 Task: Add a signature Kirsten Carter containing Best wishes for a happy National Voter Registration Day, Kirsten Carter to email address softage.6@softage.net and add a label Inventory management
Action: Mouse moved to (1103, 61)
Screenshot: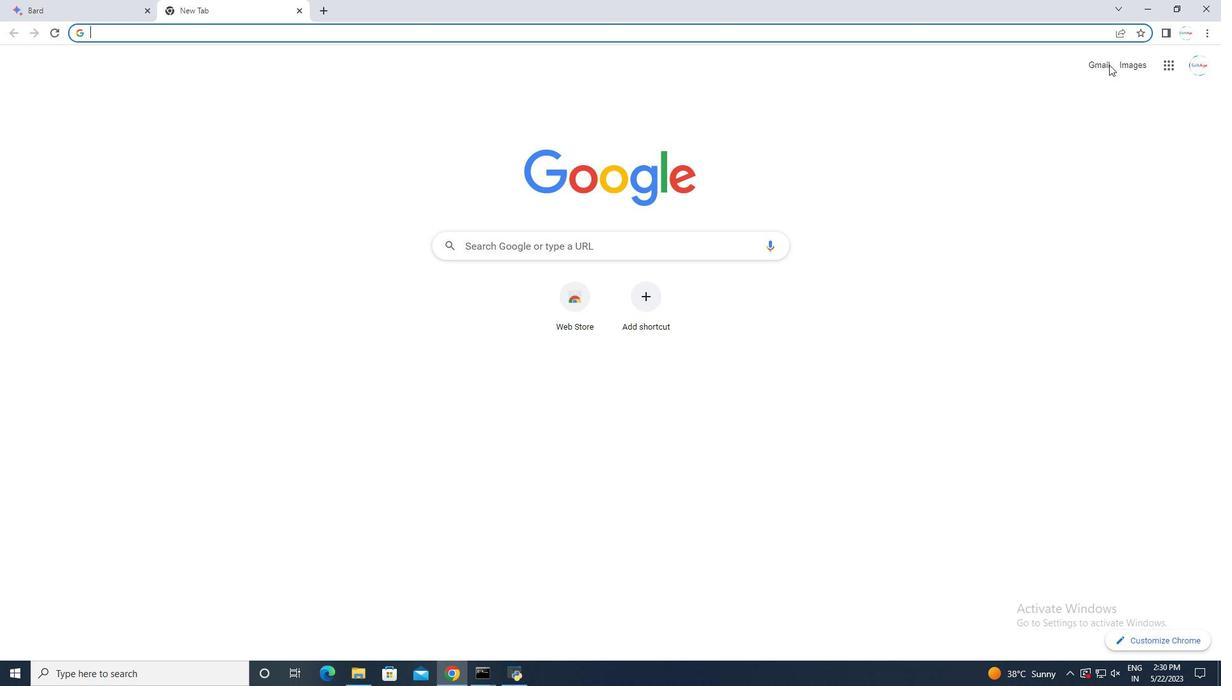 
Action: Mouse pressed left at (1103, 61)
Screenshot: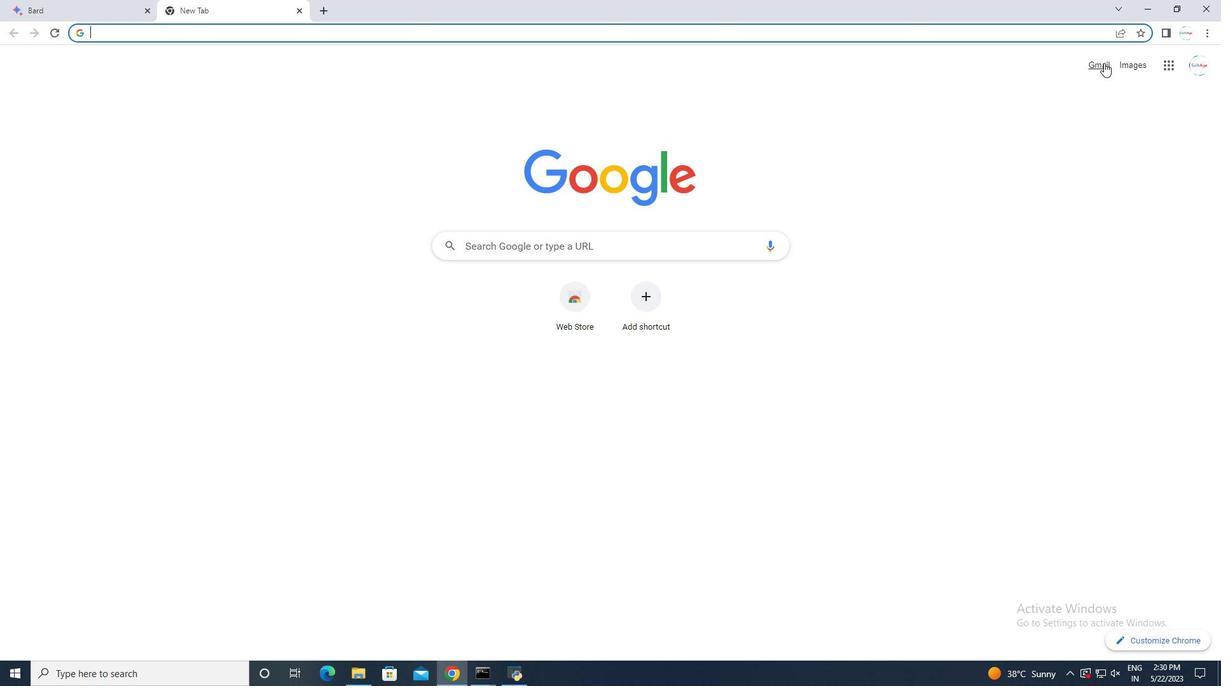 
Action: Mouse moved to (61, 103)
Screenshot: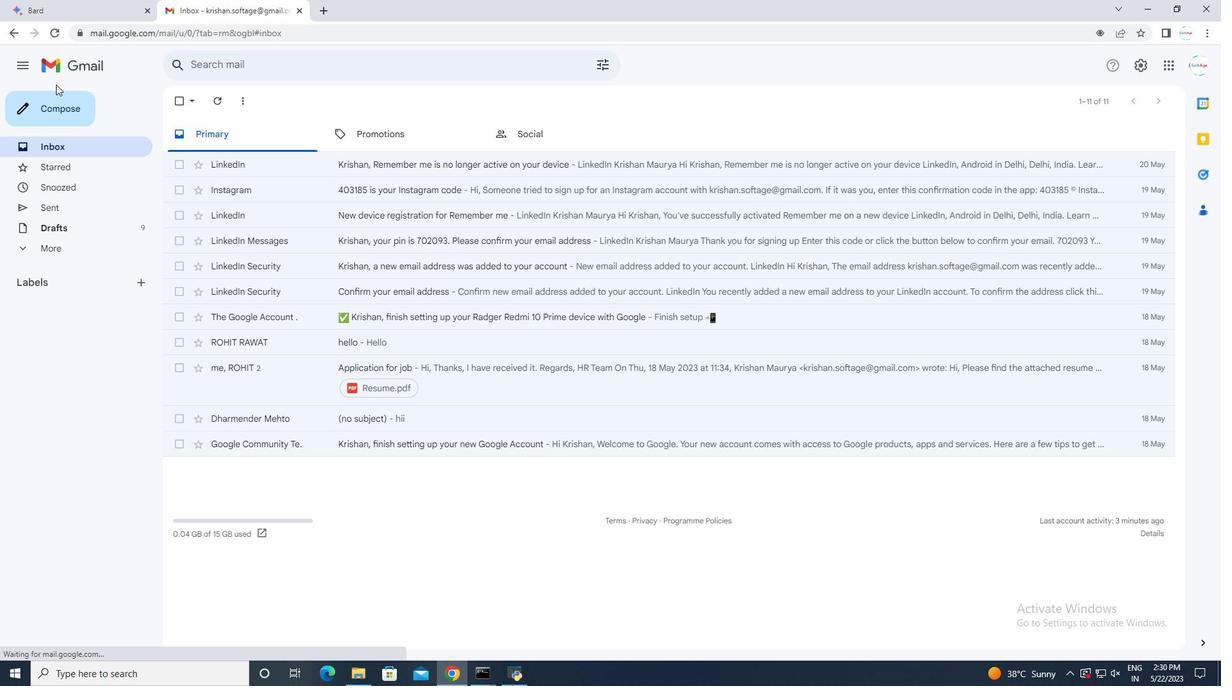 
Action: Mouse pressed left at (61, 103)
Screenshot: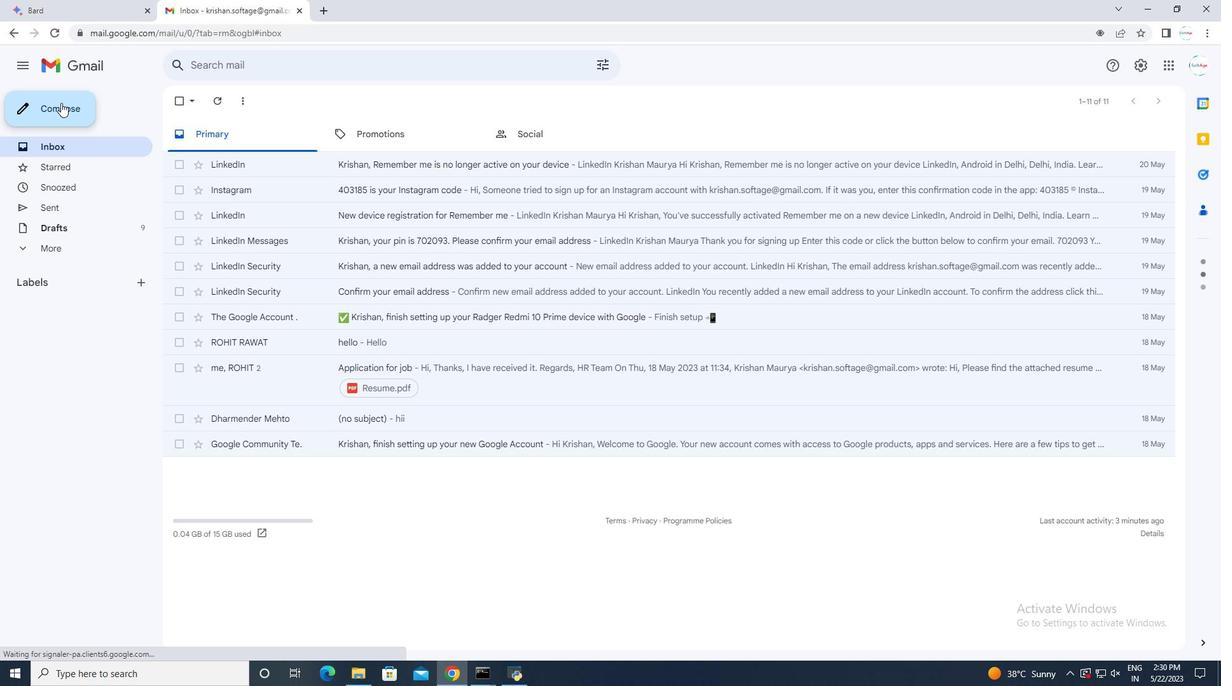 
Action: Mouse moved to (1027, 636)
Screenshot: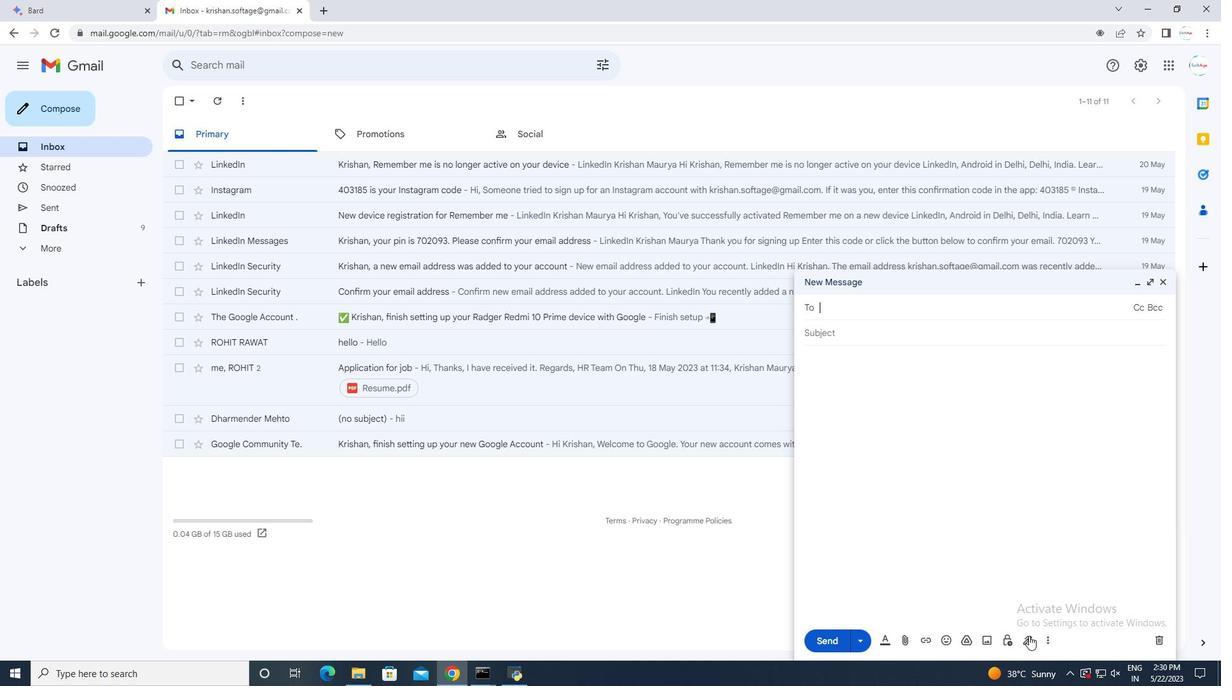 
Action: Mouse pressed left at (1027, 636)
Screenshot: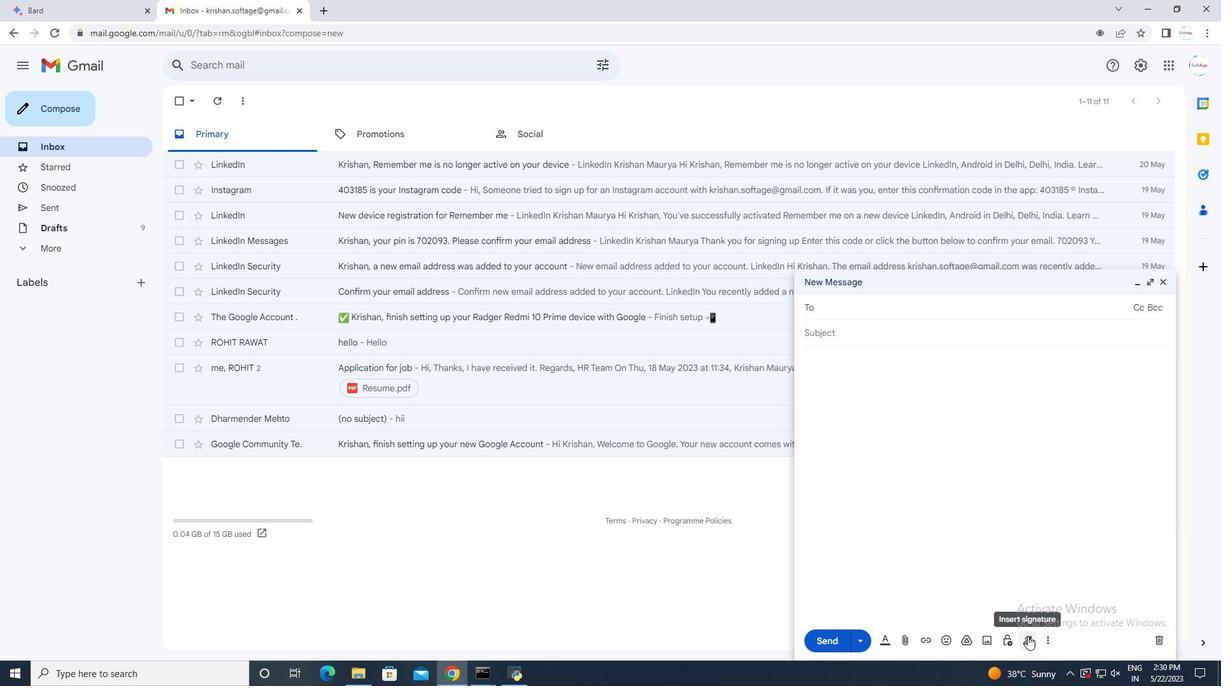 
Action: Mouse moved to (1058, 513)
Screenshot: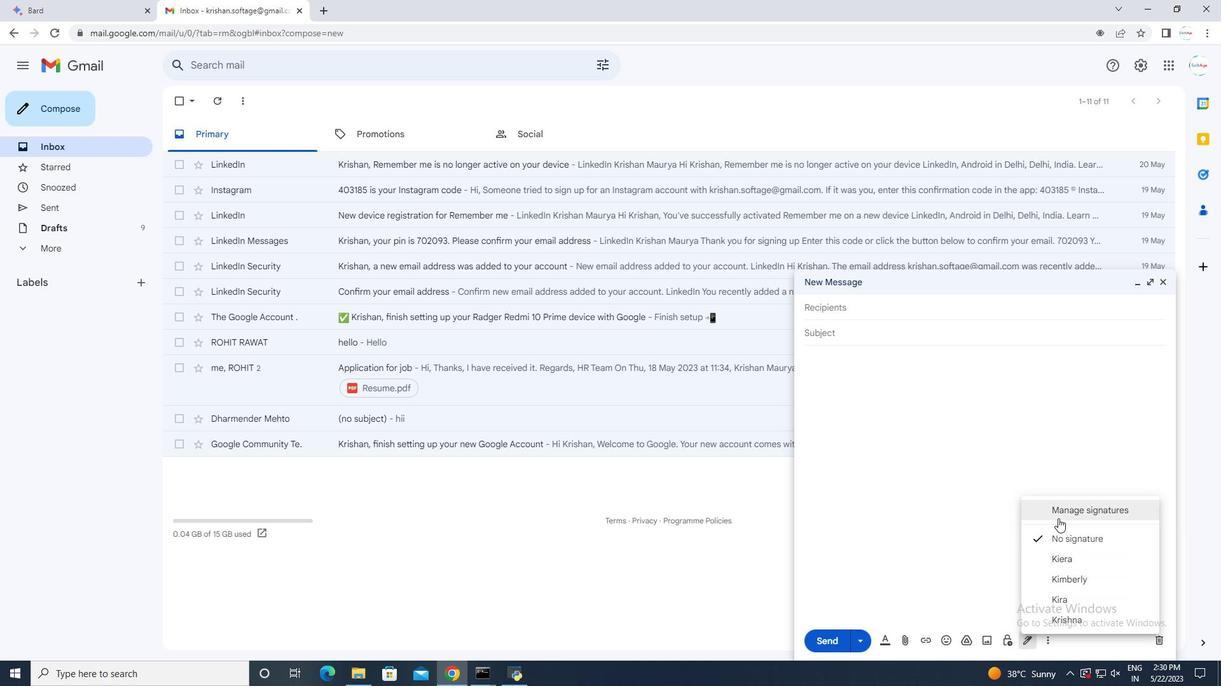 
Action: Mouse pressed left at (1058, 513)
Screenshot: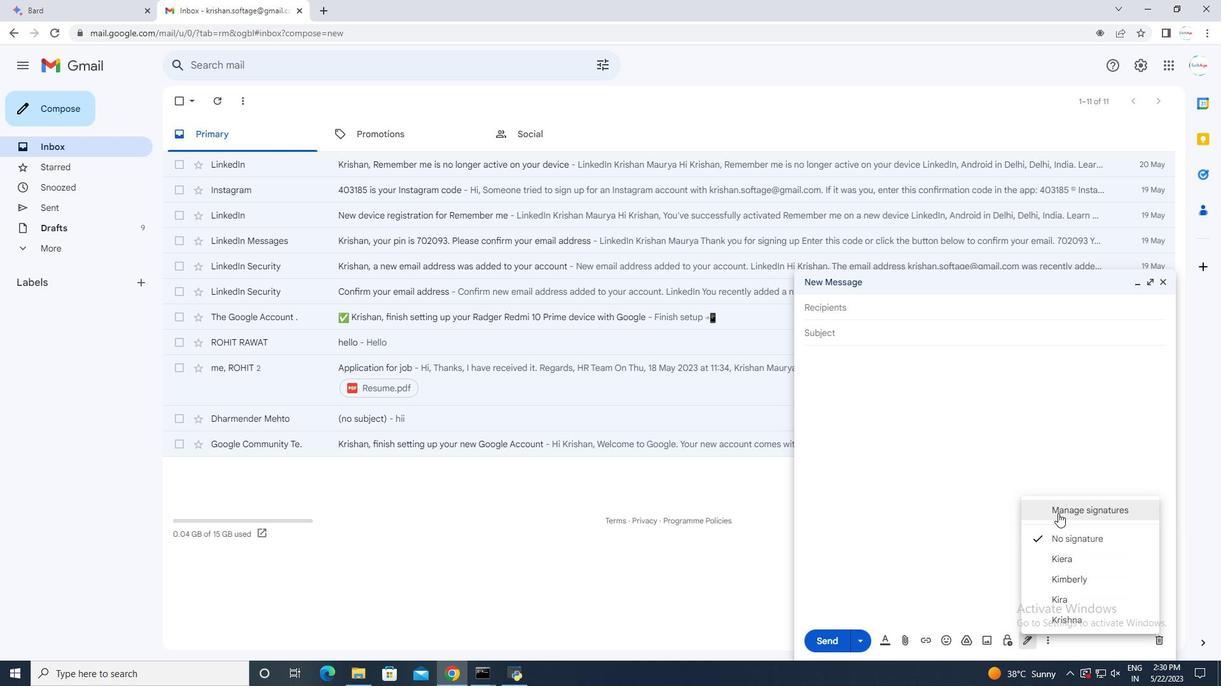 
Action: Mouse pressed left at (1058, 513)
Screenshot: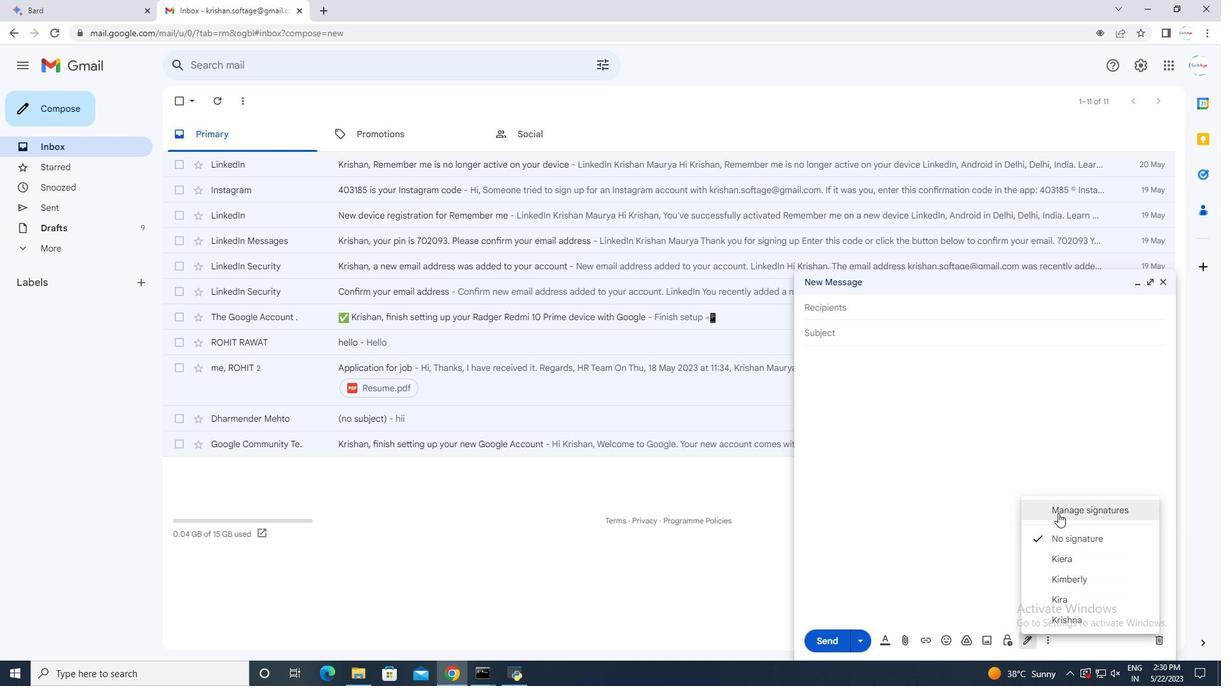 
Action: Mouse moved to (623, 405)
Screenshot: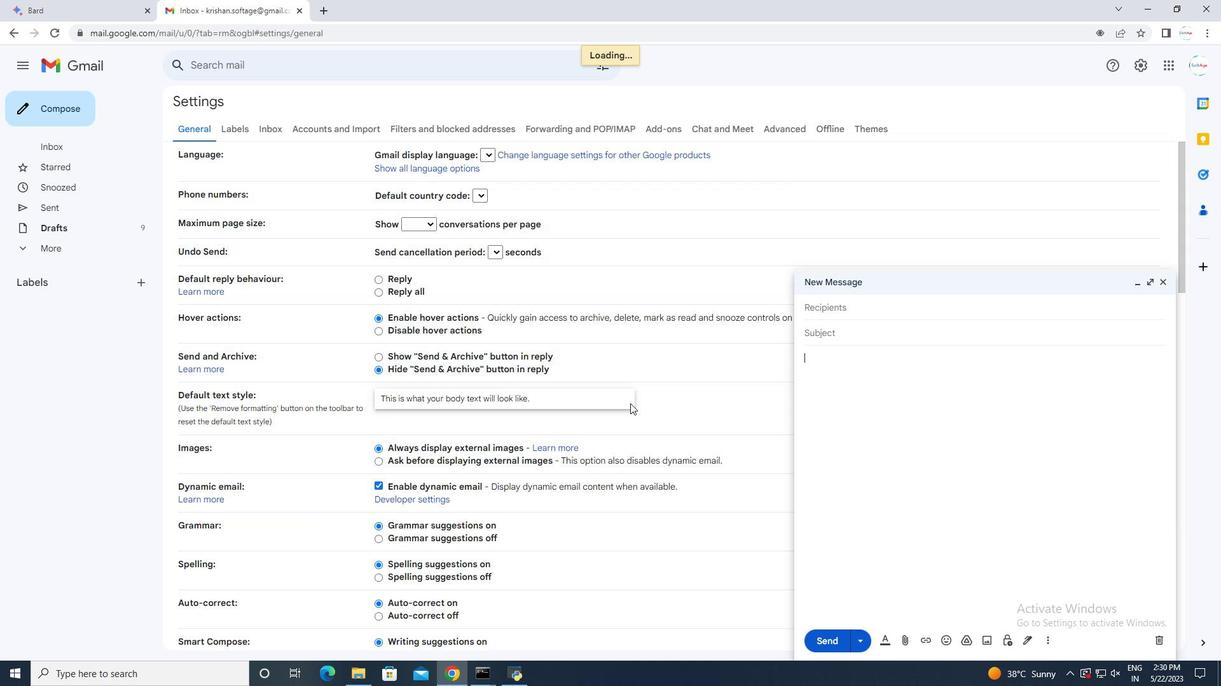 
Action: Mouse scrolled (623, 405) with delta (0, 0)
Screenshot: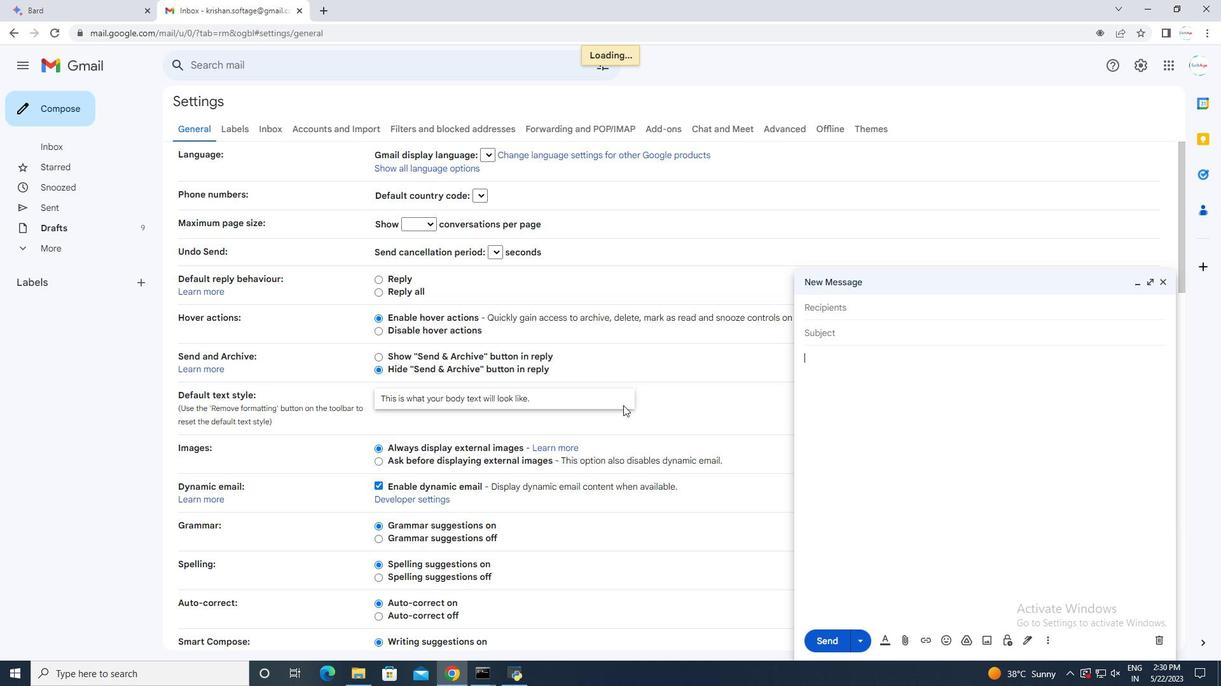 
Action: Mouse scrolled (623, 405) with delta (0, 0)
Screenshot: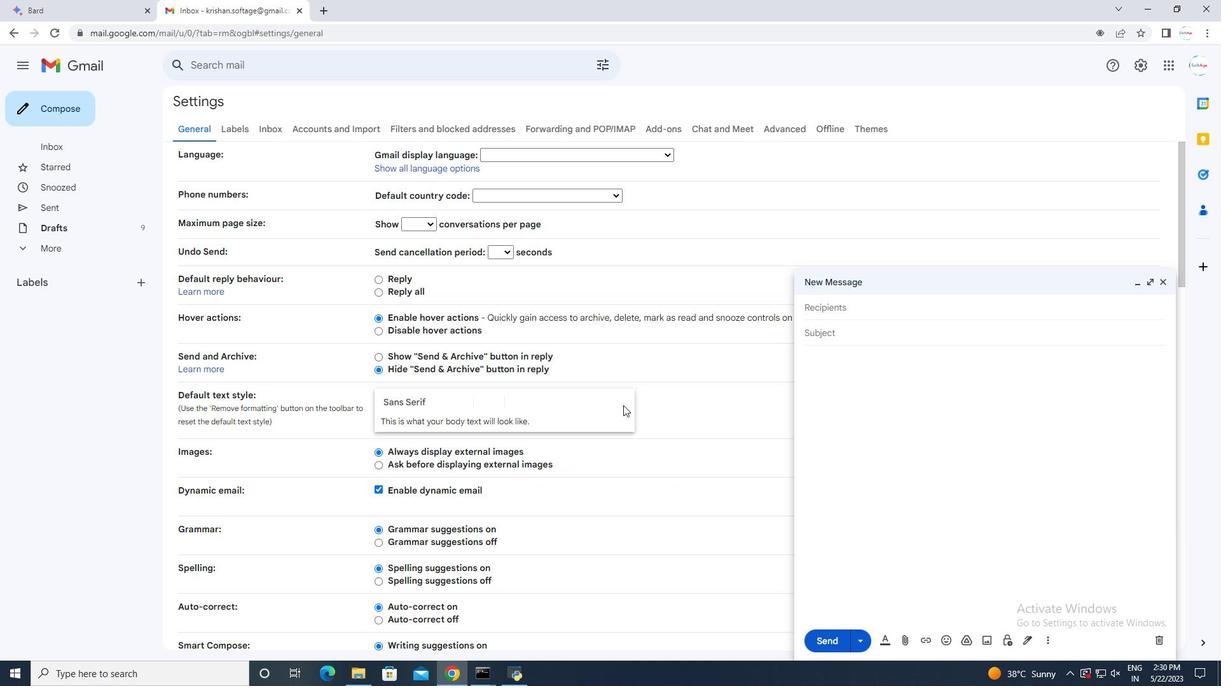 
Action: Mouse scrolled (623, 405) with delta (0, 0)
Screenshot: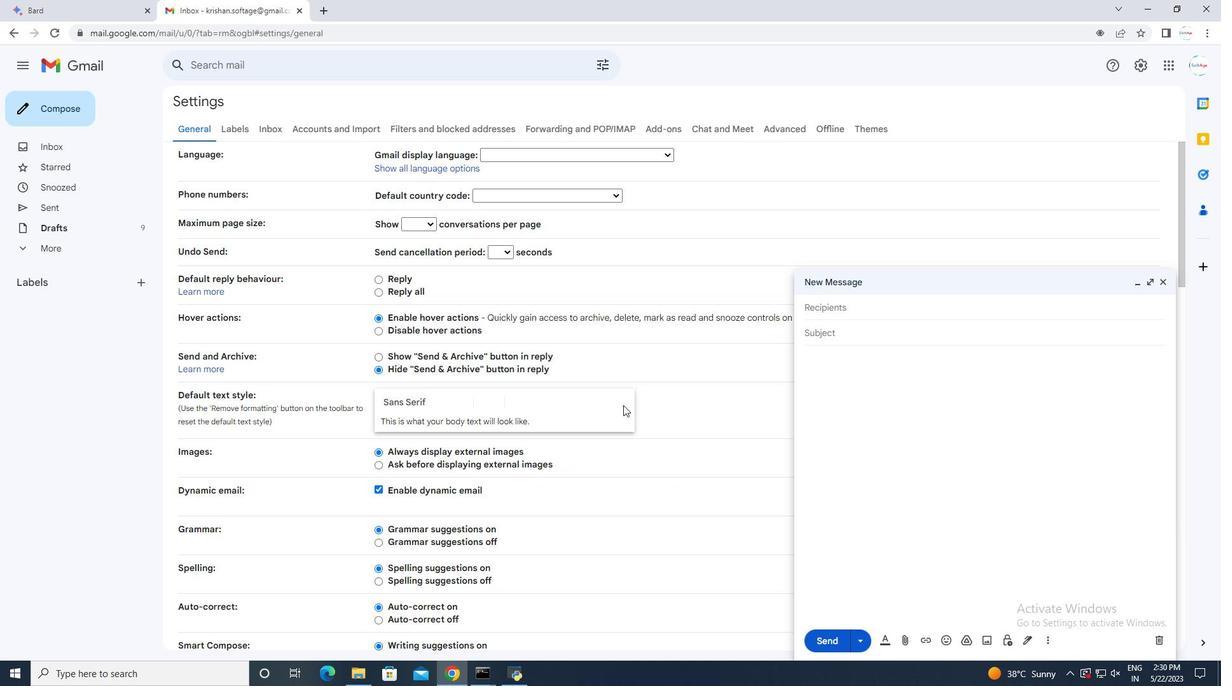 
Action: Mouse scrolled (623, 405) with delta (0, 0)
Screenshot: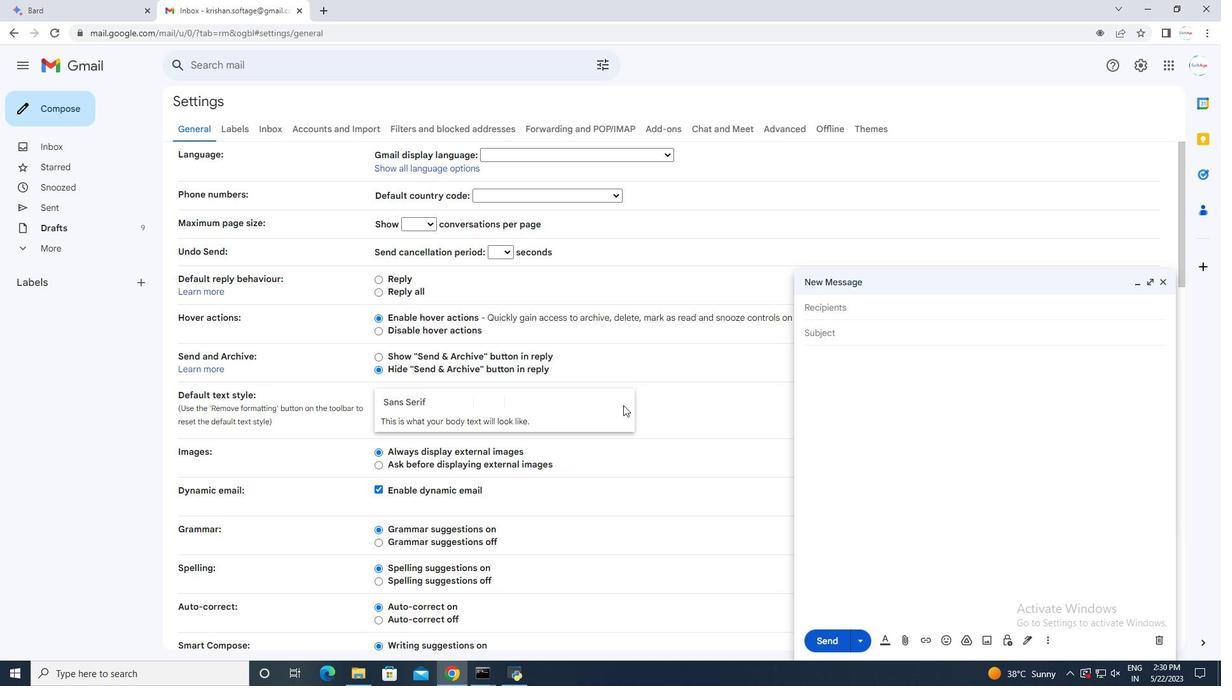 
Action: Mouse moved to (621, 406)
Screenshot: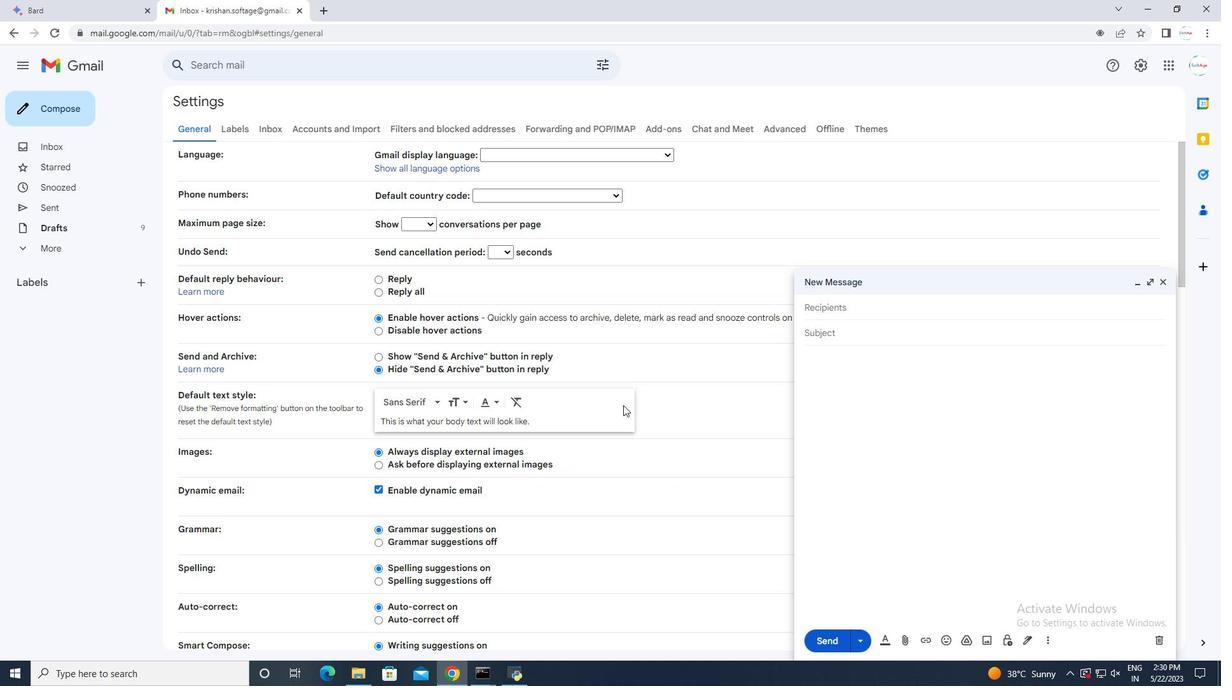 
Action: Mouse scrolled (621, 405) with delta (0, 0)
Screenshot: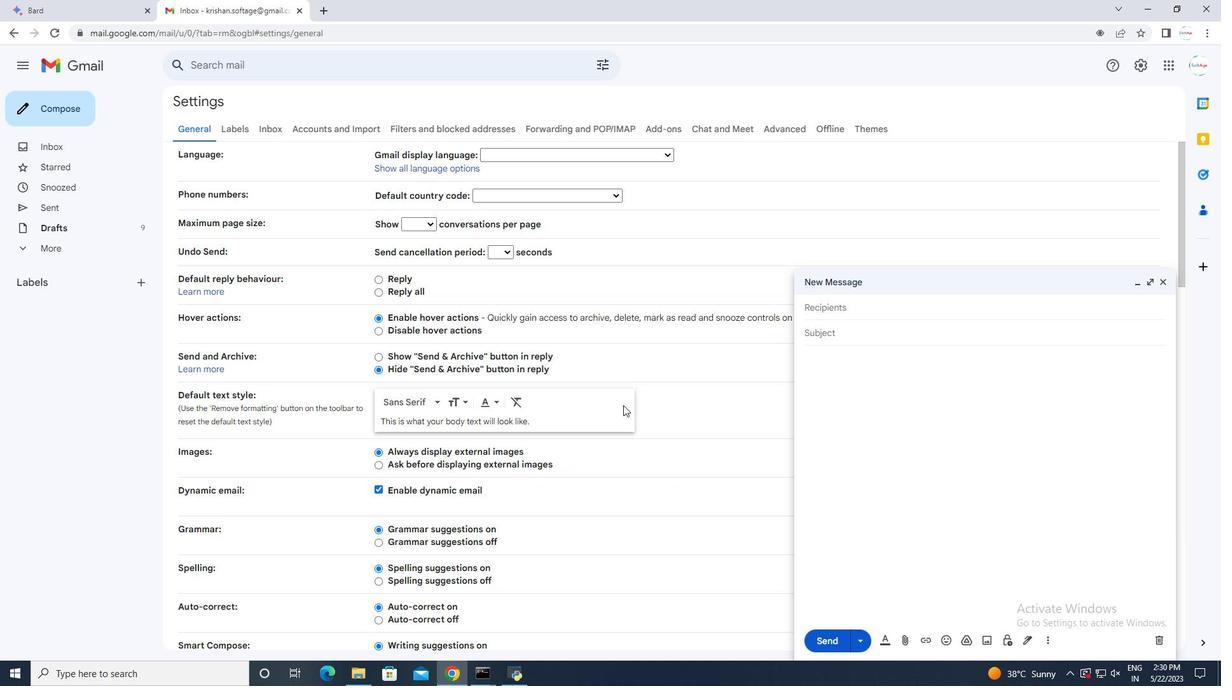 
Action: Mouse moved to (612, 415)
Screenshot: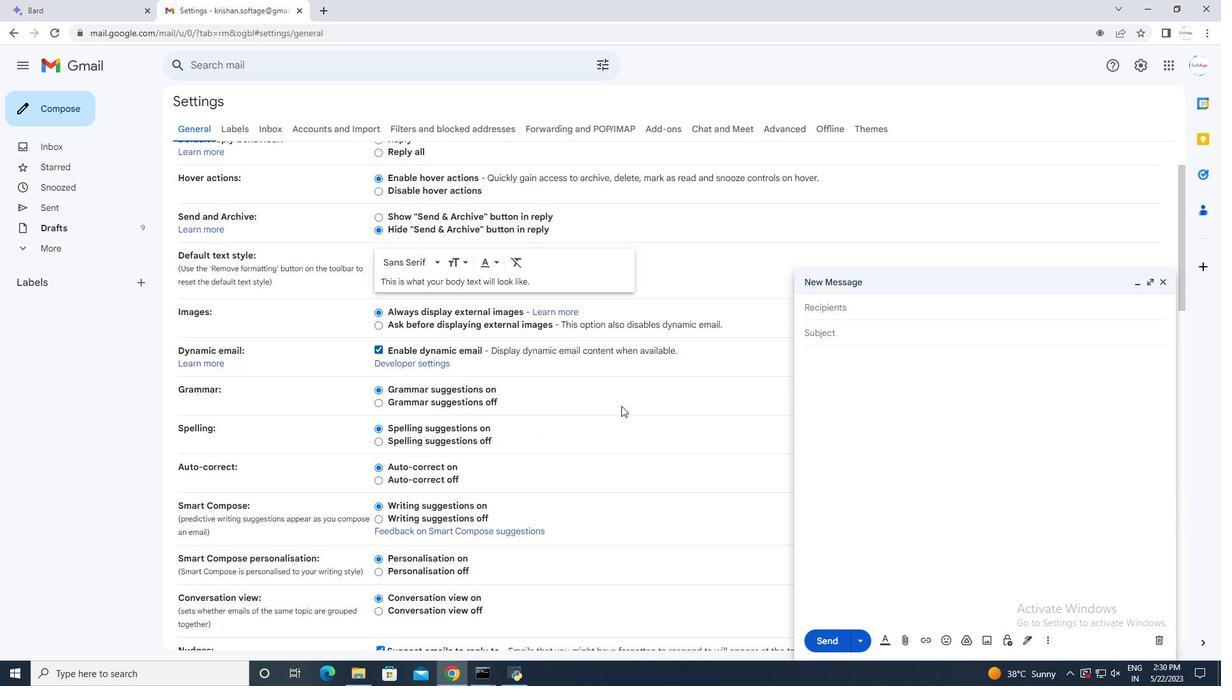 
Action: Mouse scrolled (612, 414) with delta (0, 0)
Screenshot: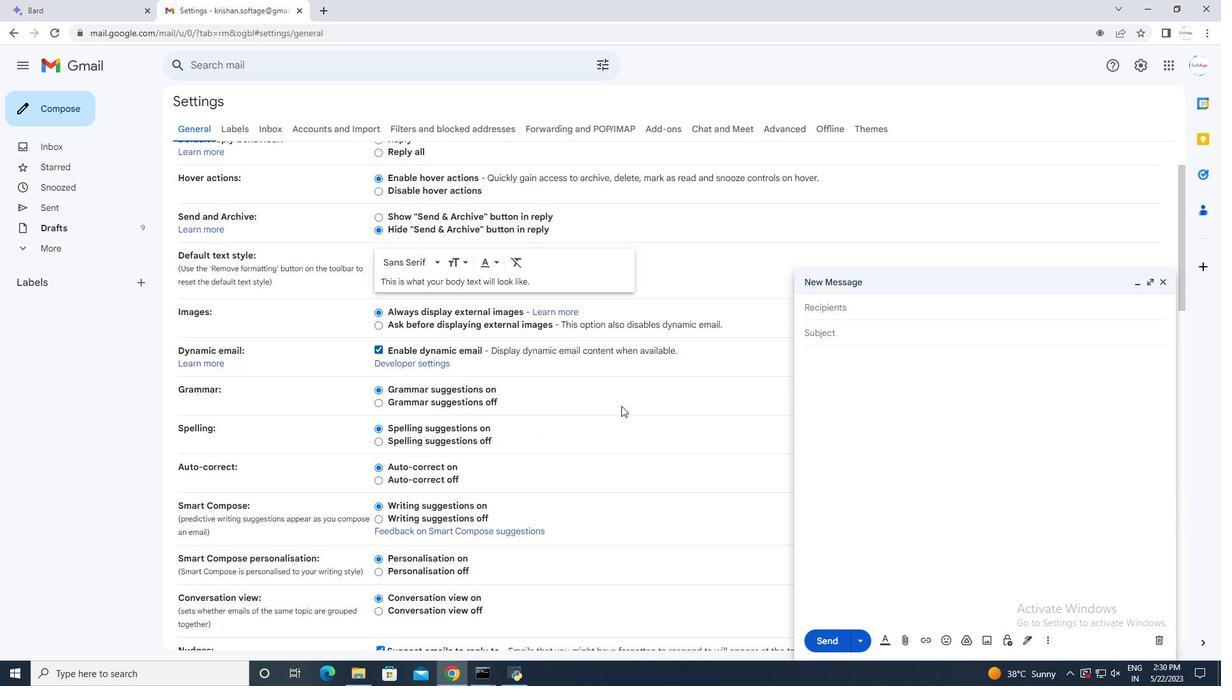 
Action: Mouse moved to (611, 417)
Screenshot: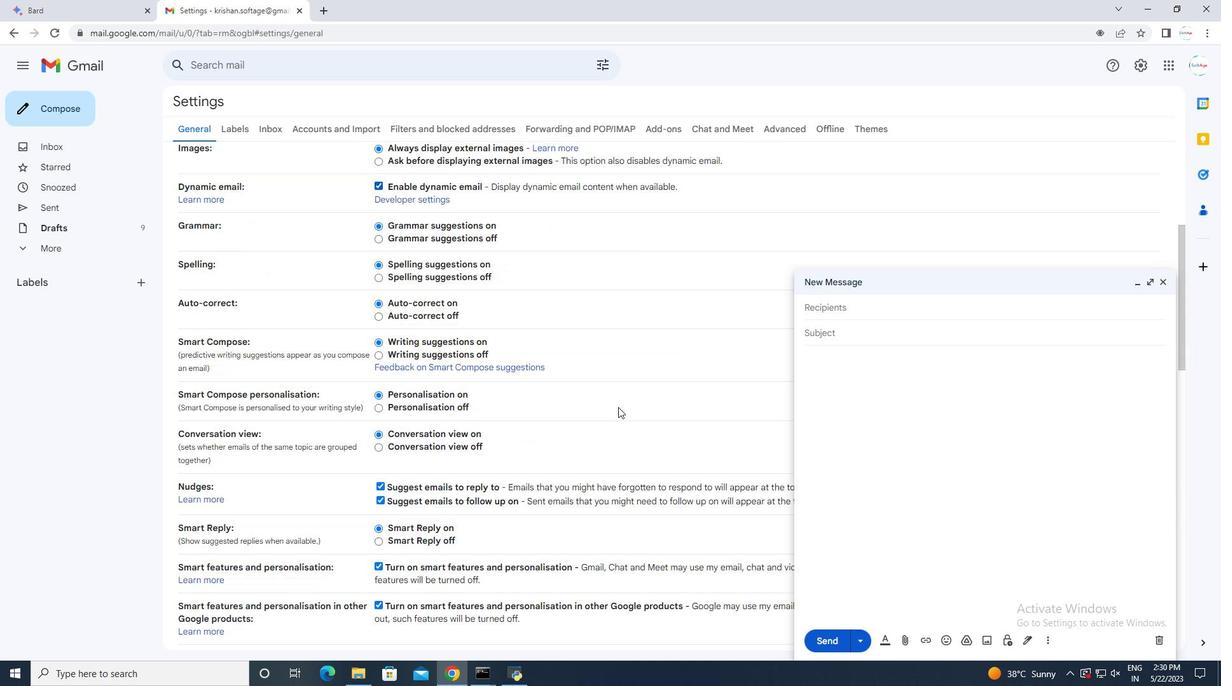 
Action: Mouse scrolled (611, 416) with delta (0, 0)
Screenshot: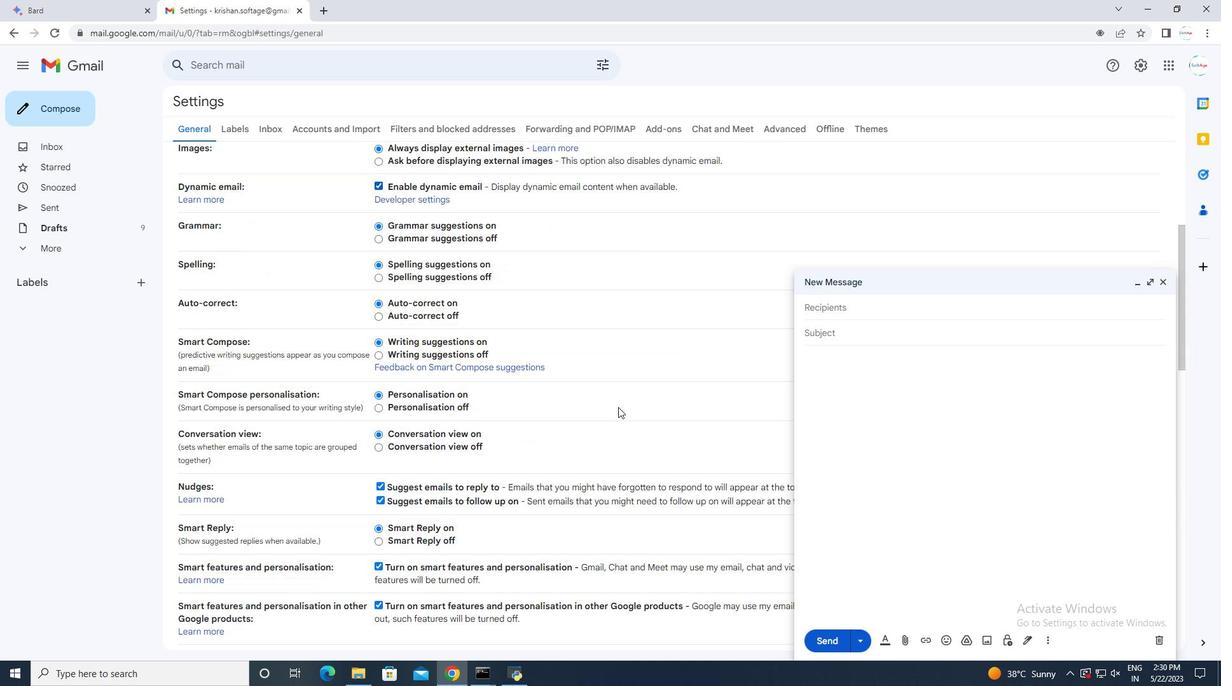 
Action: Mouse scrolled (611, 416) with delta (0, 0)
Screenshot: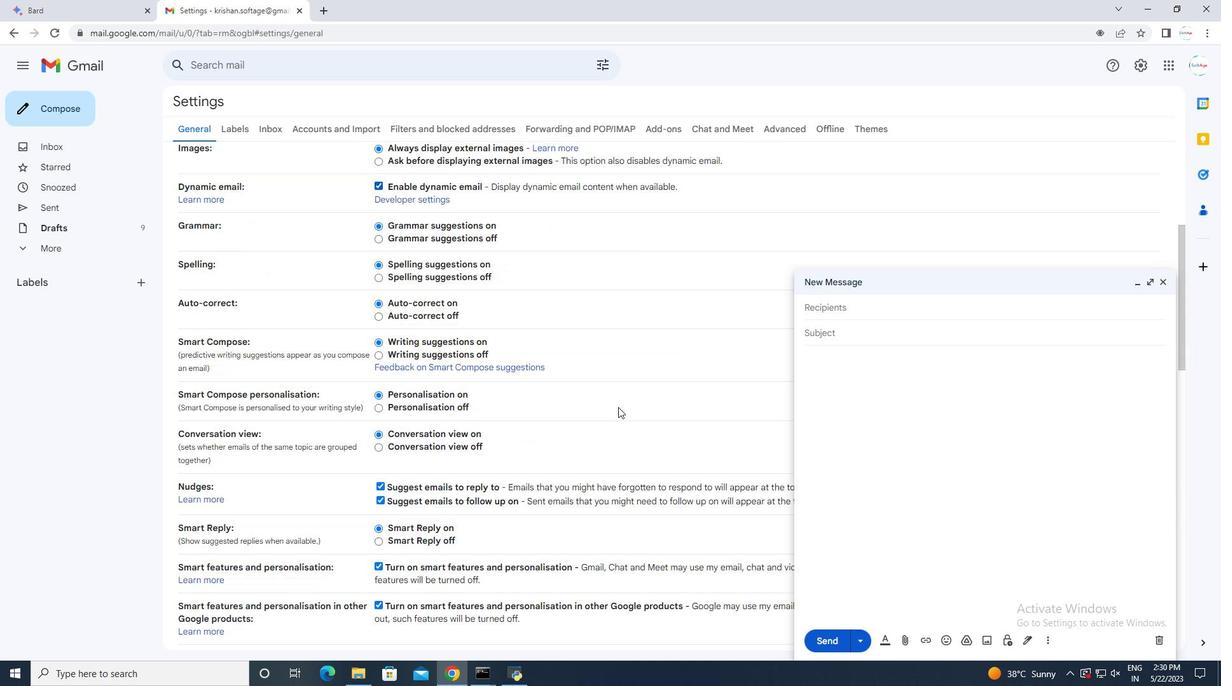 
Action: Mouse scrolled (611, 416) with delta (0, 0)
Screenshot: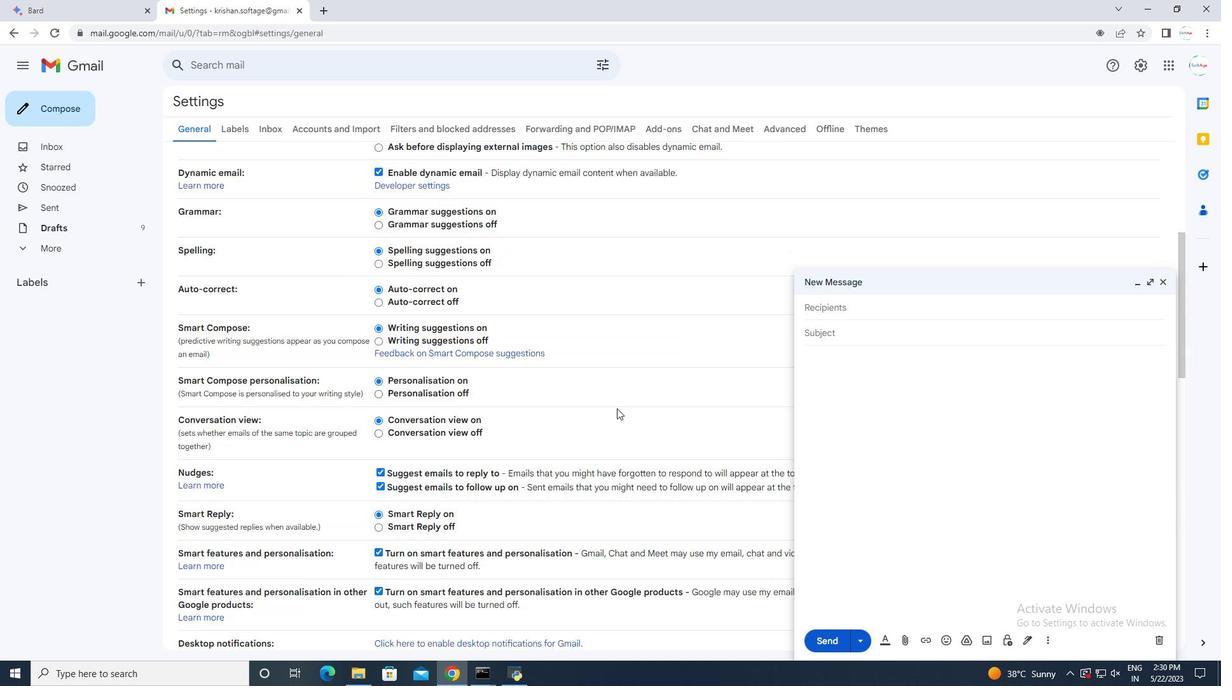 
Action: Mouse scrolled (611, 416) with delta (0, 0)
Screenshot: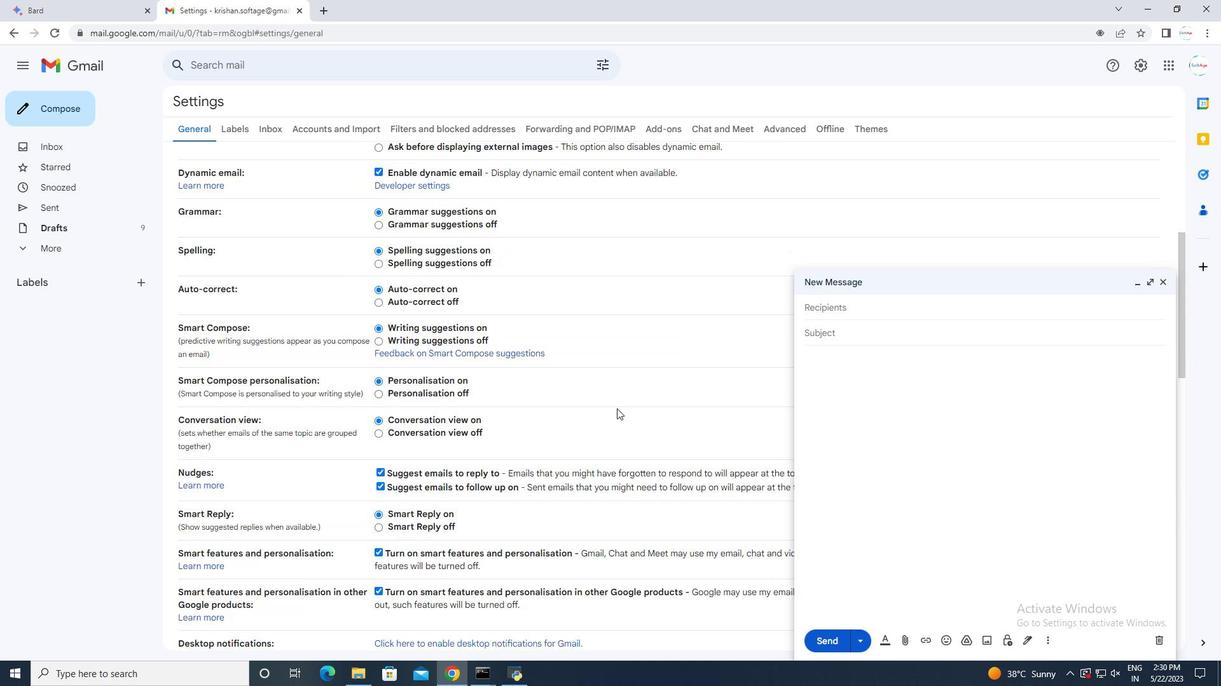 
Action: Mouse moved to (609, 417)
Screenshot: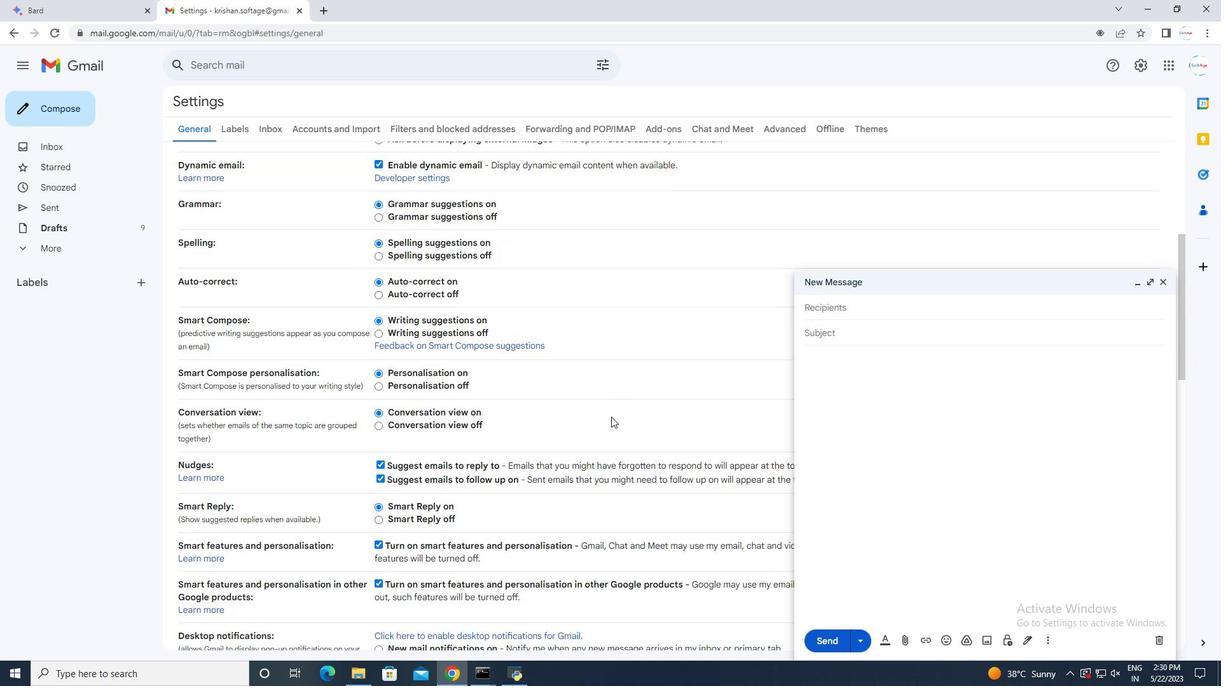 
Action: Mouse scrolled (609, 416) with delta (0, 0)
Screenshot: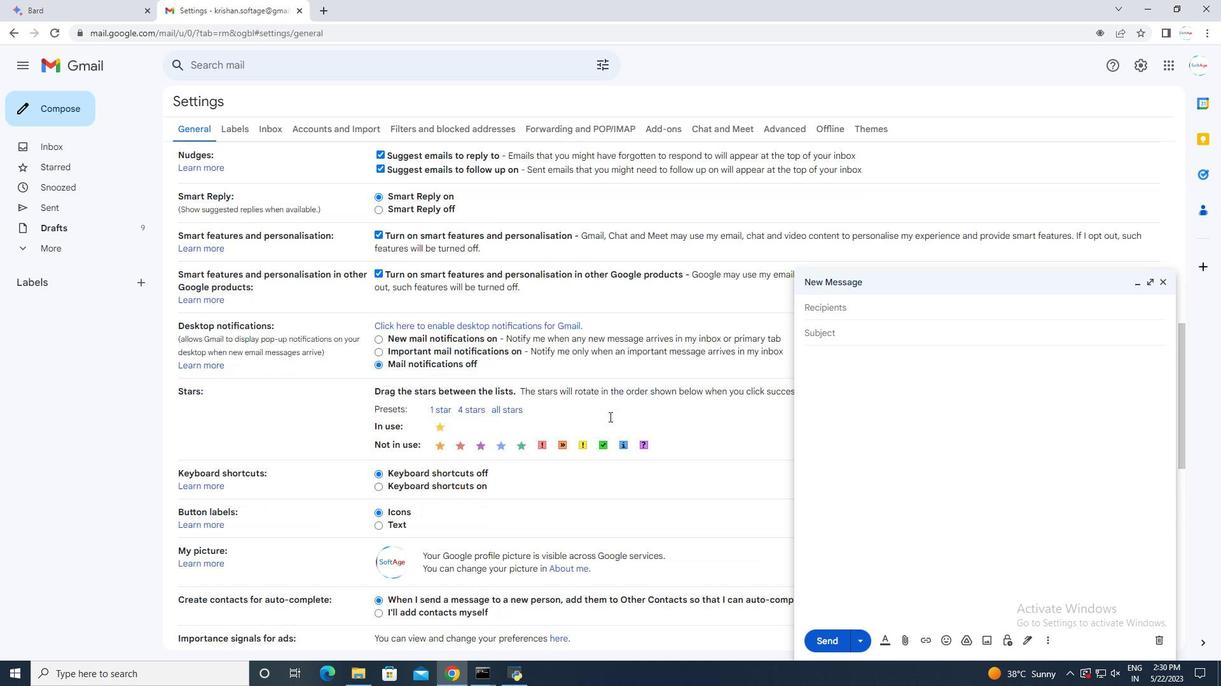 
Action: Mouse scrolled (609, 416) with delta (0, 0)
Screenshot: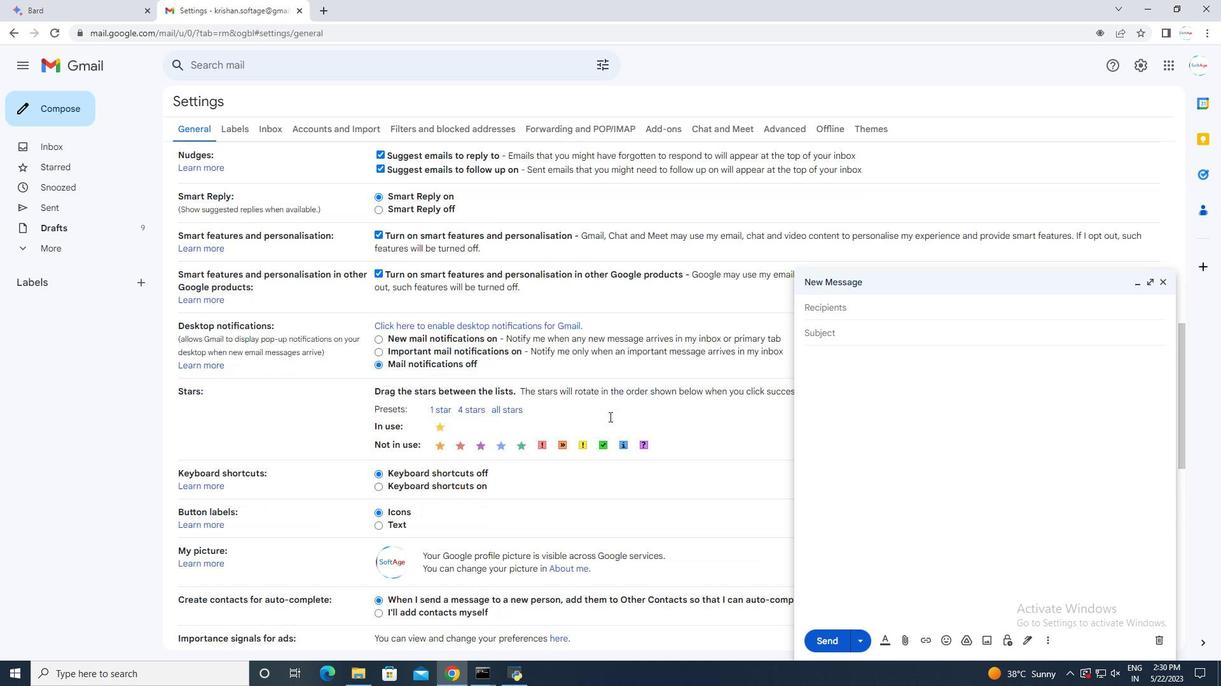 
Action: Mouse scrolled (609, 416) with delta (0, 0)
Screenshot: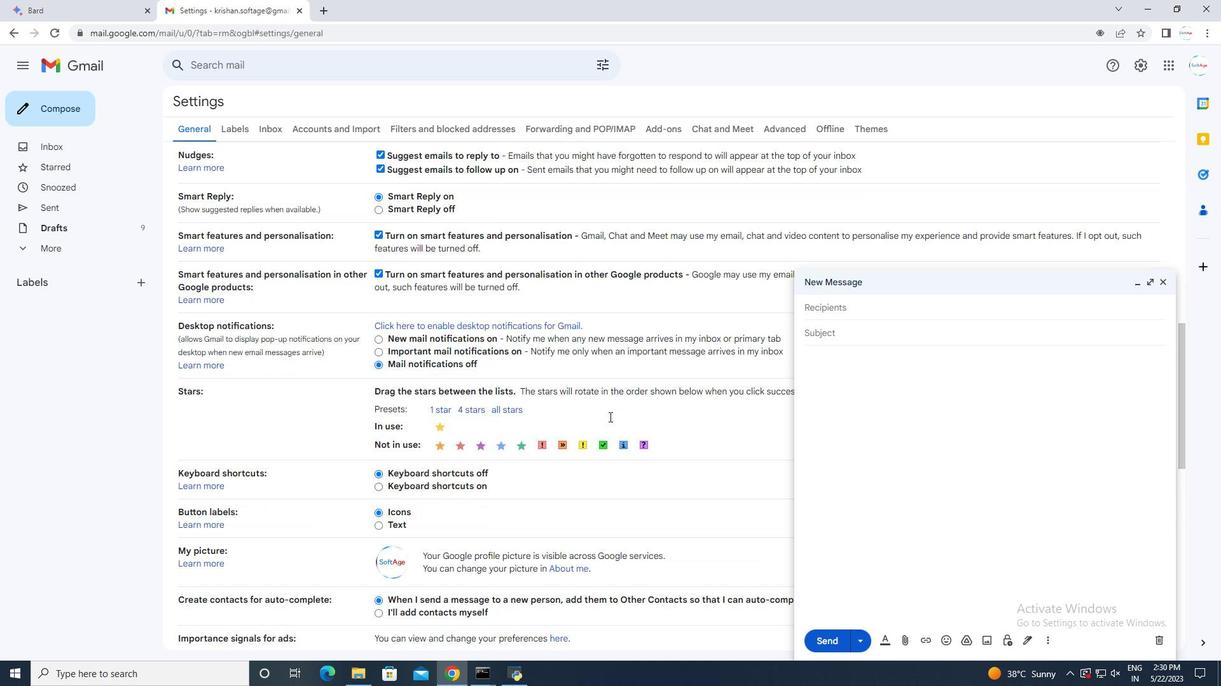 
Action: Mouse scrolled (609, 416) with delta (0, 0)
Screenshot: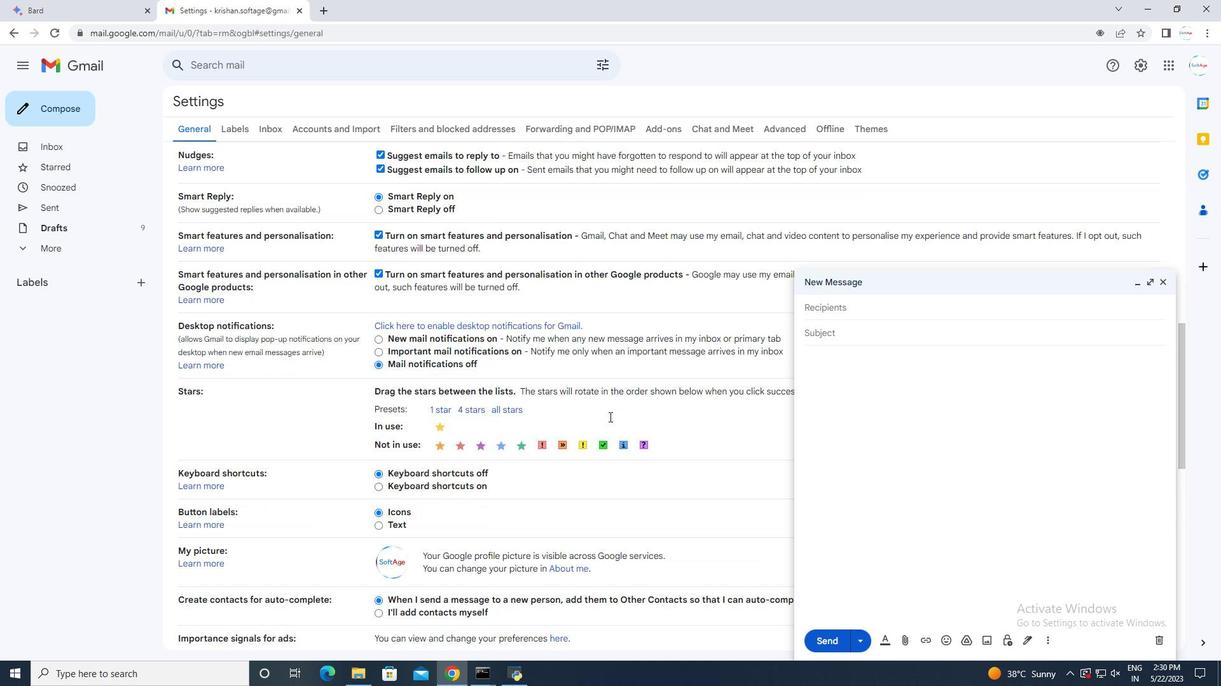 
Action: Mouse scrolled (609, 416) with delta (0, 0)
Screenshot: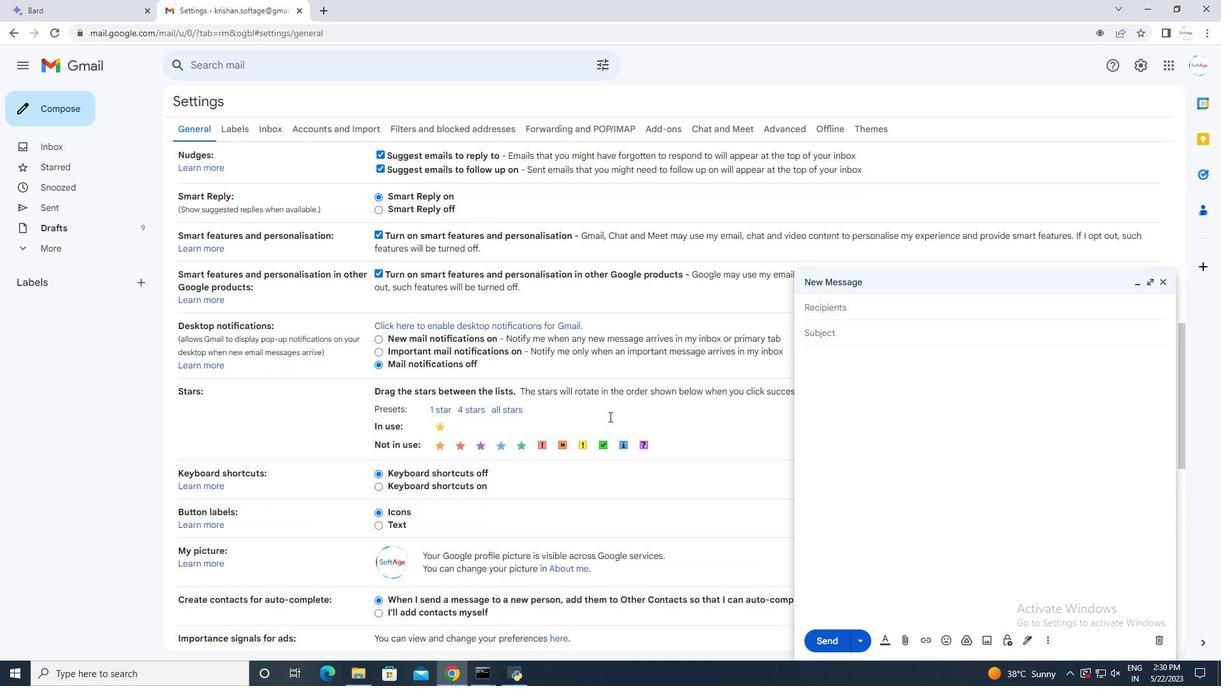 
Action: Mouse scrolled (609, 416) with delta (0, 0)
Screenshot: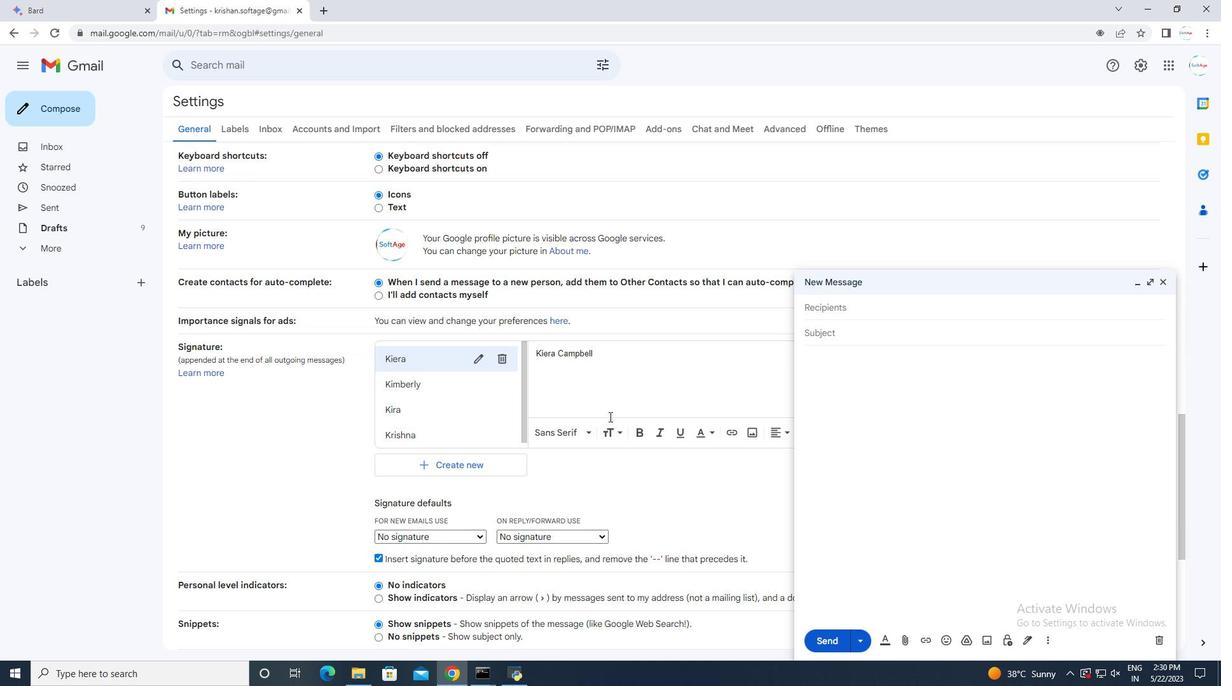 
Action: Mouse moved to (490, 395)
Screenshot: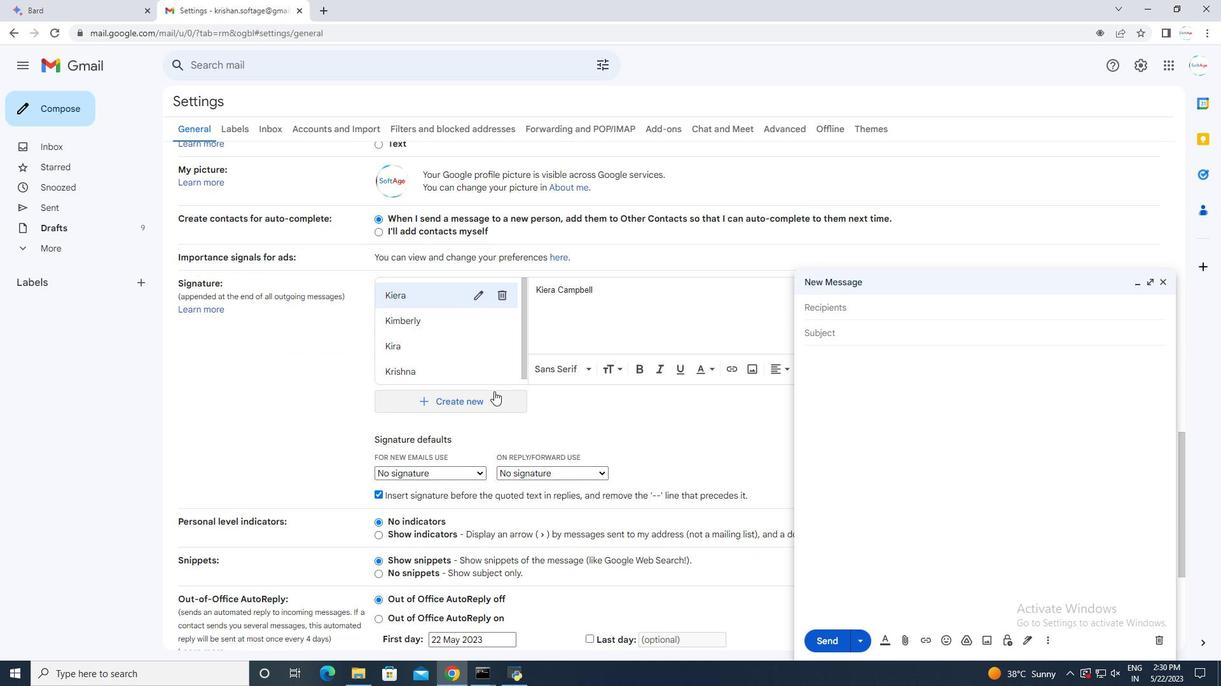 
Action: Mouse pressed left at (490, 395)
Screenshot: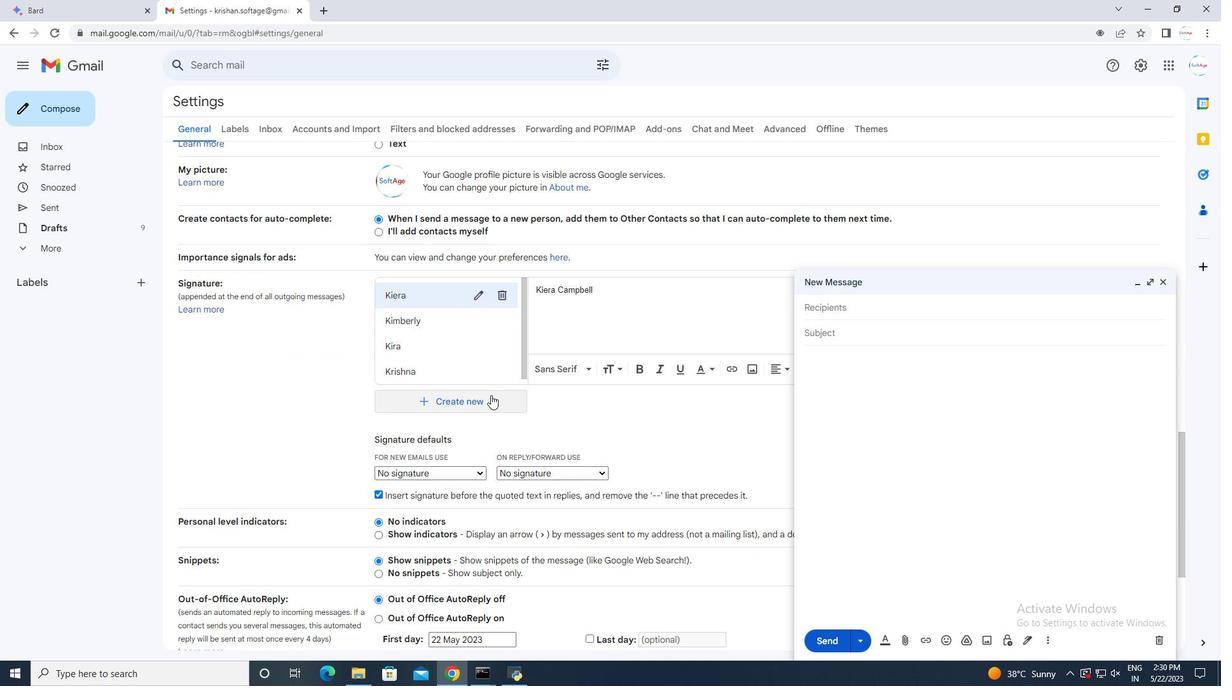 
Action: Mouse moved to (496, 351)
Screenshot: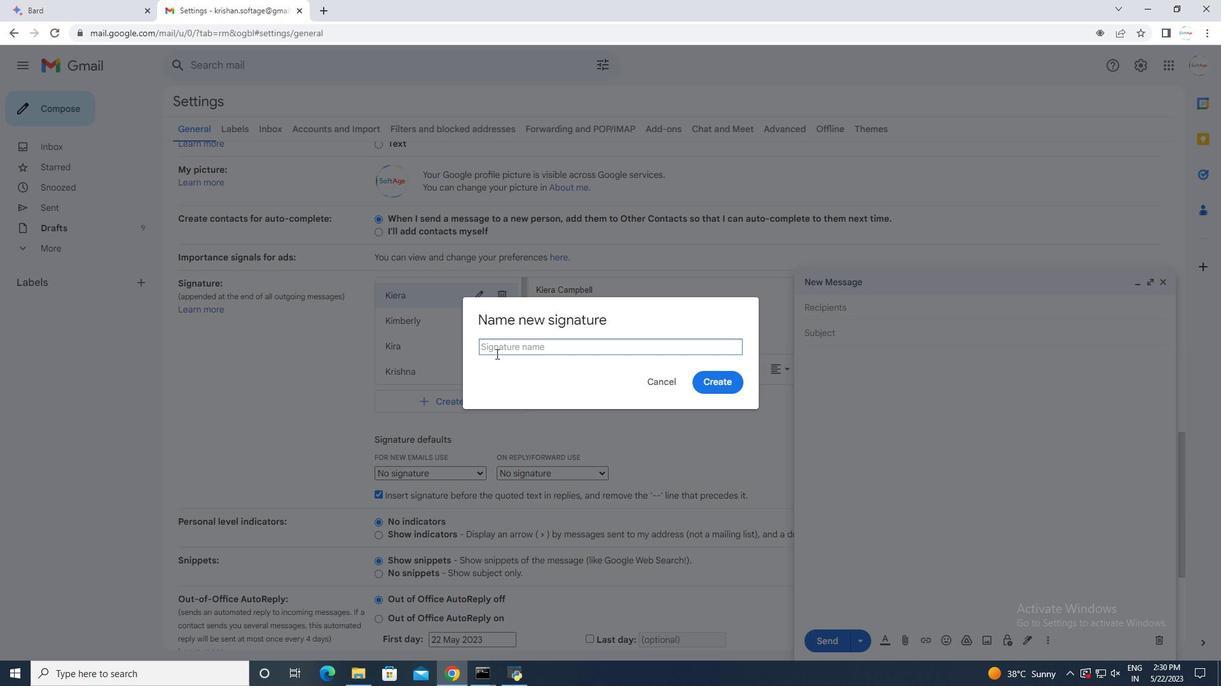 
Action: Mouse pressed left at (496, 351)
Screenshot: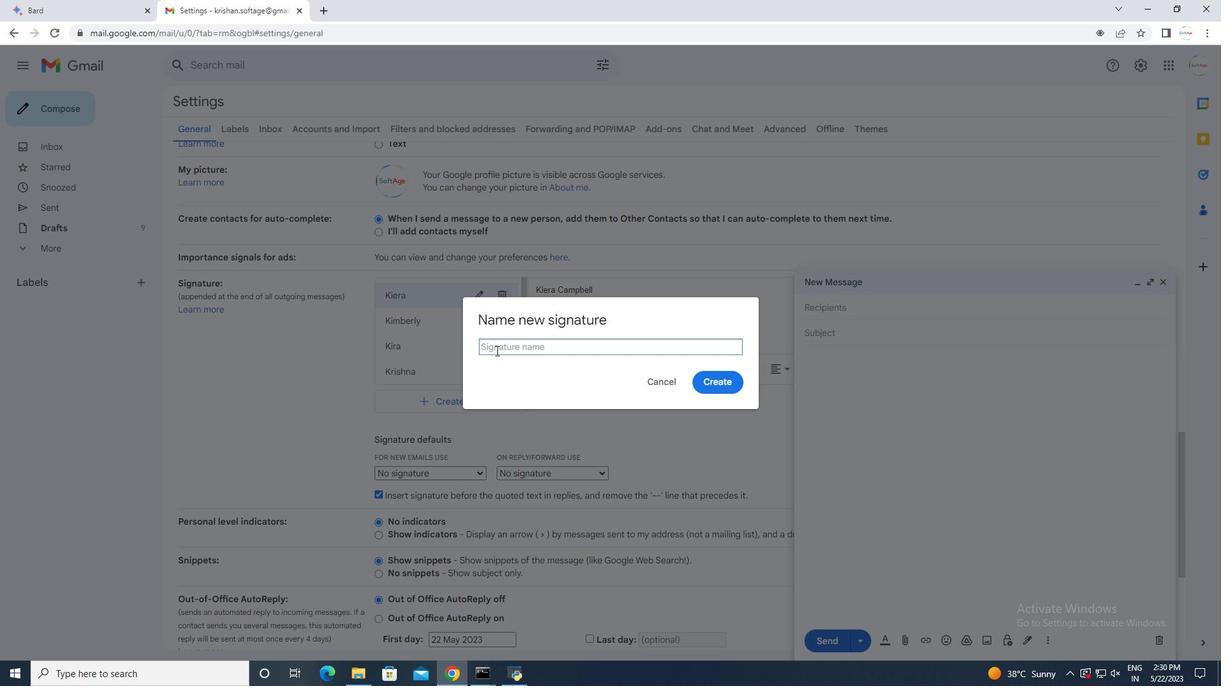 
Action: Key pressed <Key.shift>Kirsten
Screenshot: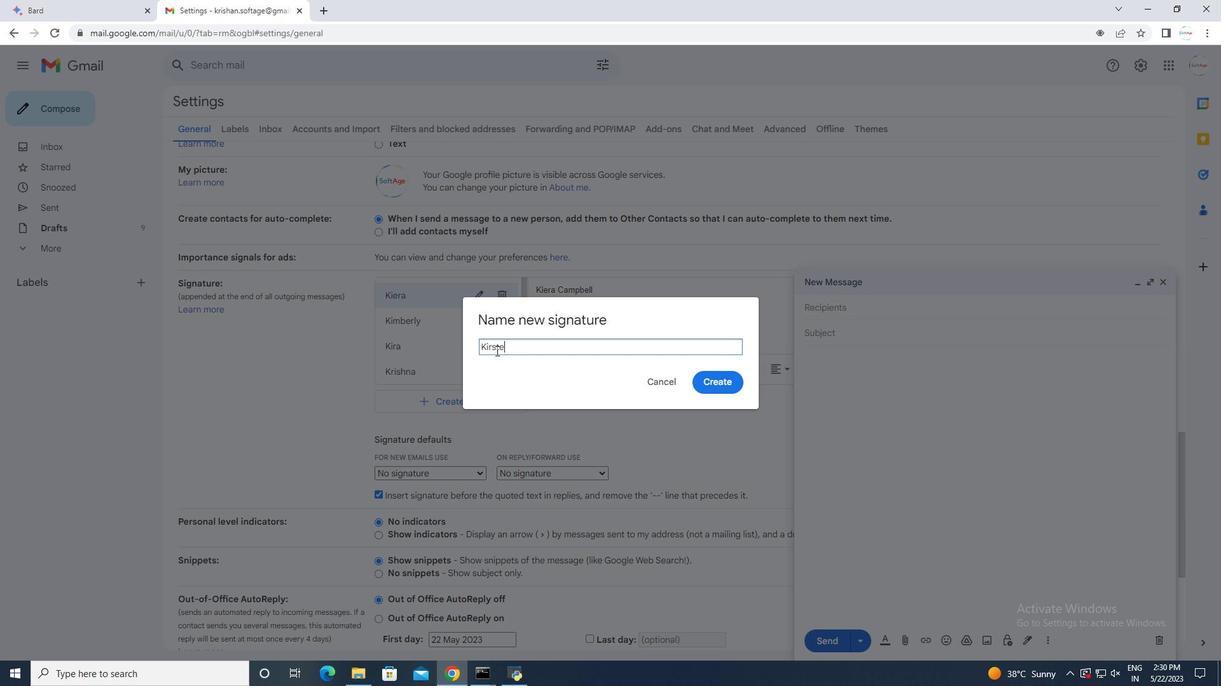 
Action: Mouse moved to (719, 382)
Screenshot: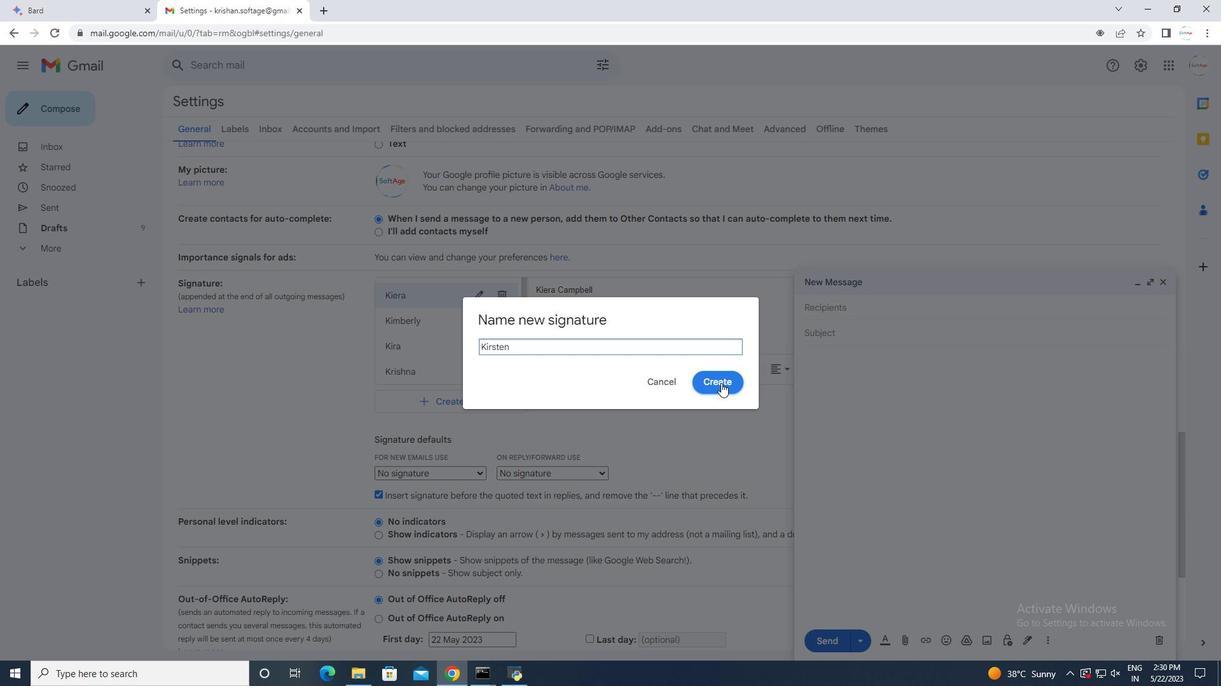 
Action: Mouse pressed left at (719, 382)
Screenshot: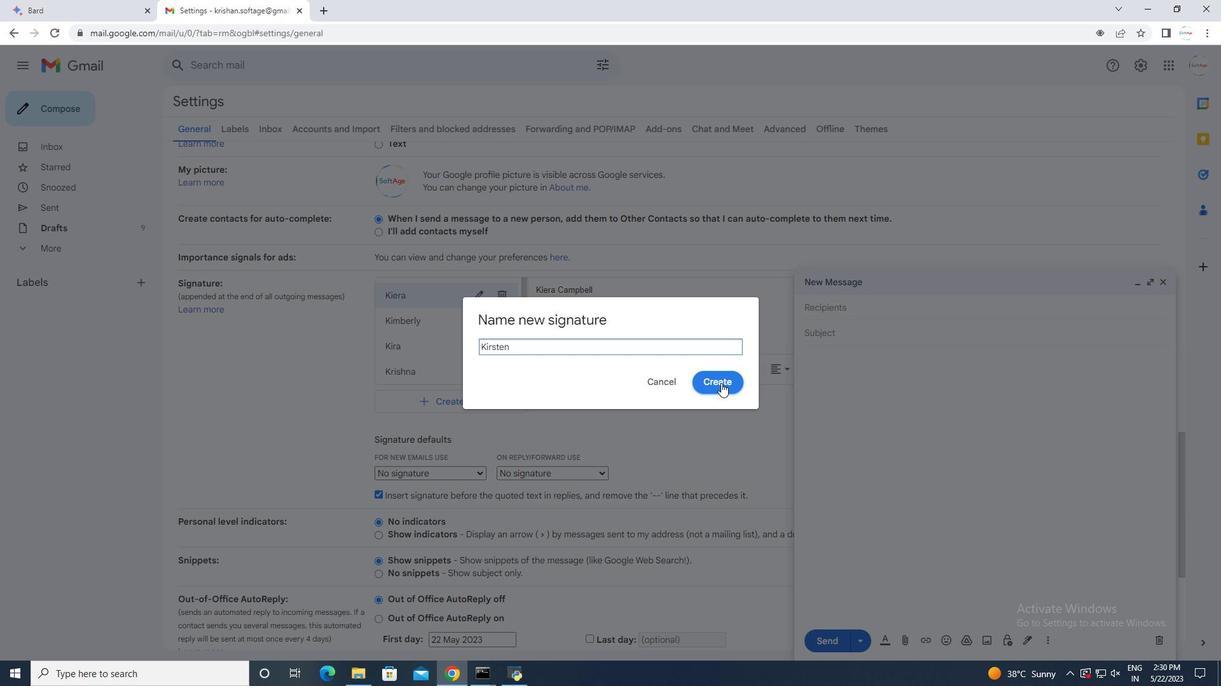 
Action: Mouse moved to (560, 290)
Screenshot: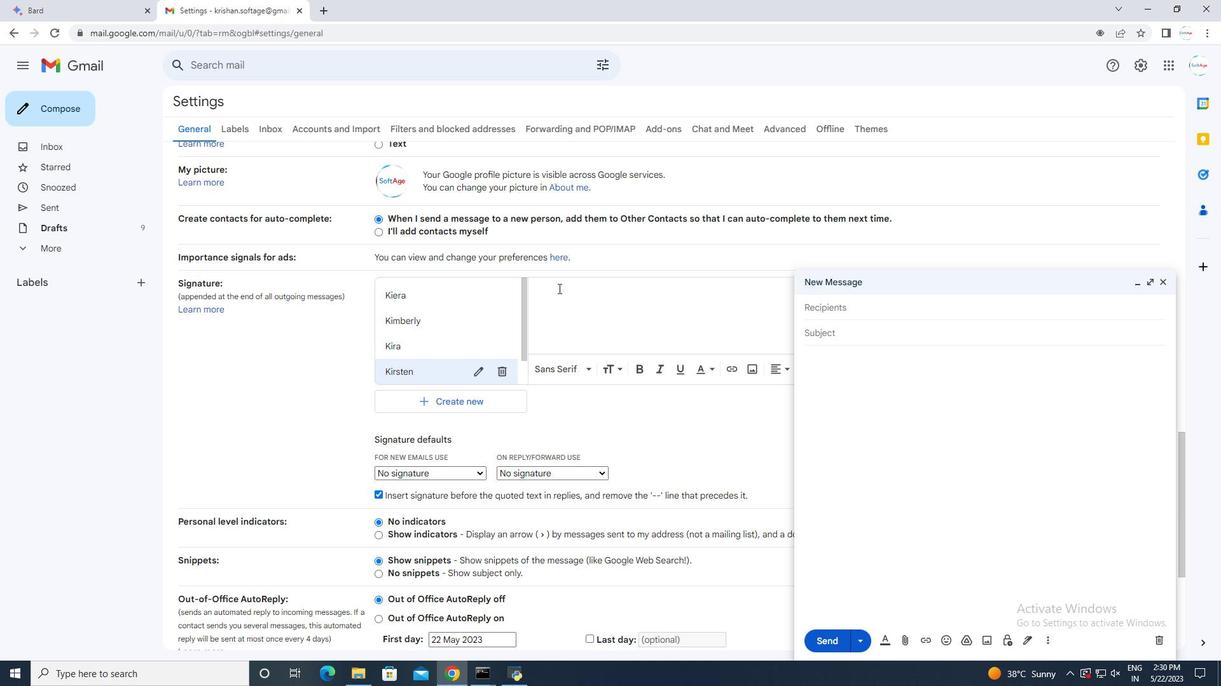 
Action: Mouse pressed left at (560, 290)
Screenshot: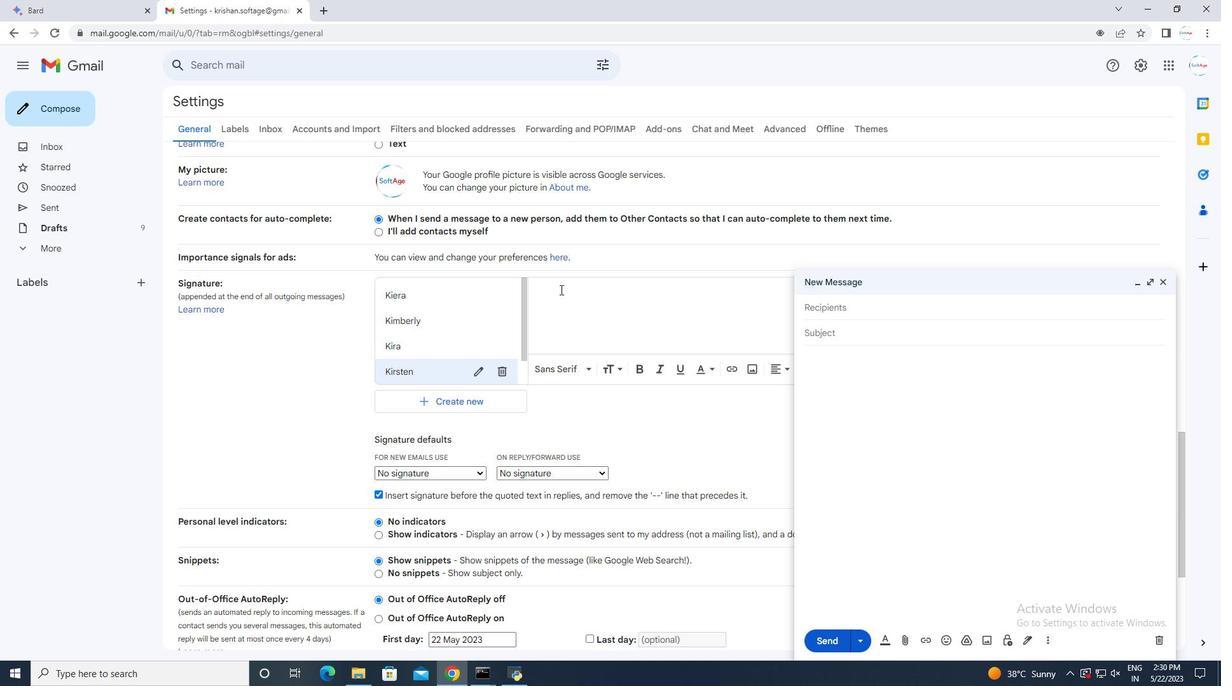 
Action: Key pressed <Key.shift>Kirsten<Key.space><Key.shift>Carter
Screenshot: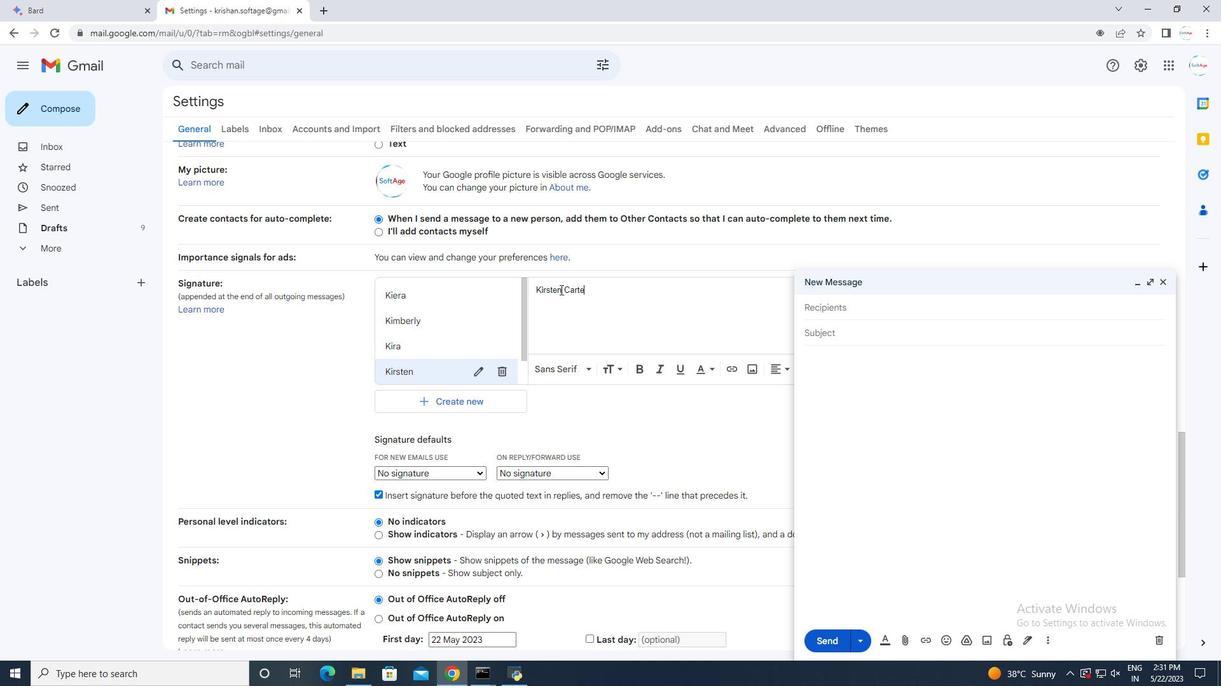 
Action: Mouse moved to (560, 414)
Screenshot: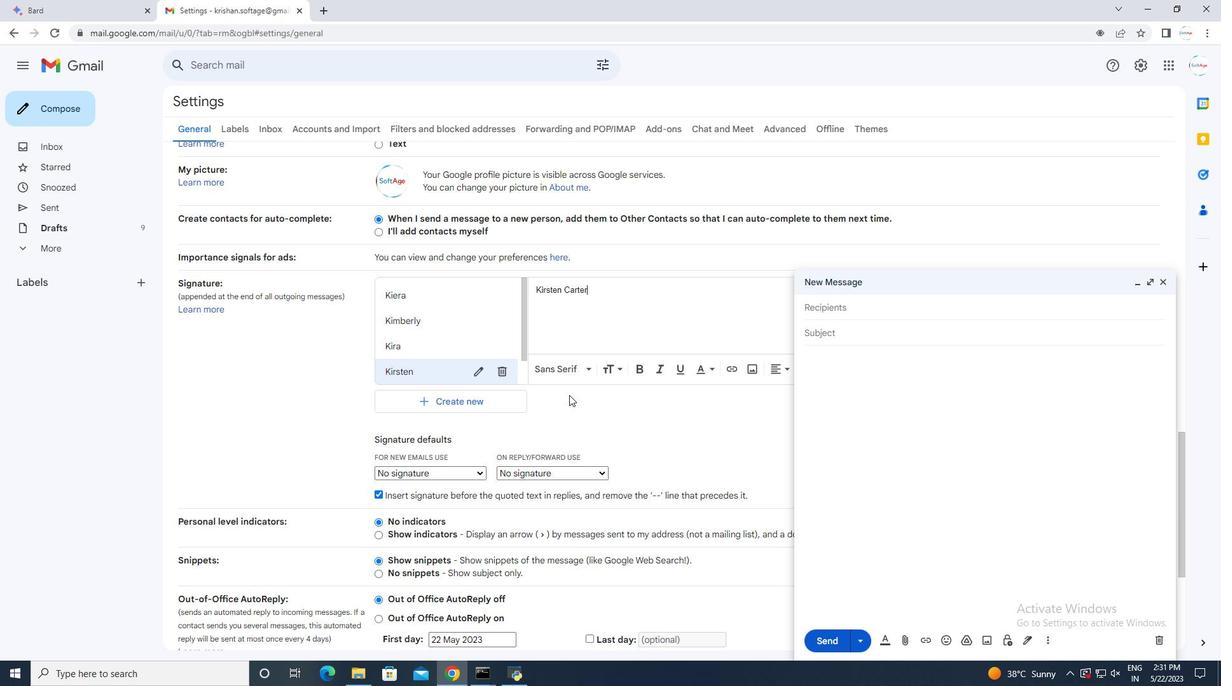 
Action: Mouse scrolled (560, 413) with delta (0, 0)
Screenshot: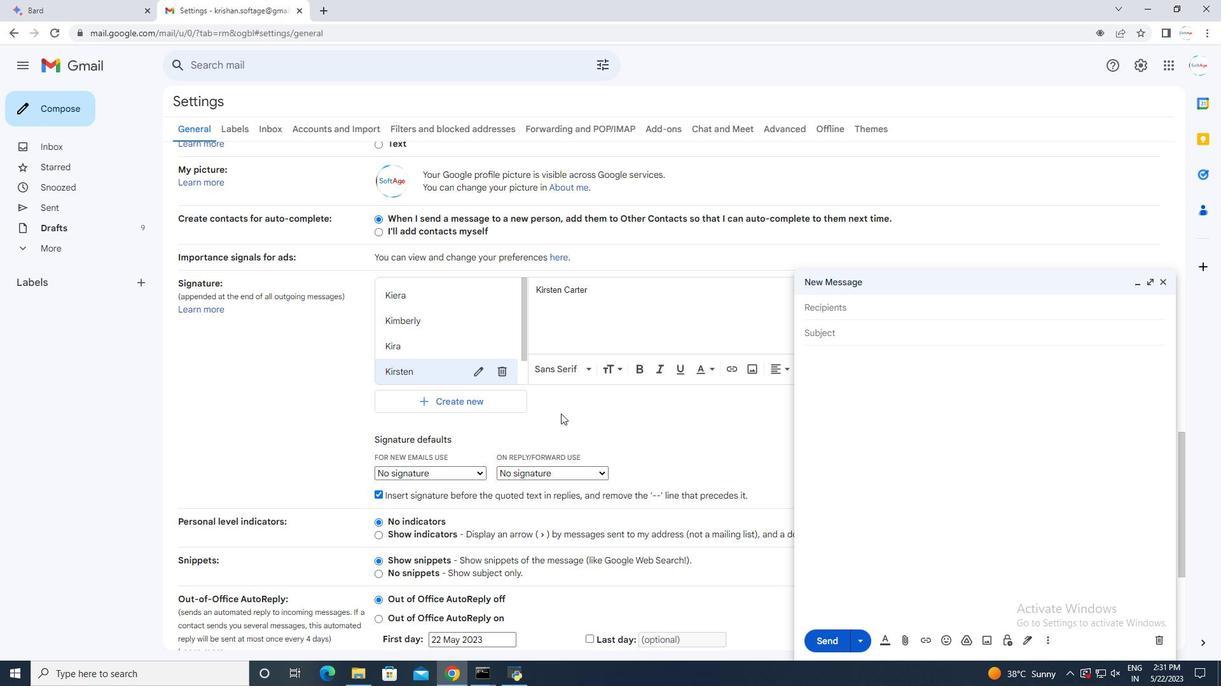 
Action: Mouse scrolled (560, 413) with delta (0, 0)
Screenshot: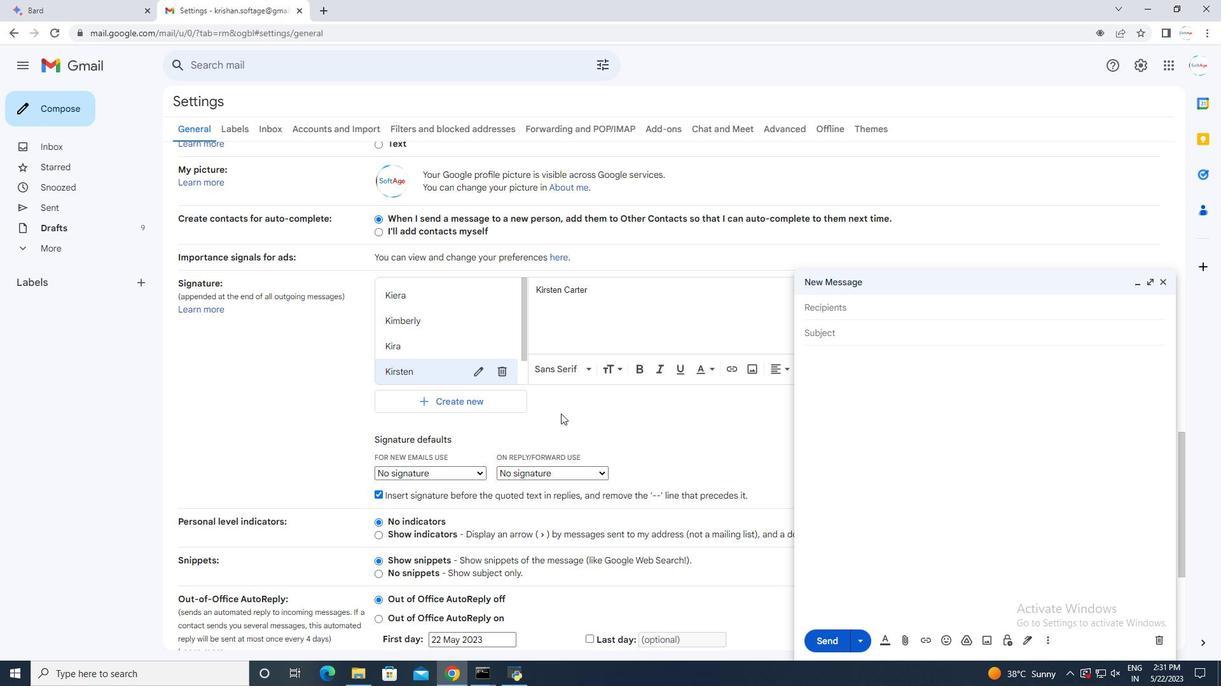 
Action: Mouse scrolled (560, 413) with delta (0, 0)
Screenshot: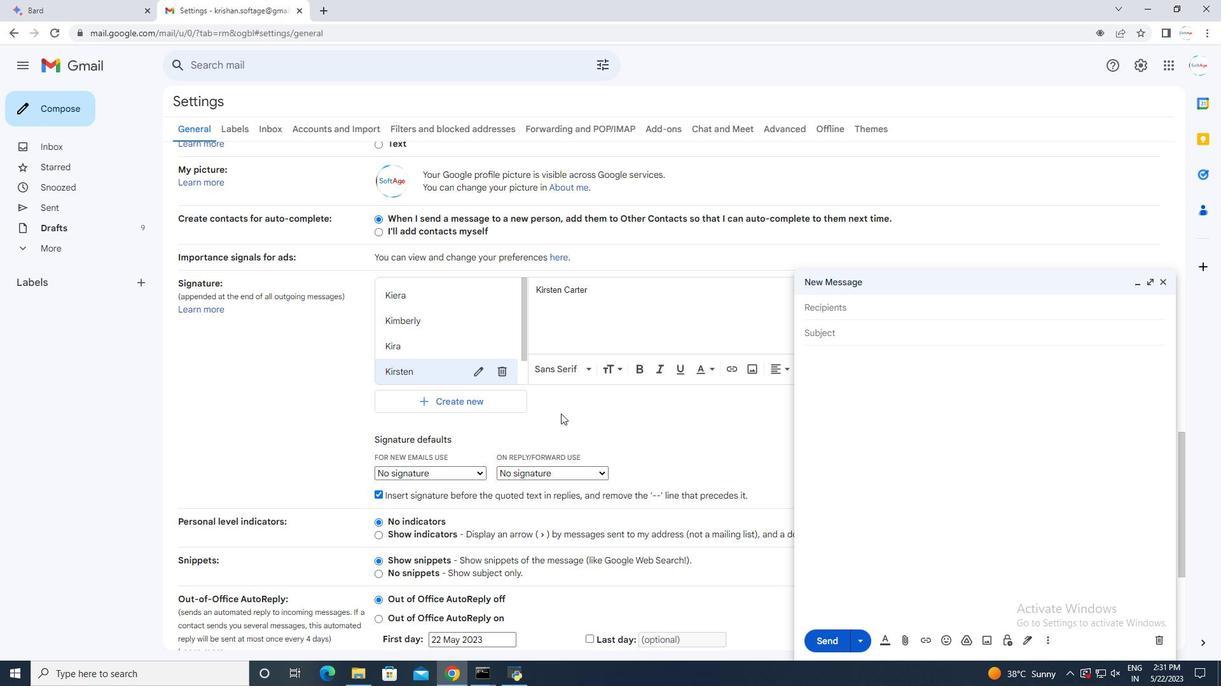 
Action: Mouse scrolled (560, 413) with delta (0, 0)
Screenshot: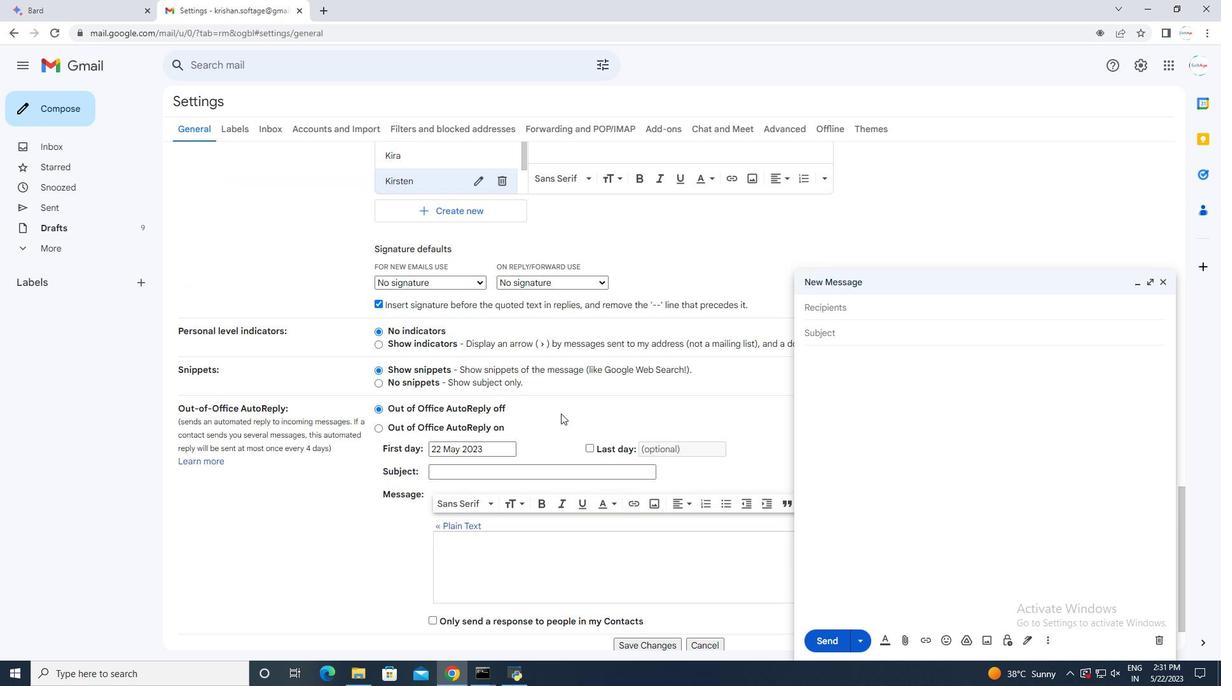 
Action: Mouse scrolled (560, 413) with delta (0, 0)
Screenshot: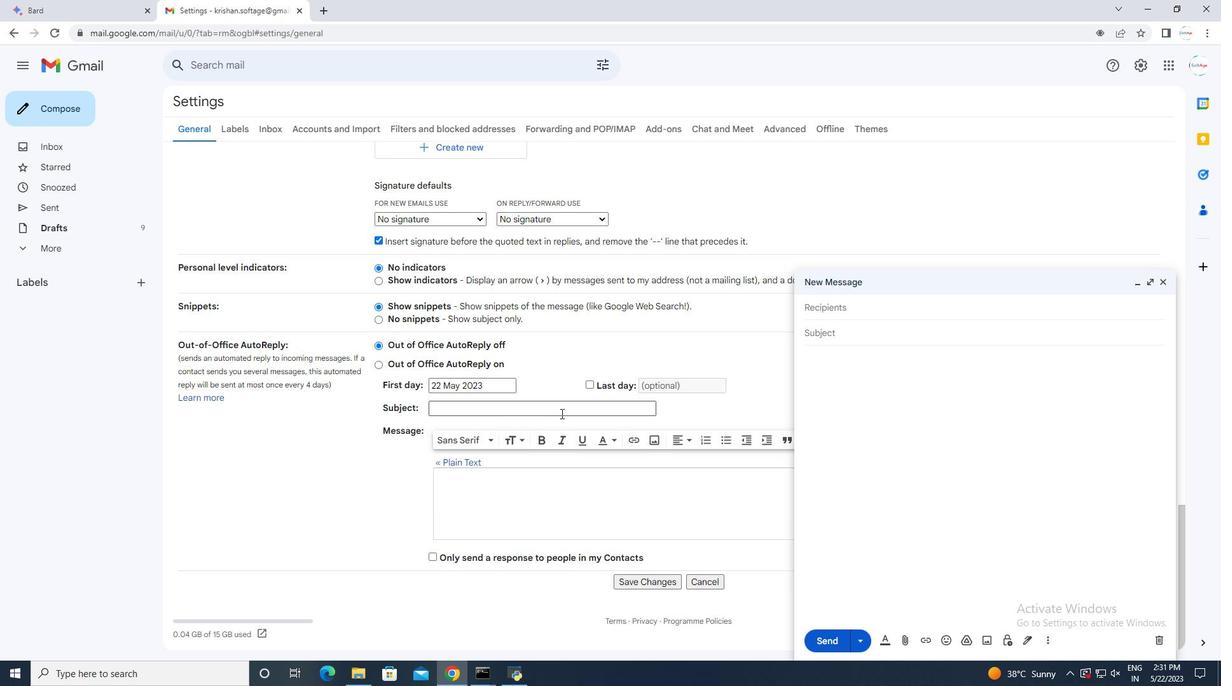 
Action: Mouse scrolled (560, 413) with delta (0, 0)
Screenshot: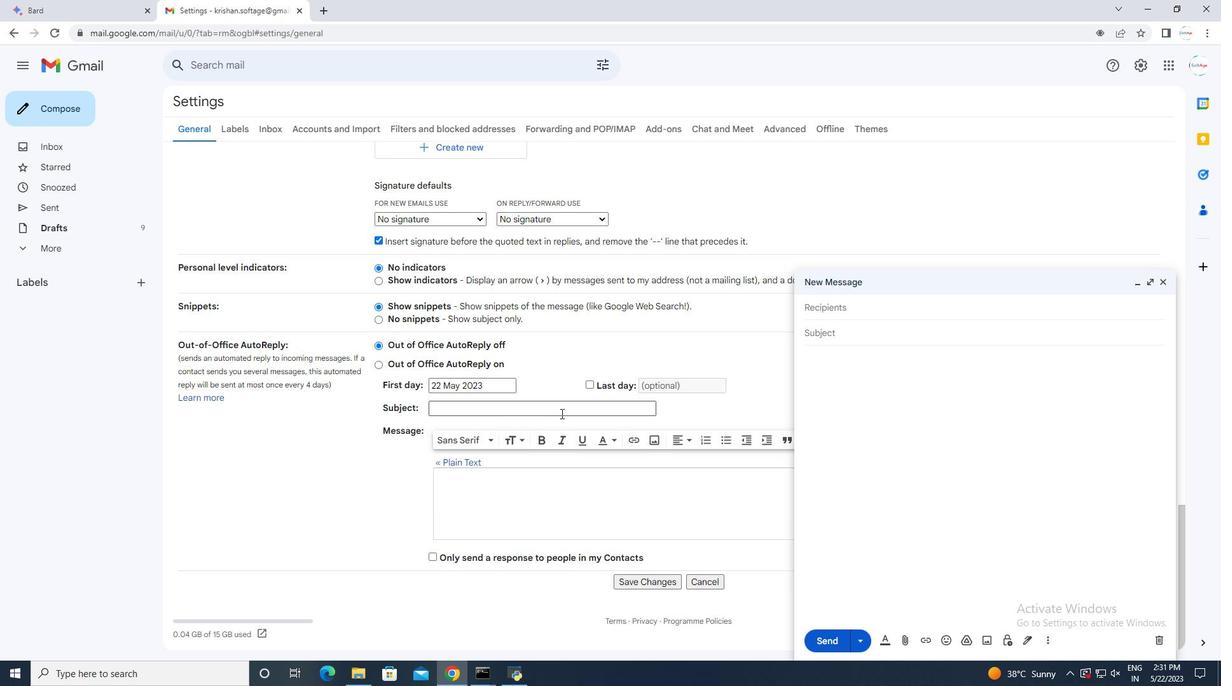 
Action: Mouse moved to (637, 410)
Screenshot: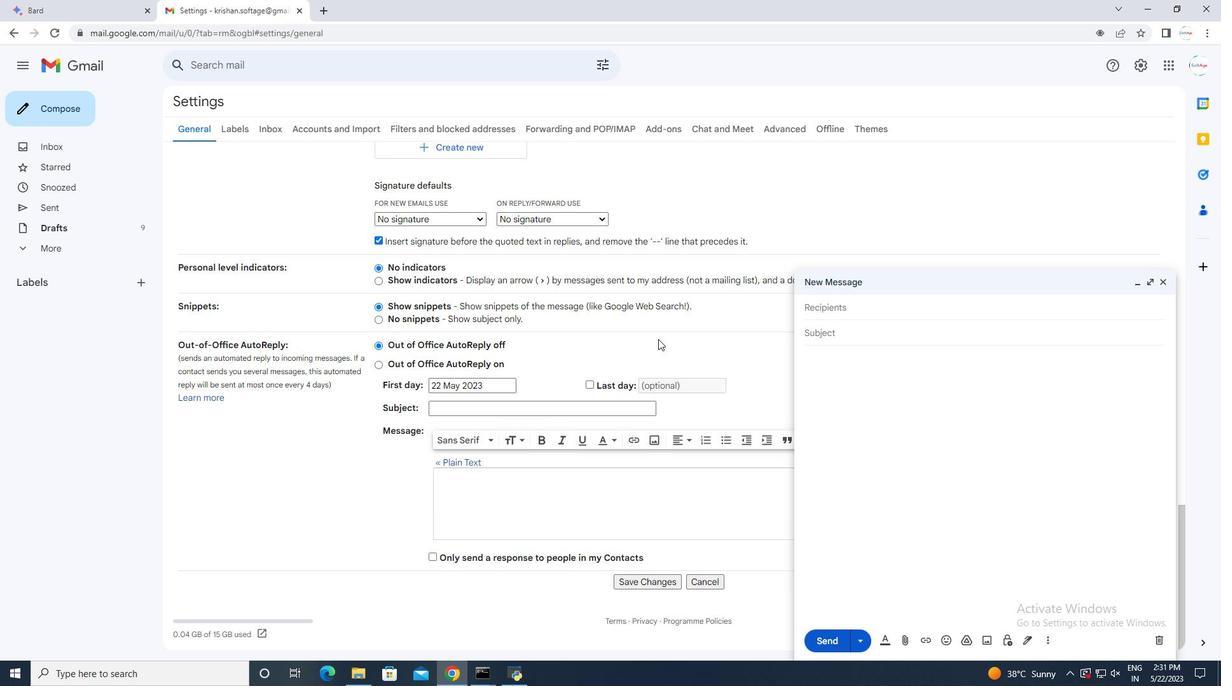 
Action: Mouse scrolled (637, 409) with delta (0, 0)
Screenshot: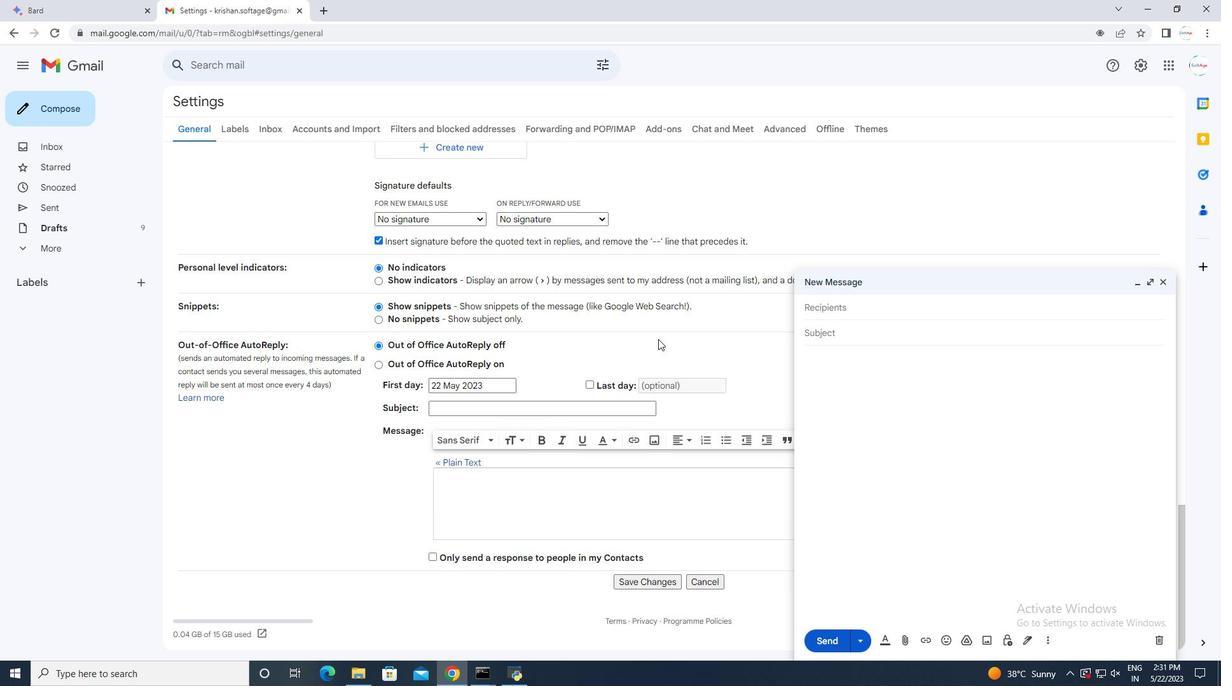 
Action: Mouse scrolled (637, 409) with delta (0, 0)
Screenshot: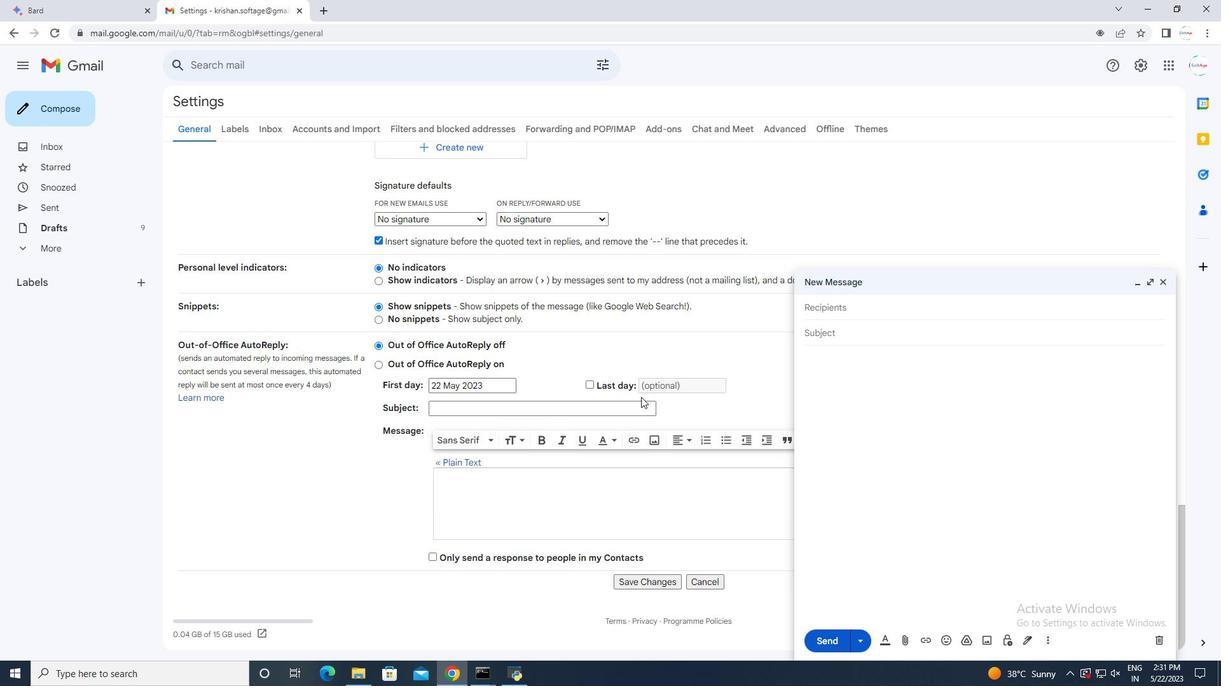 
Action: Mouse scrolled (637, 409) with delta (0, 0)
Screenshot: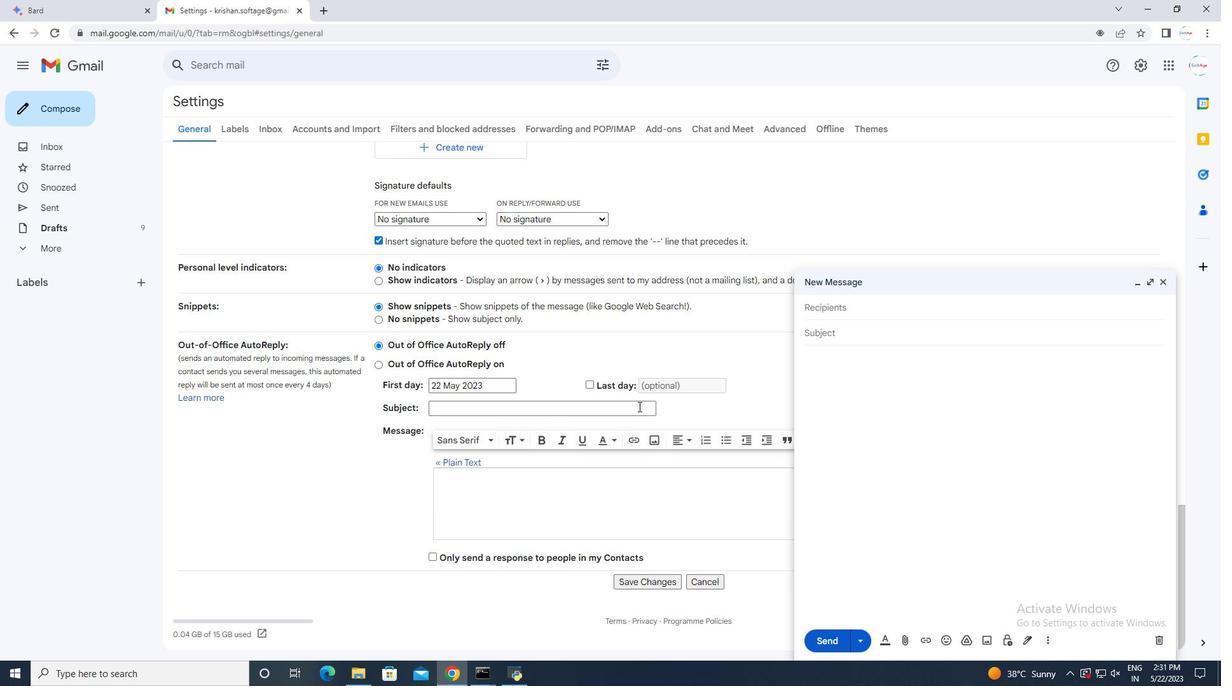 
Action: Mouse scrolled (637, 409) with delta (0, 0)
Screenshot: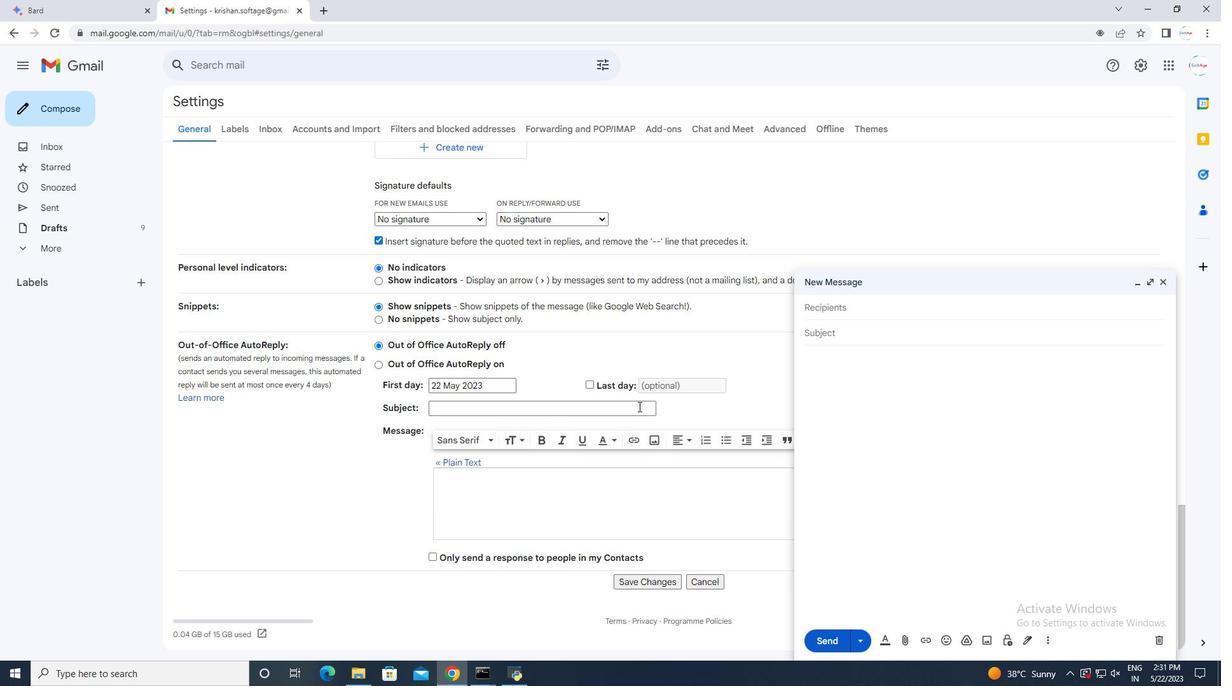 
Action: Mouse moved to (637, 411)
Screenshot: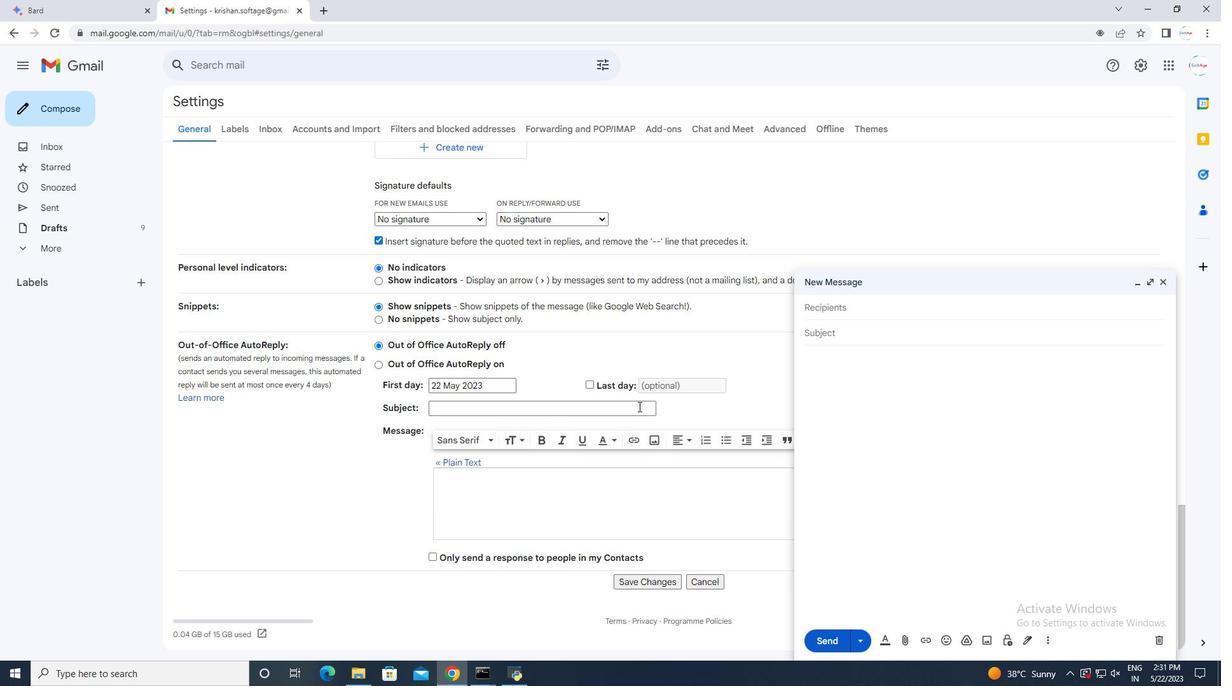 
Action: Mouse scrolled (637, 410) with delta (0, 0)
Screenshot: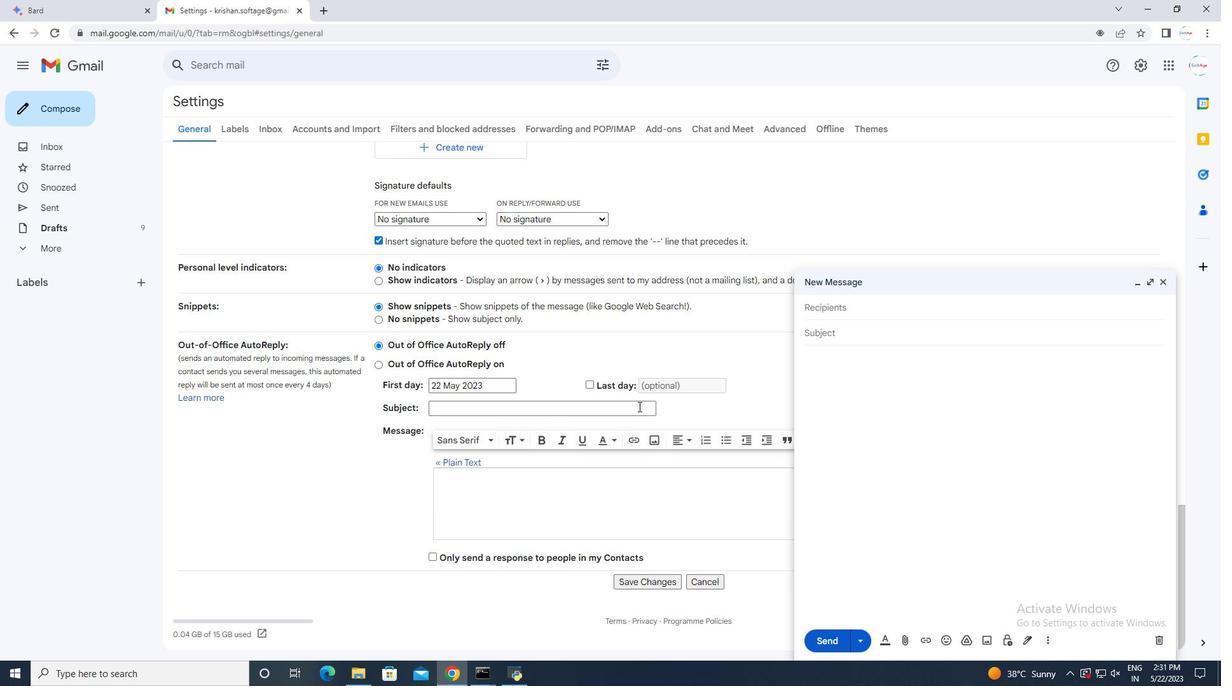 
Action: Mouse moved to (644, 584)
Screenshot: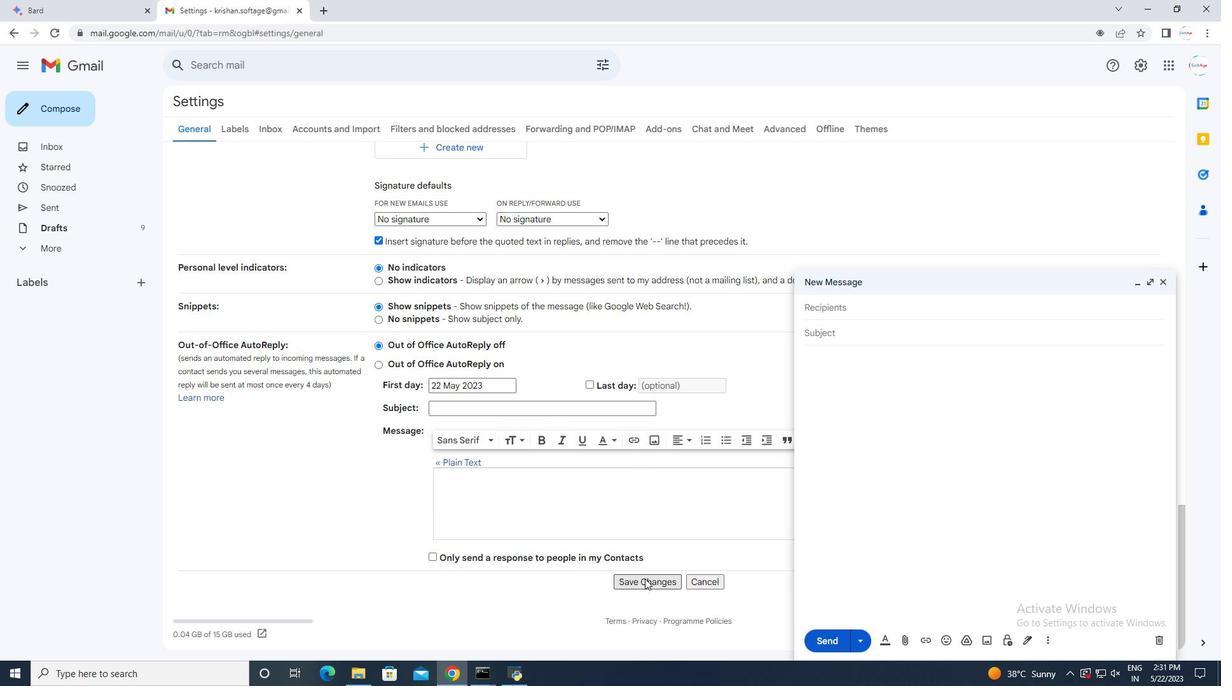 
Action: Mouse pressed left at (644, 584)
Screenshot: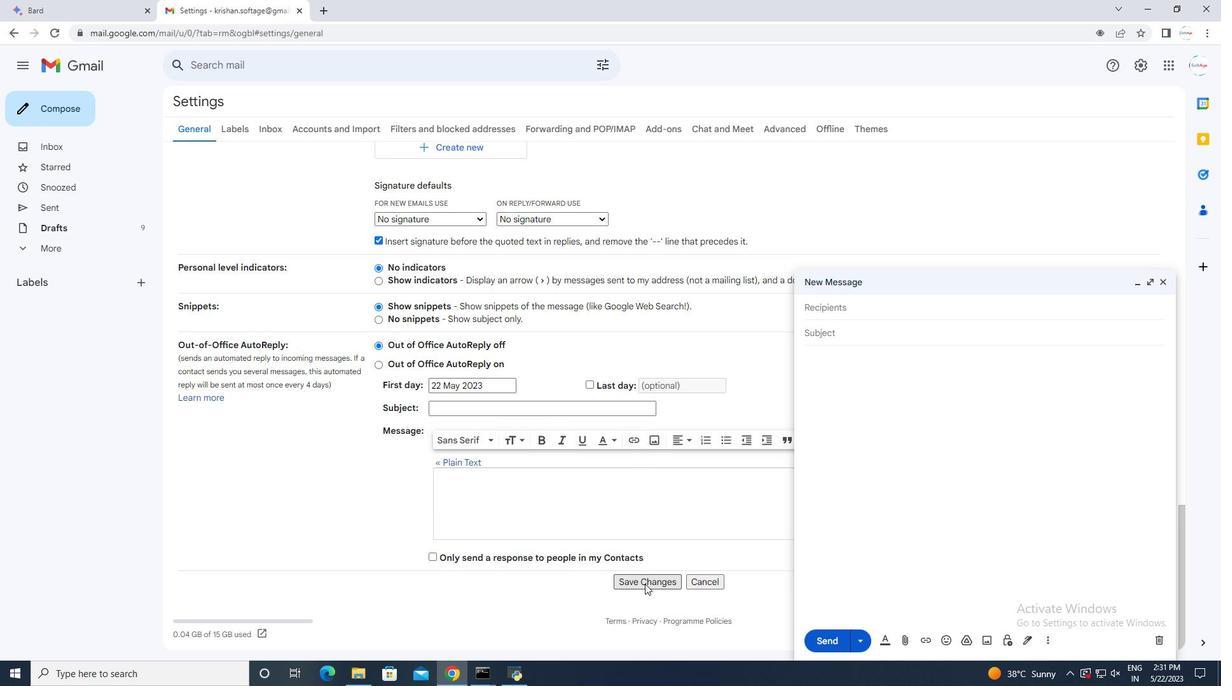 
Action: Mouse moved to (1164, 284)
Screenshot: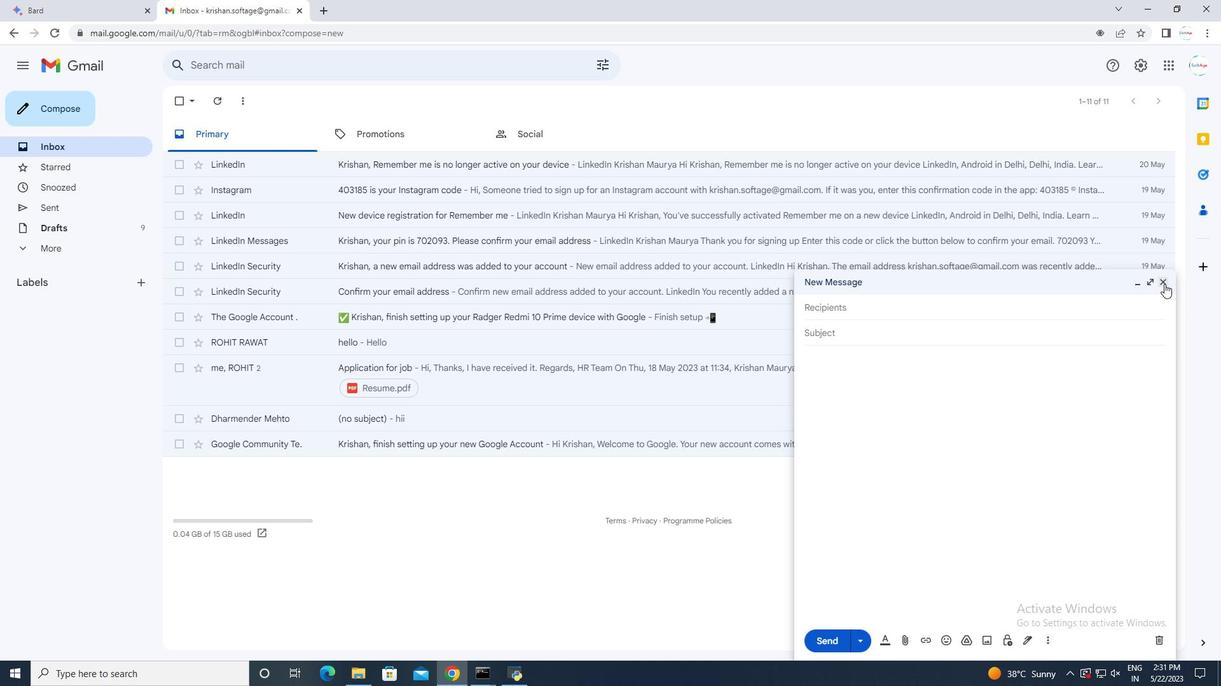 
Action: Mouse pressed left at (1164, 284)
Screenshot: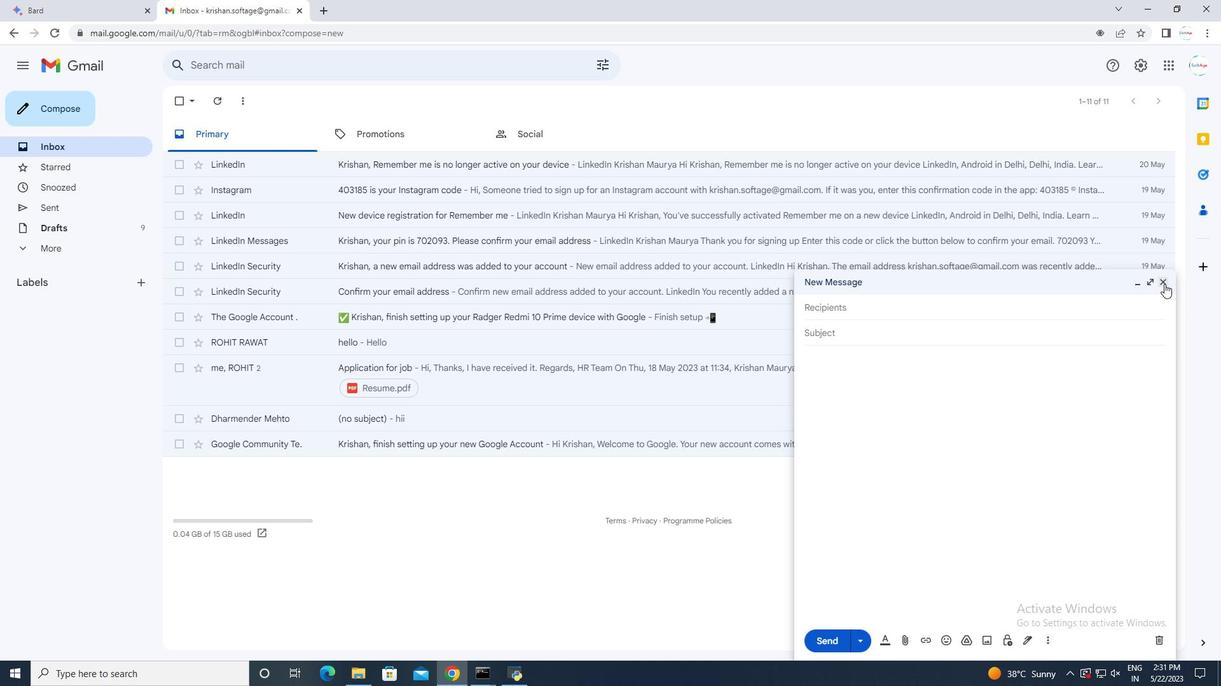 
Action: Mouse moved to (70, 117)
Screenshot: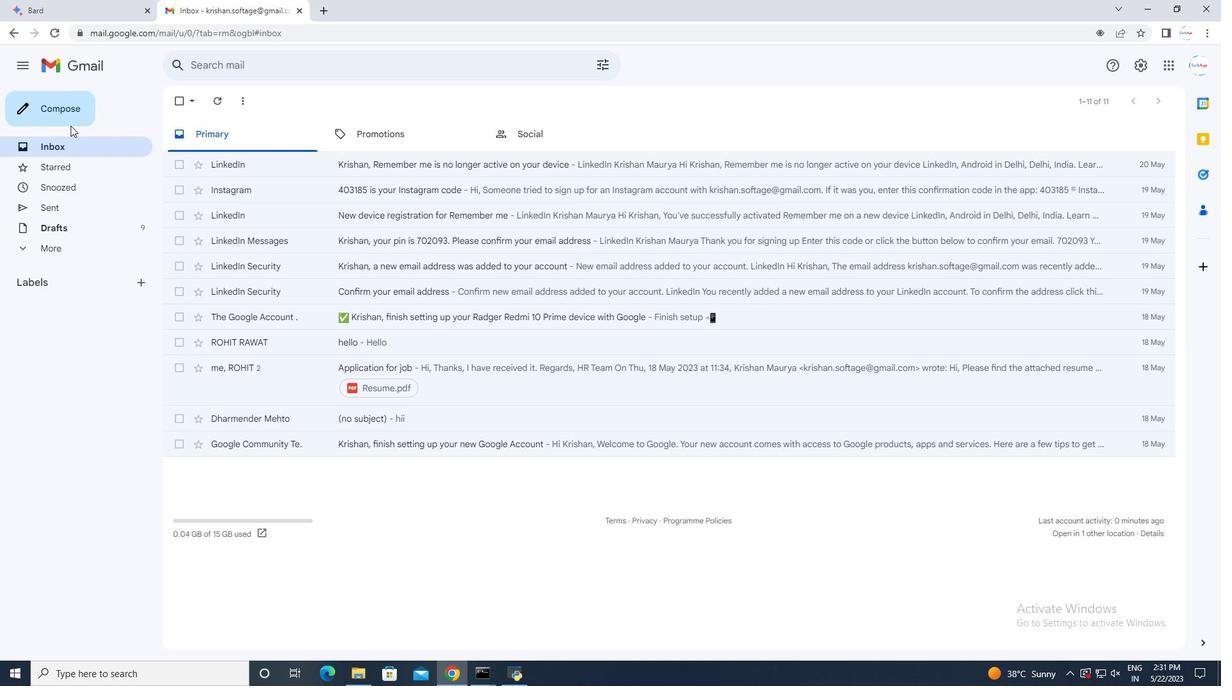 
Action: Mouse pressed left at (70, 117)
Screenshot: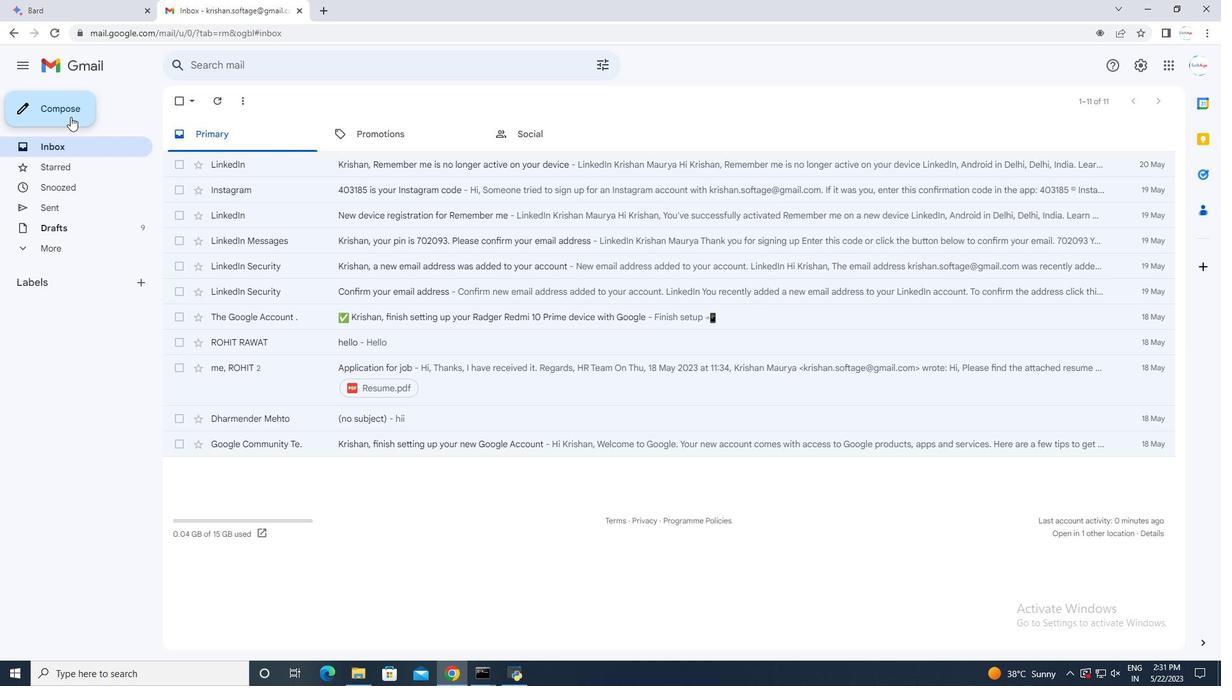 
Action: Mouse moved to (812, 358)
Screenshot: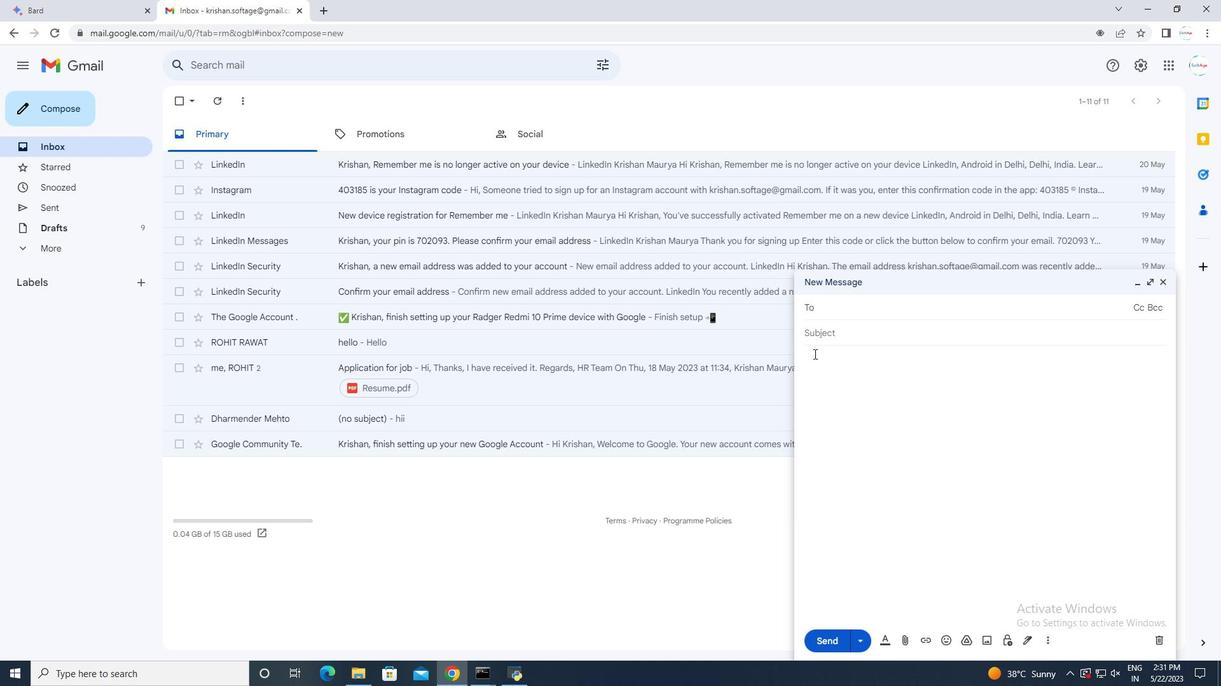 
Action: Mouse pressed left at (812, 358)
Screenshot: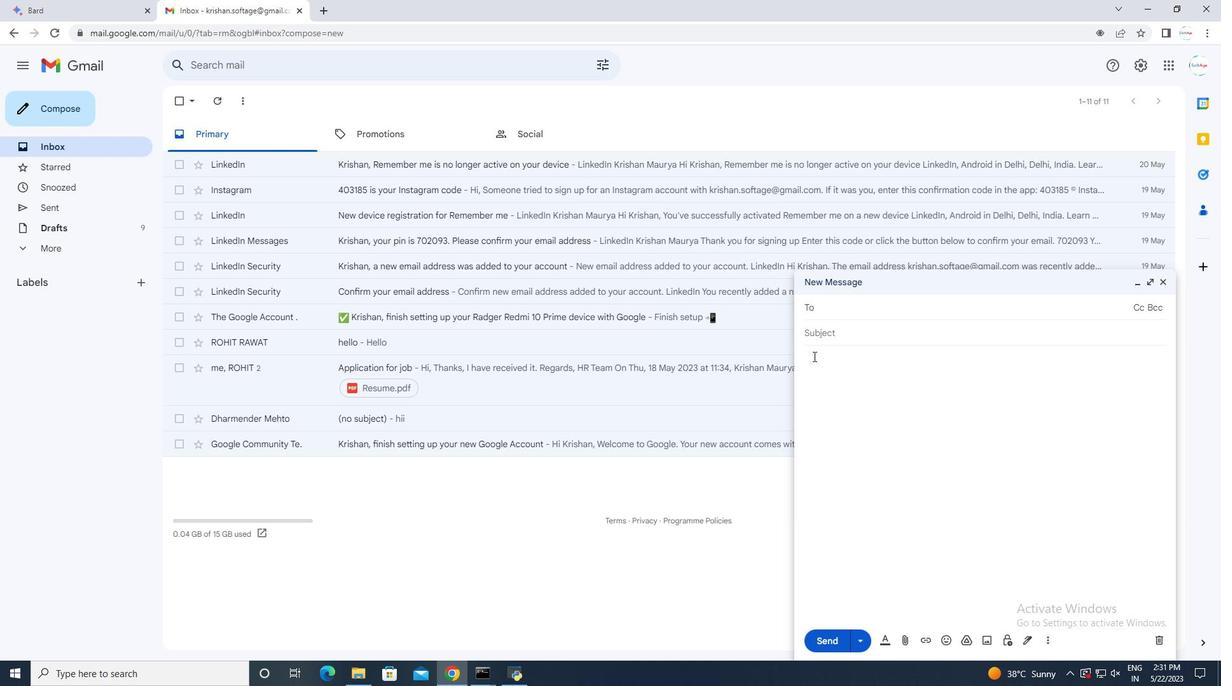 
Action: Mouse moved to (1029, 649)
Screenshot: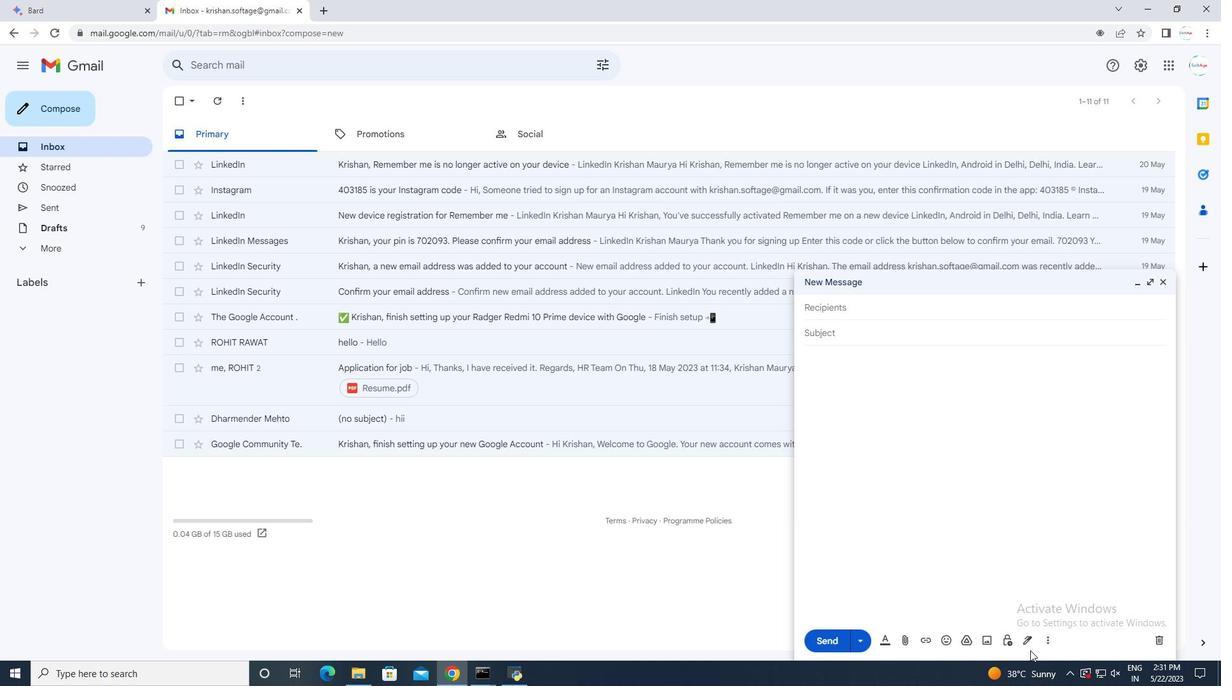 
Action: Mouse pressed left at (1029, 649)
Screenshot: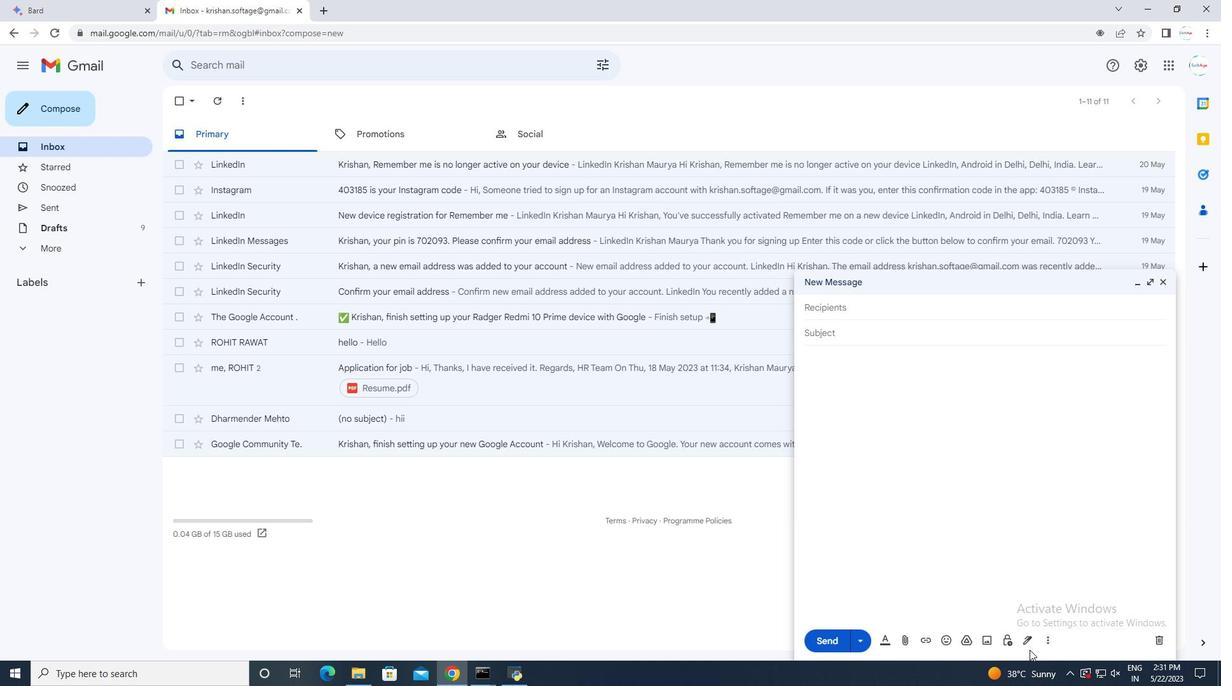 
Action: Mouse moved to (1024, 635)
Screenshot: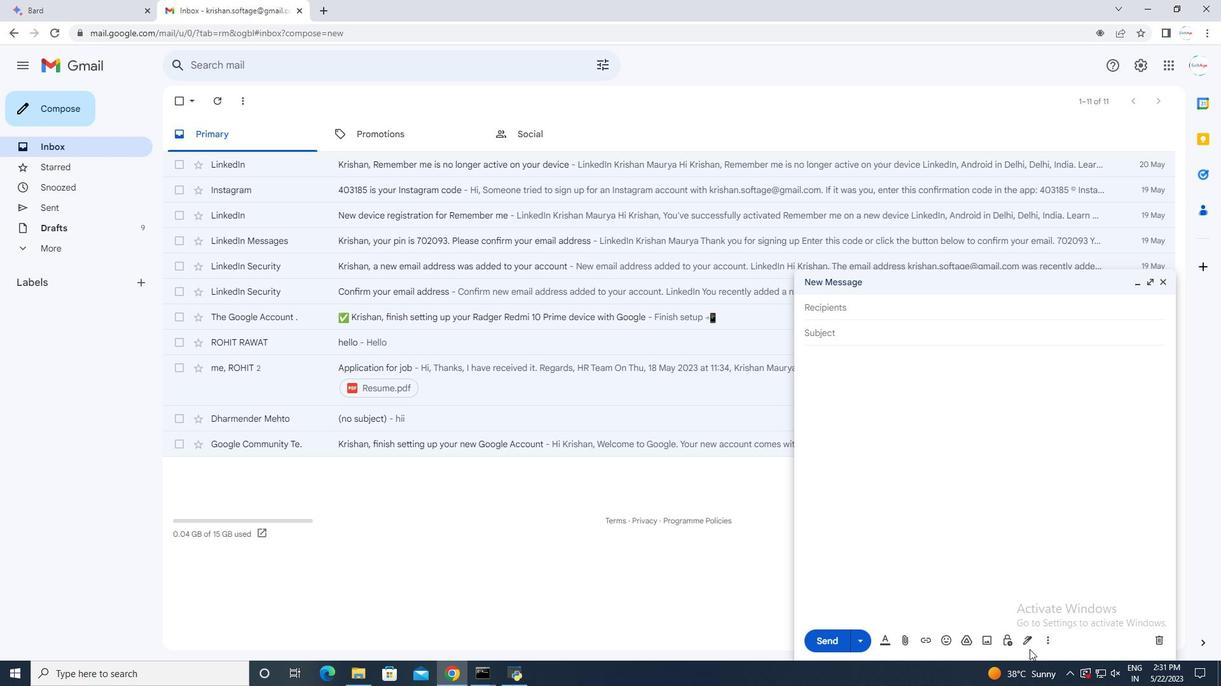
Action: Mouse pressed left at (1024, 635)
Screenshot: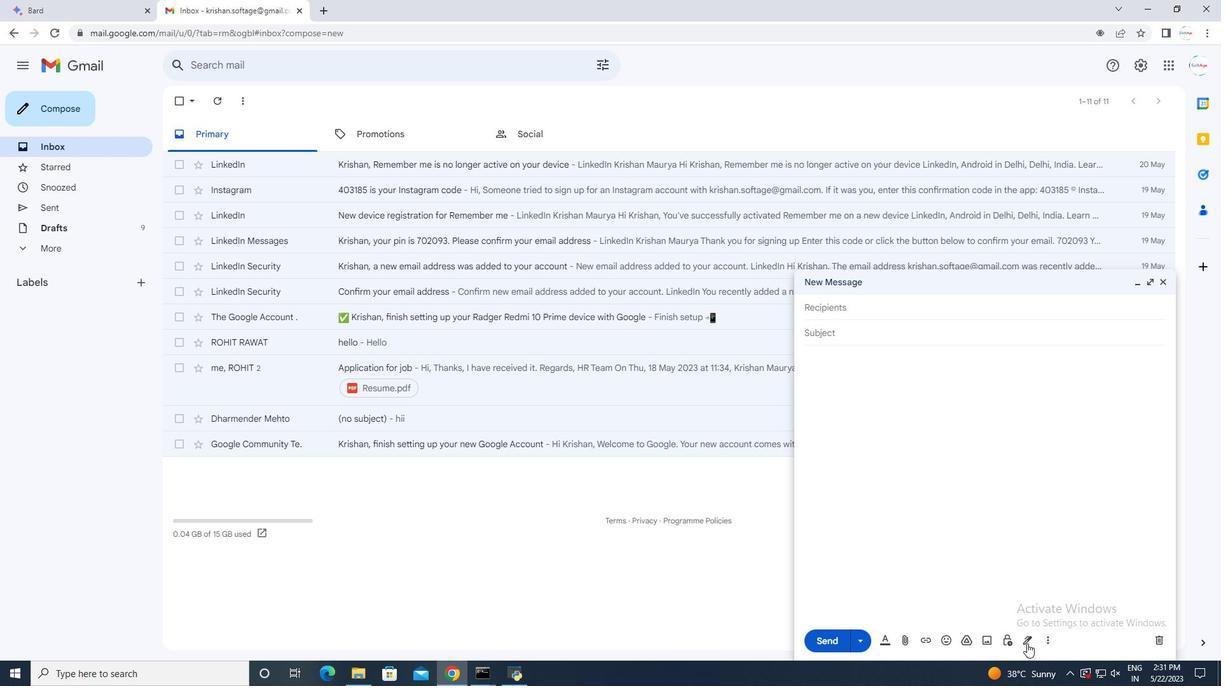 
Action: Mouse moved to (1071, 603)
Screenshot: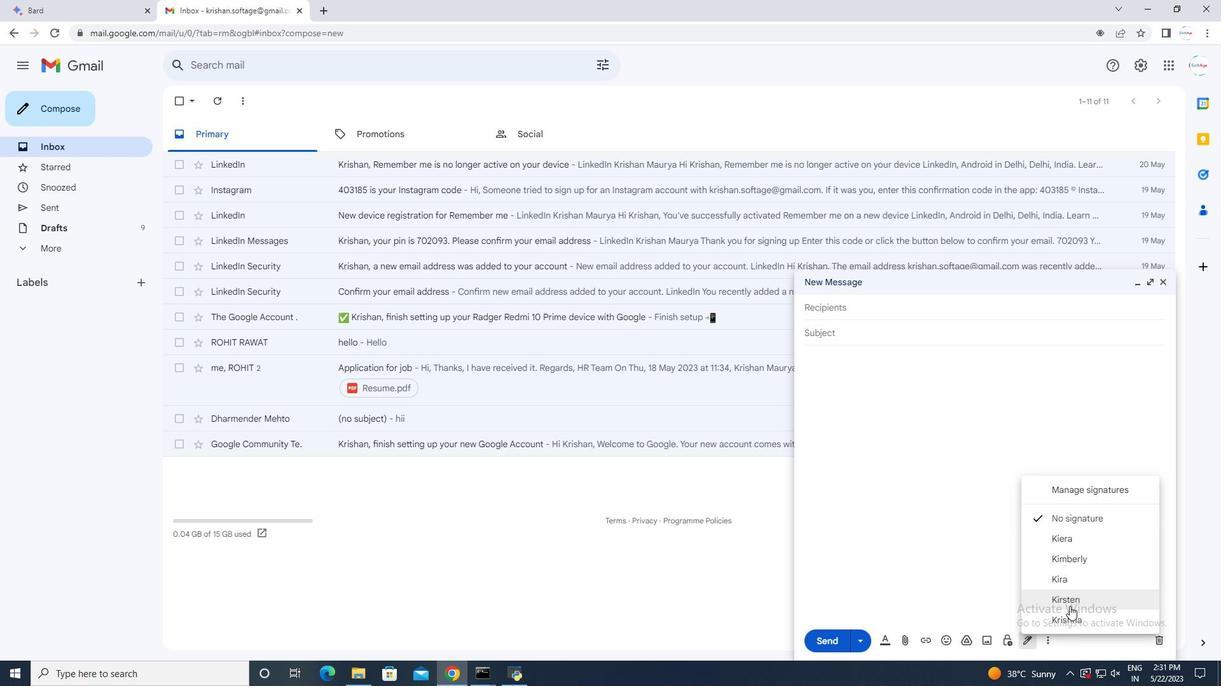 
Action: Mouse pressed left at (1071, 603)
Screenshot: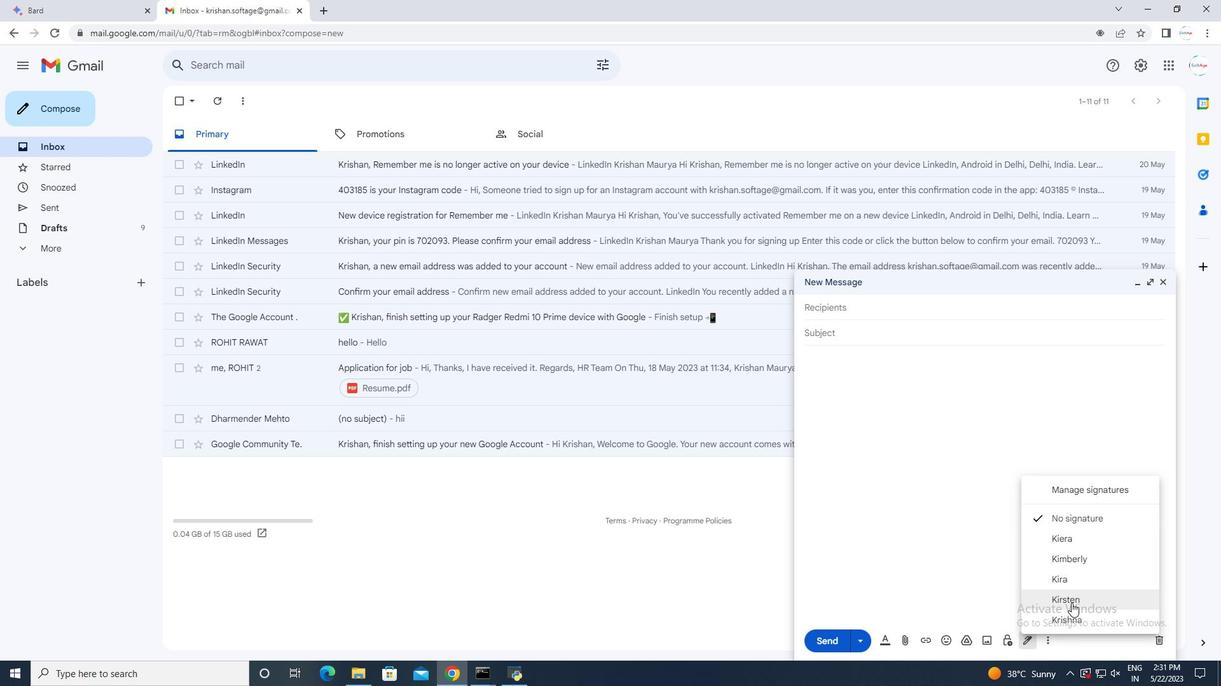 
Action: Mouse moved to (816, 312)
Screenshot: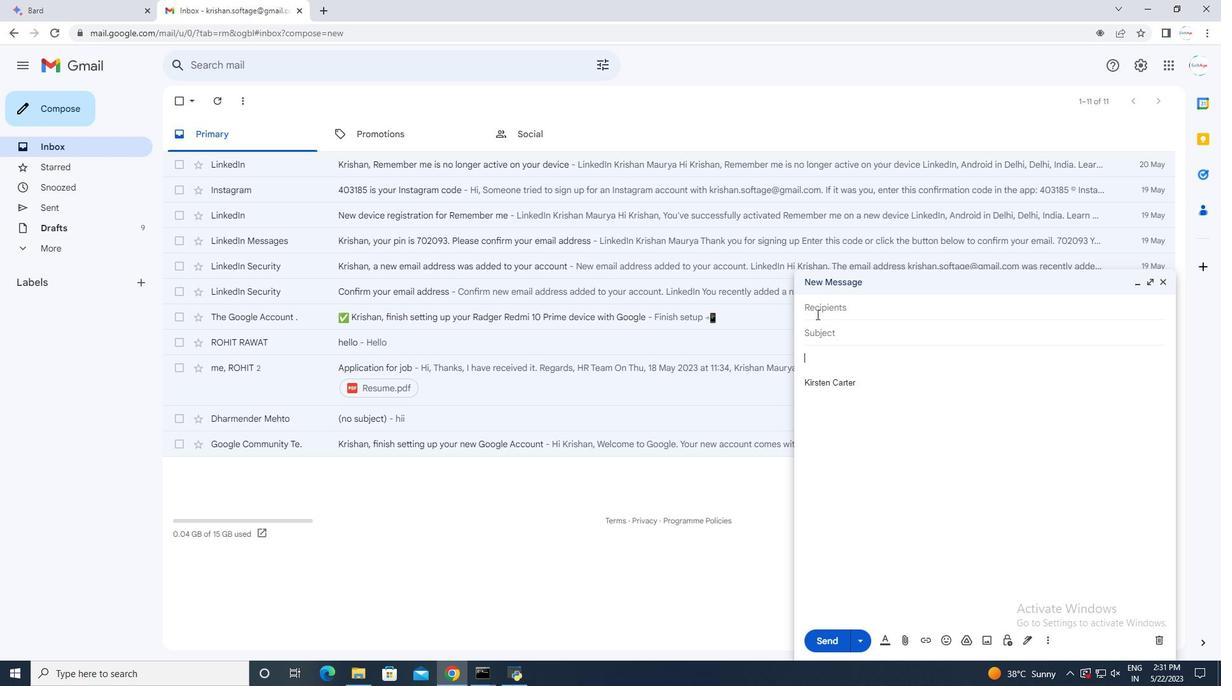 
Action: Mouse pressed left at (816, 312)
Screenshot: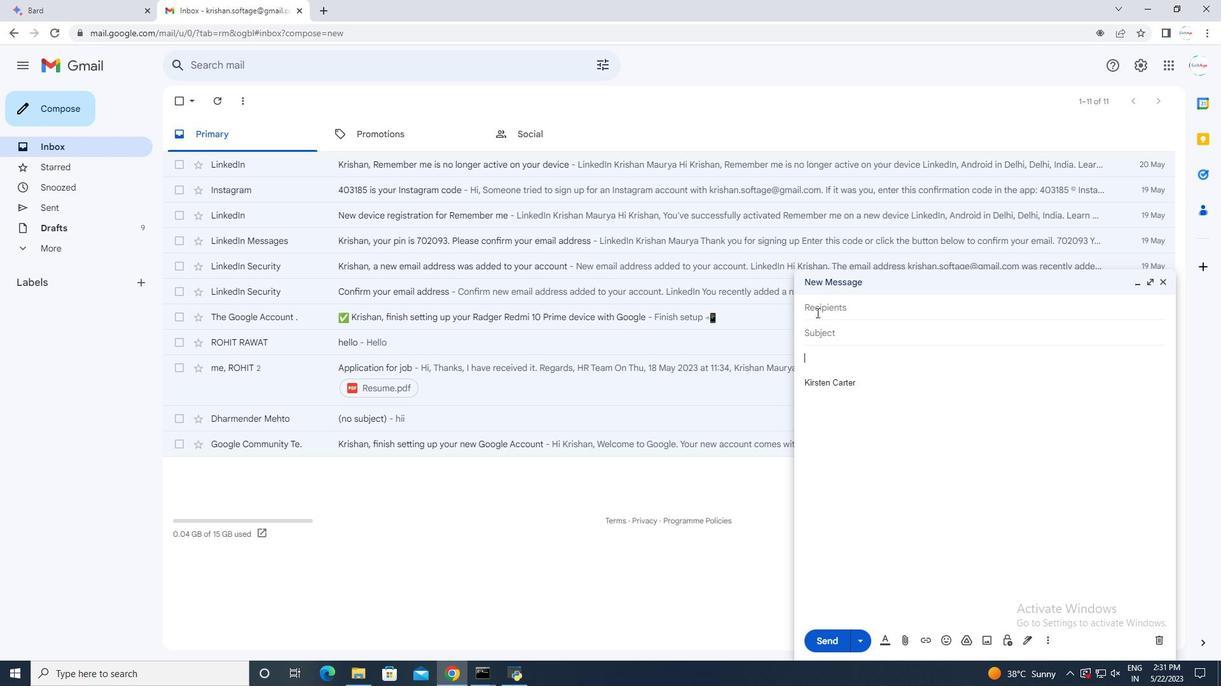 
Action: Key pressed softage<Key.shift><Key.shift><Key.shift><Key.shift><Key.shift><Key.shift><Key.shift><Key.shift><Key.shift><Key.shift><Key.shift><Key.shift><Key.shift><Key.shift><Key.shift><Key.shift><Key.shift><Key.shift><Key.shift><Key.shift><Key.shift><Key.shift><Key.shift><Key.shift><Key.shift>.6<Key.shift>@softage.net
Screenshot: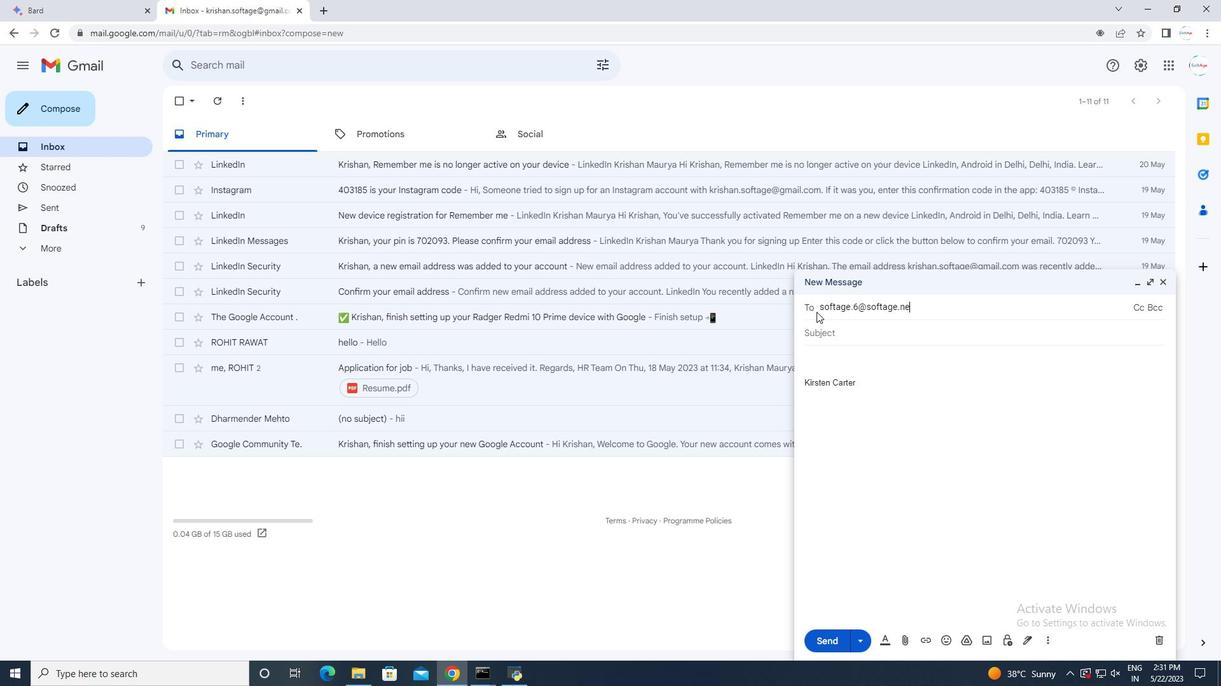 
Action: Mouse moved to (860, 337)
Screenshot: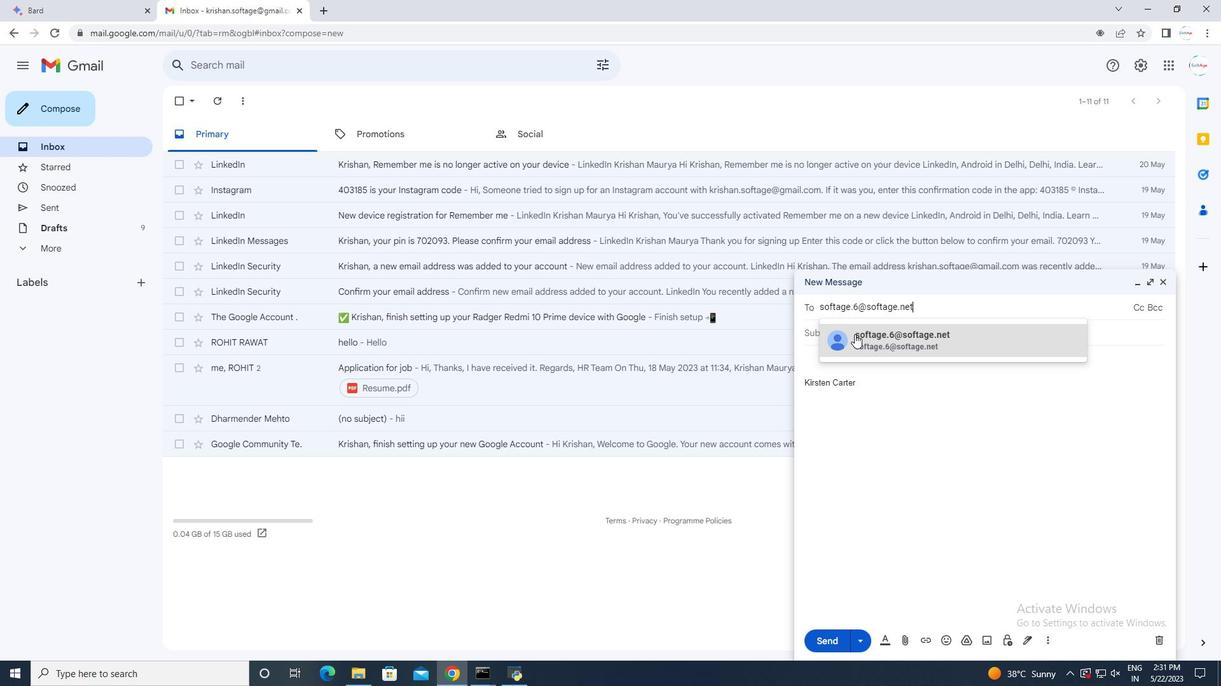 
Action: Mouse pressed left at (860, 337)
Screenshot: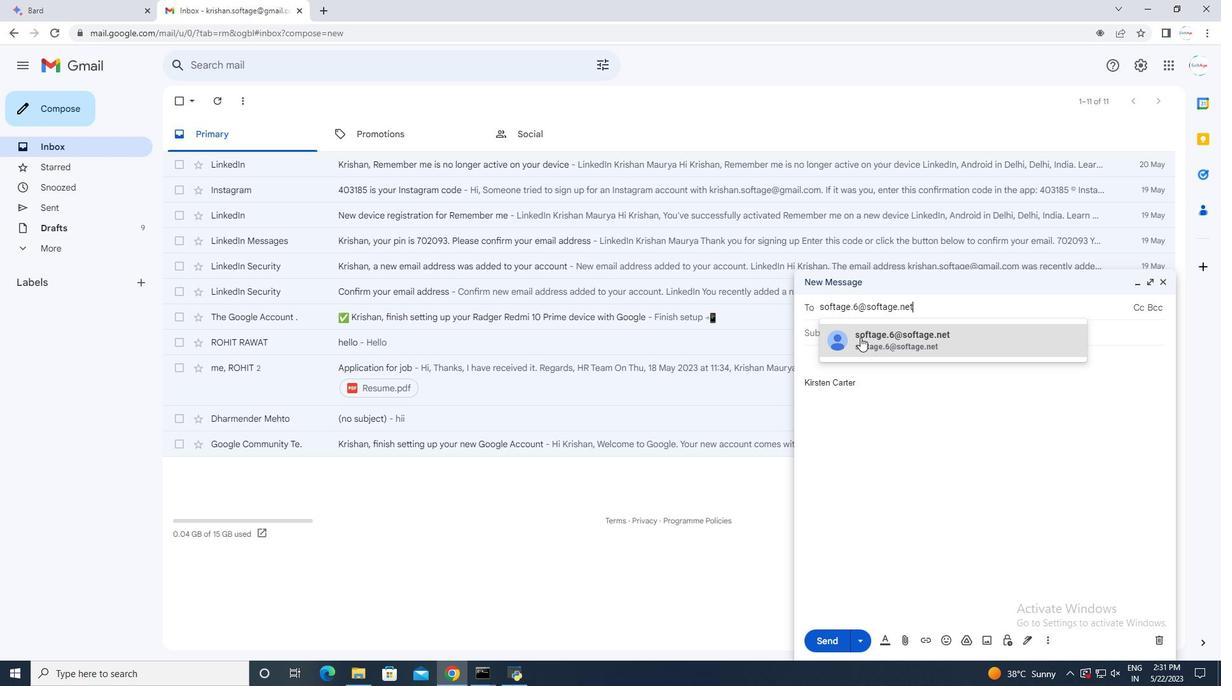 
Action: Mouse moved to (828, 344)
Screenshot: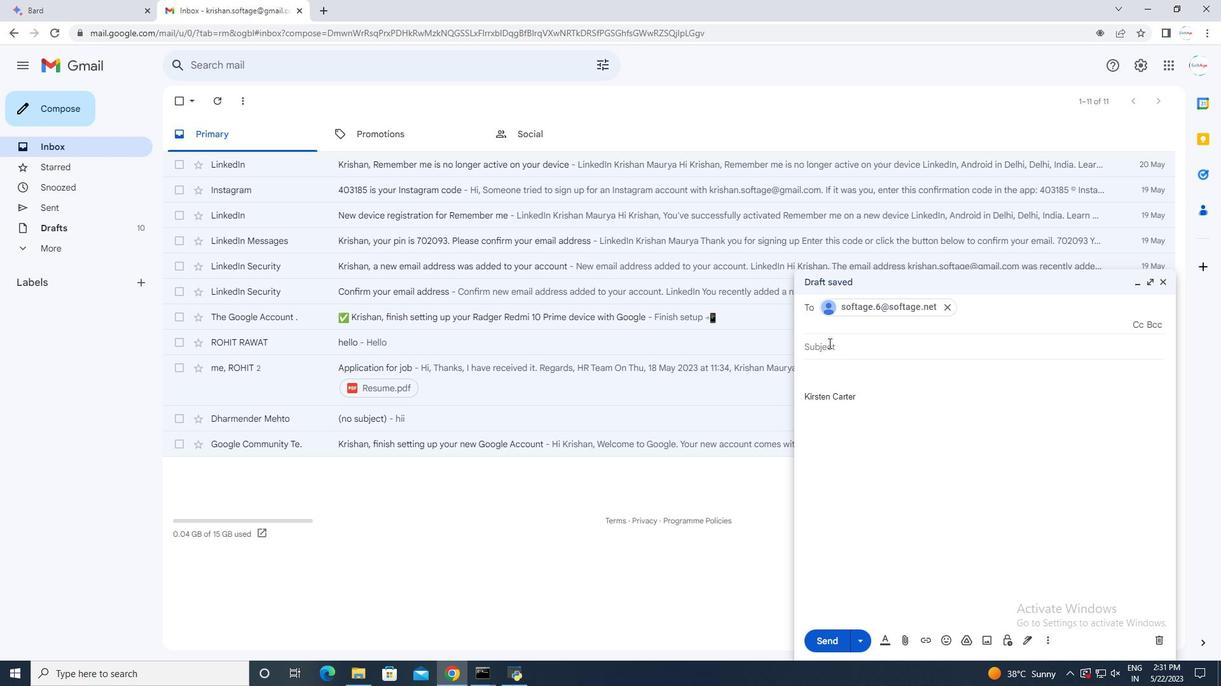 
Action: Mouse pressed left at (828, 344)
Screenshot: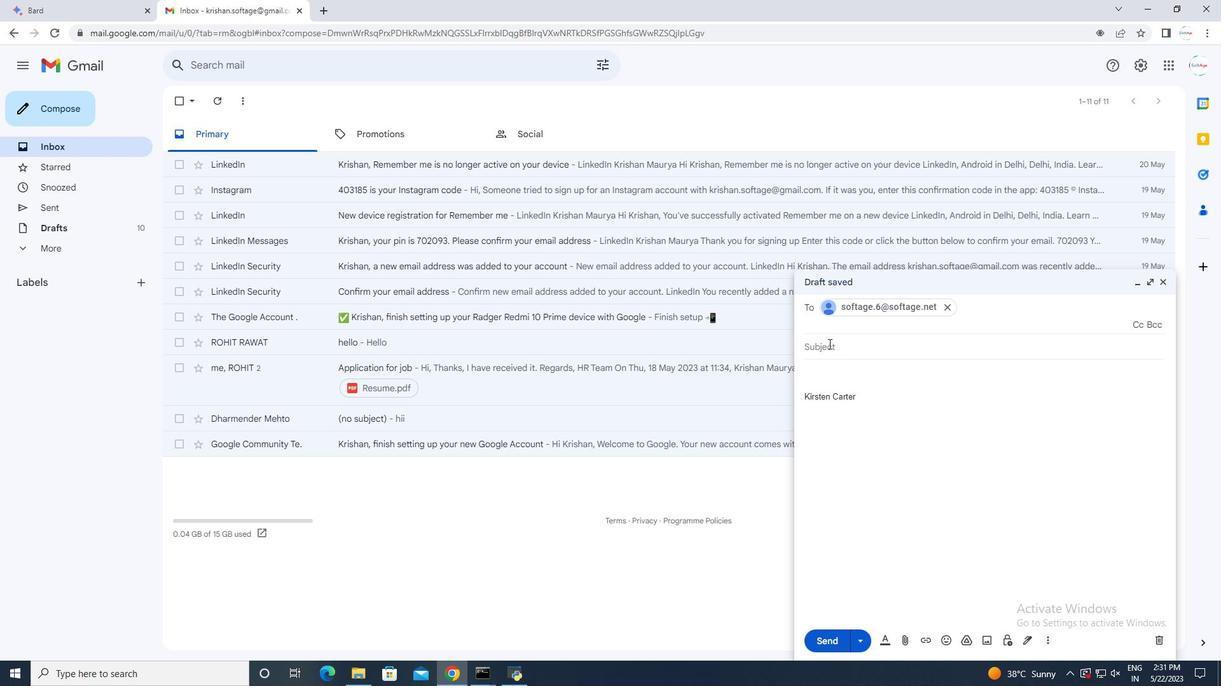 
Action: Mouse moved to (826, 363)
Screenshot: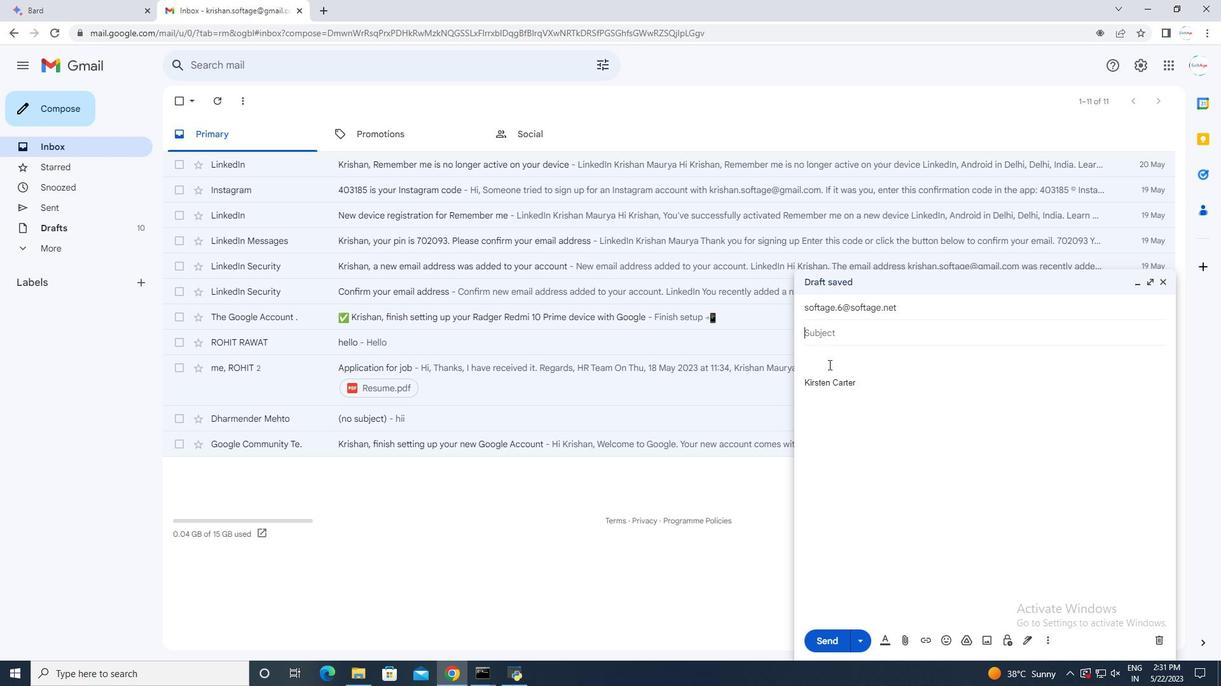 
Action: Mouse pressed left at (826, 363)
Screenshot: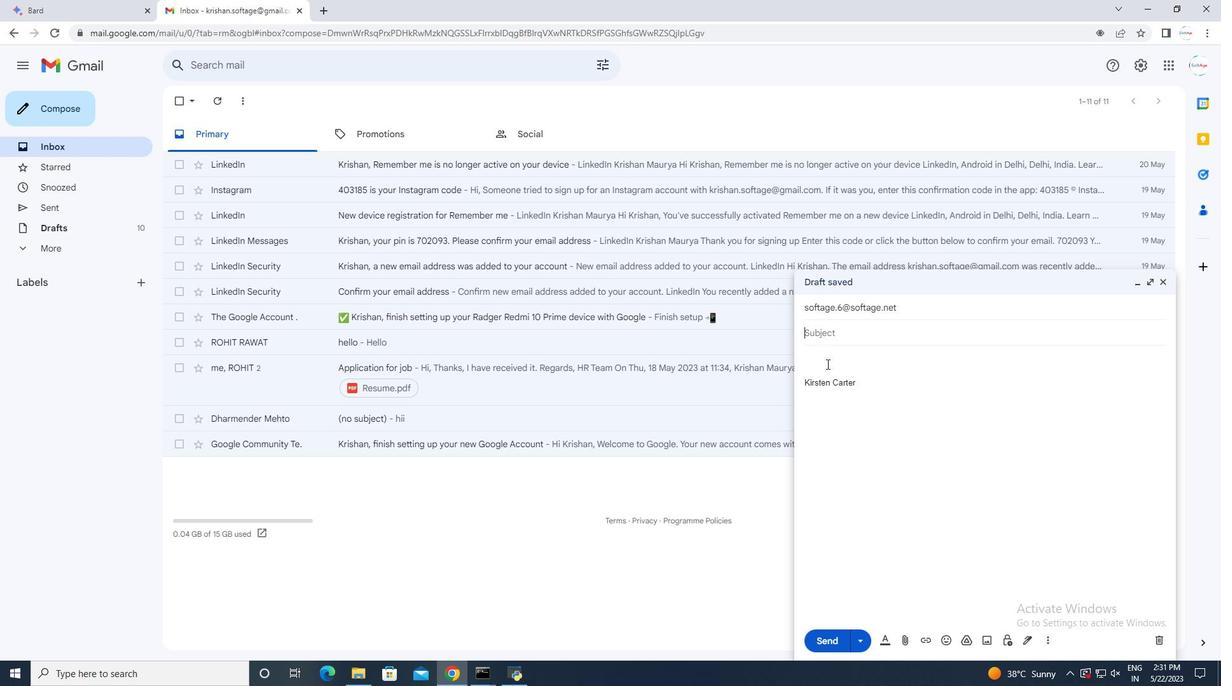 
Action: Key pressed <Key.shift>Best<Key.space><Key.shift>E<Key.backspace>wishes<Key.space>g<Key.backspace>for<Key.space>a<Key.space>happy<Key.space><Key.shift>Mational<Key.space><Key.shift>Voter<Key.space><Key.shift><Key.shift><Key.shift><Key.shift>Registration<Key.space><Key.shift>Day,
Screenshot: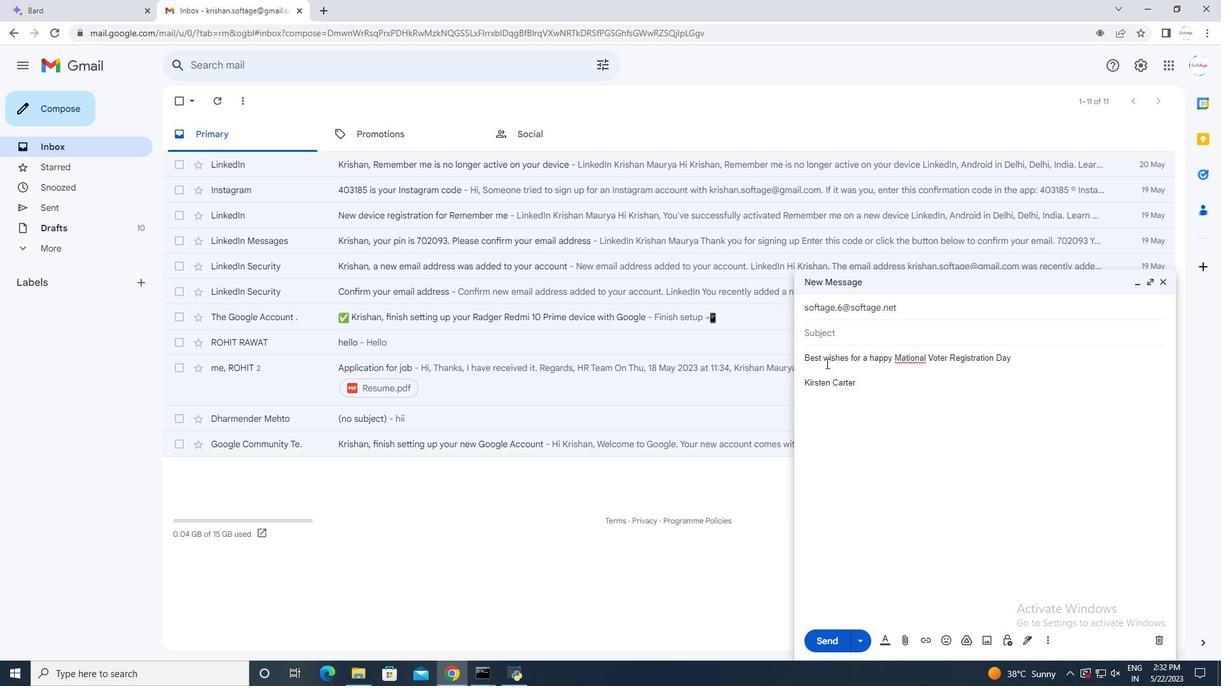 
Action: Mouse moved to (899, 359)
Screenshot: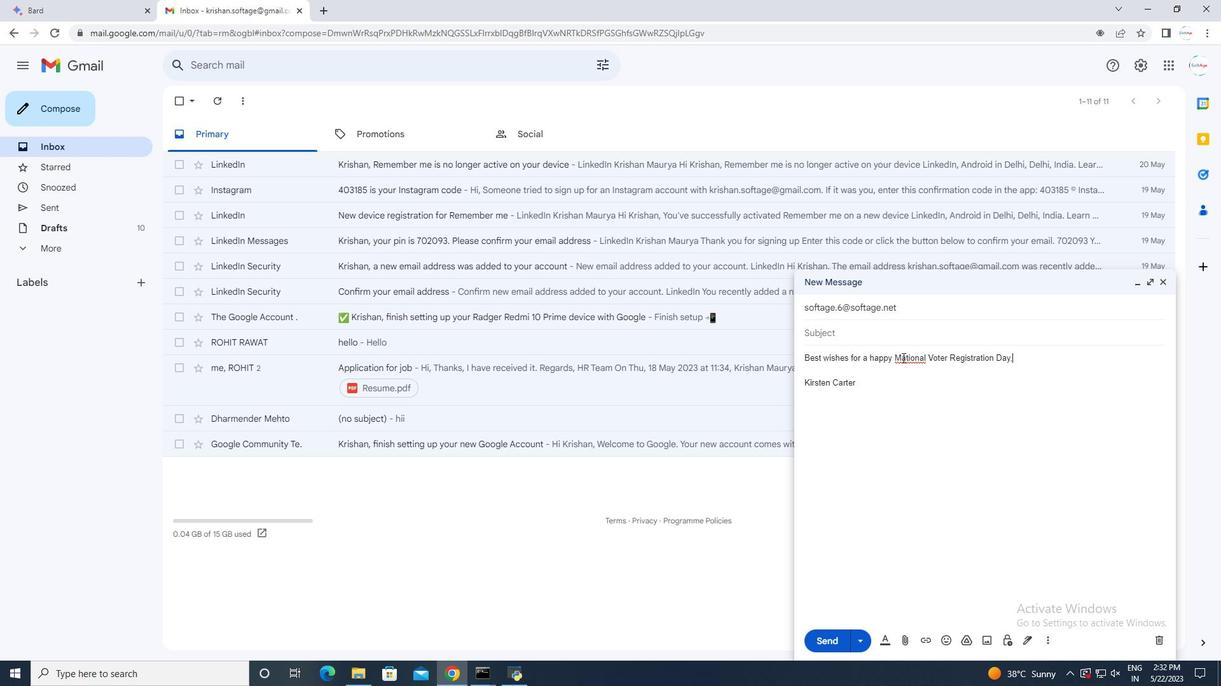 
Action: Mouse pressed left at (899, 359)
Screenshot: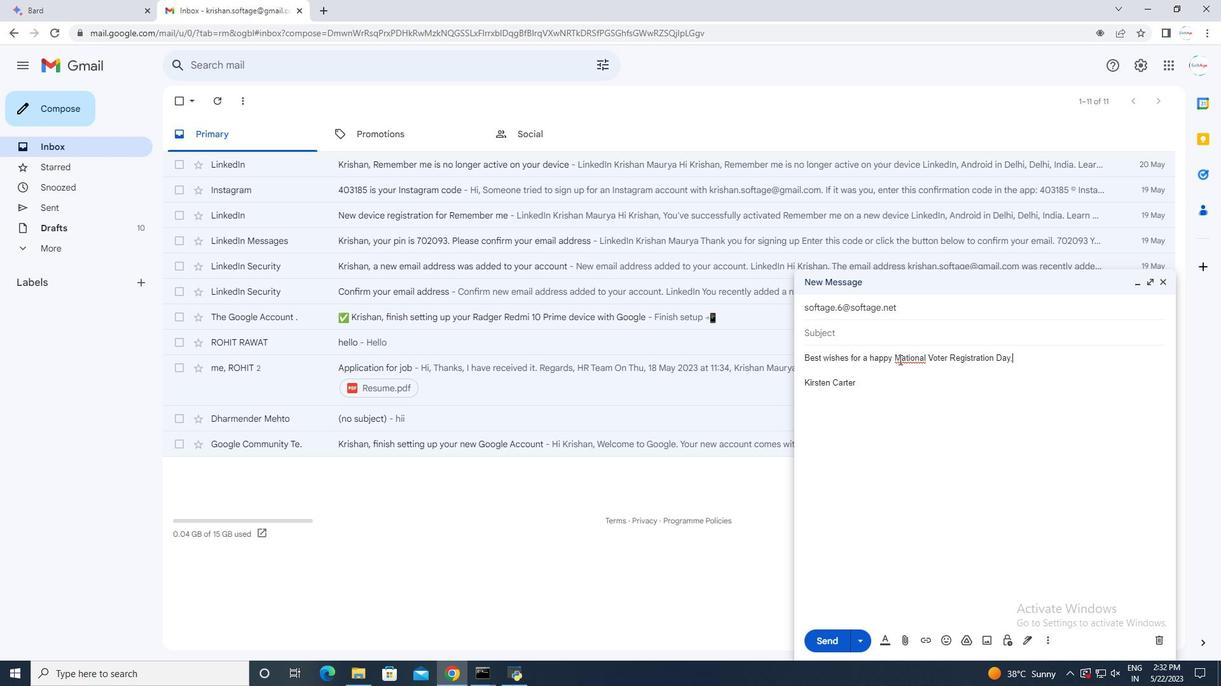 
Action: Mouse pressed left at (899, 359)
Screenshot: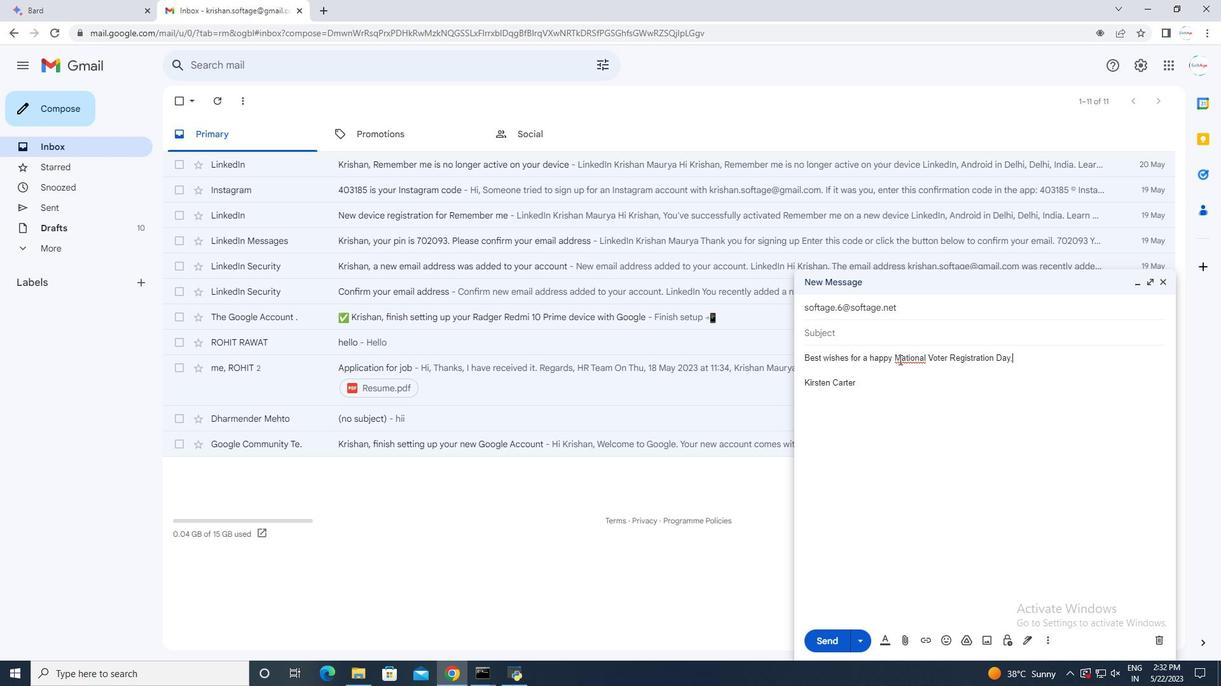 
Action: Mouse moved to (899, 358)
Screenshot: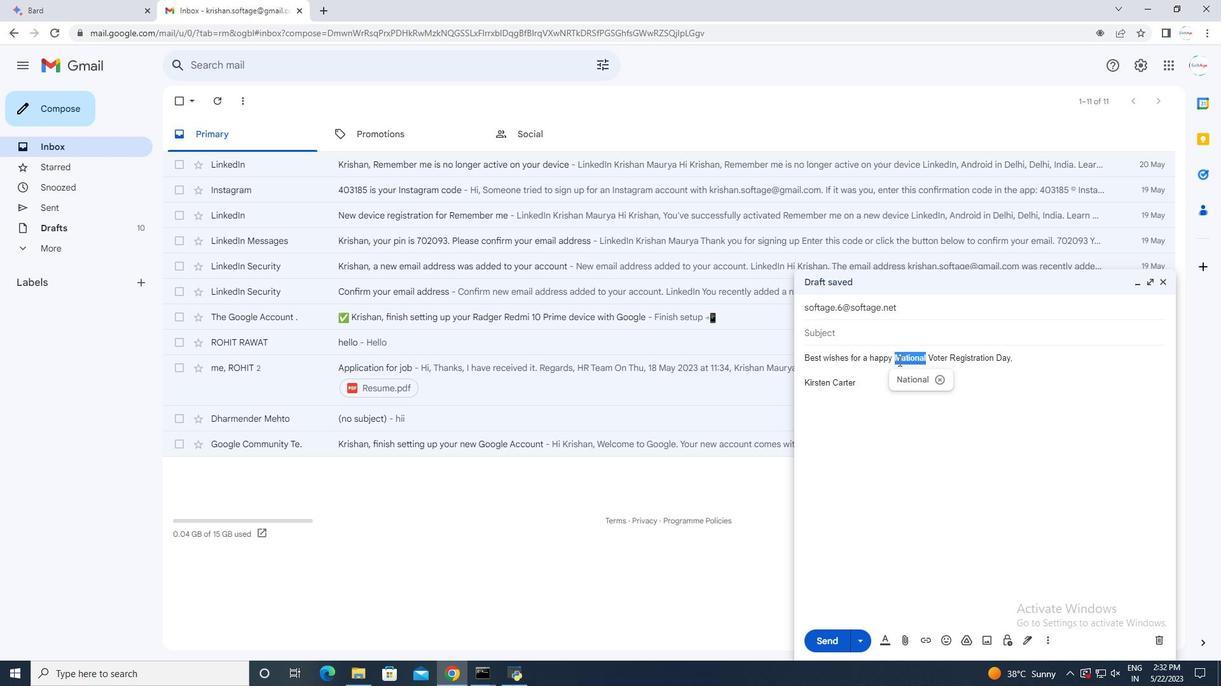 
Action: Mouse pressed left at (899, 358)
Screenshot: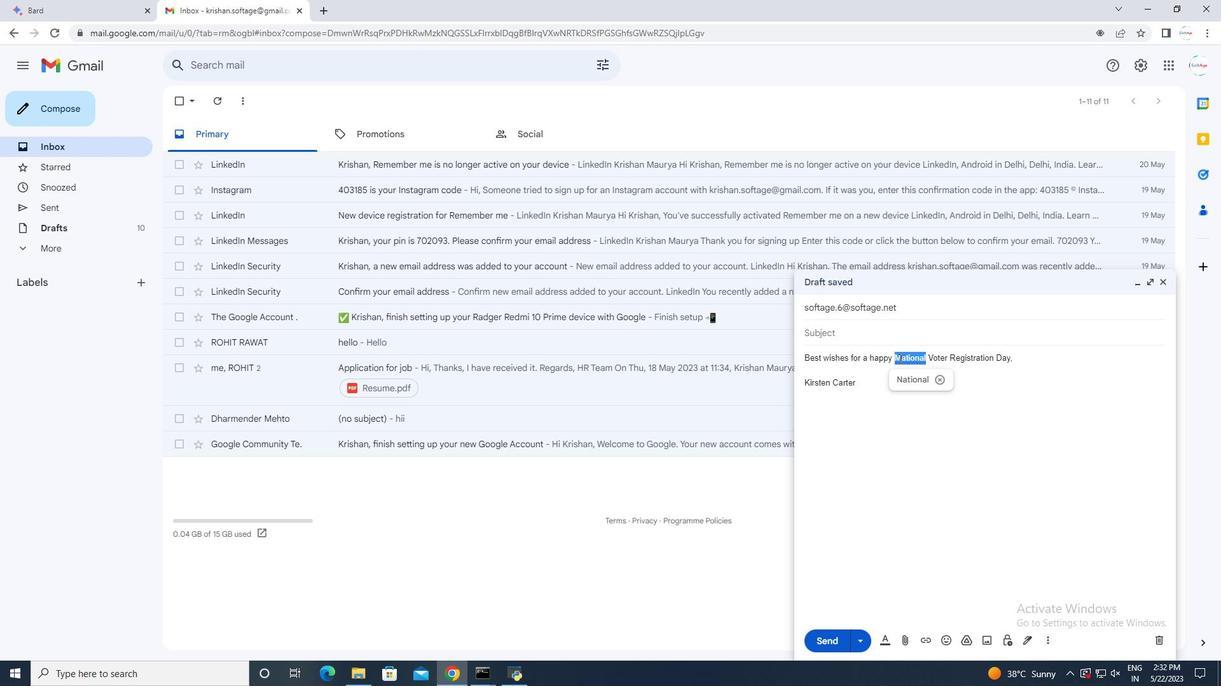
Action: Mouse moved to (900, 358)
Screenshot: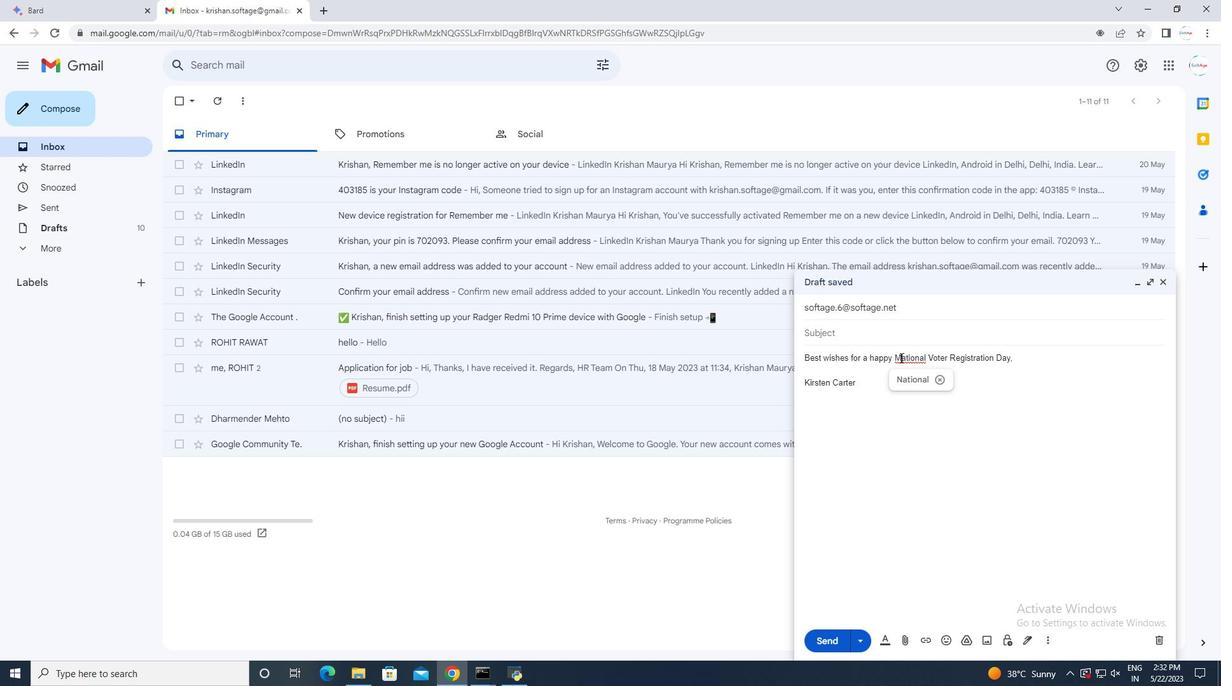 
Action: Key pressed <Key.backspace>
Screenshot: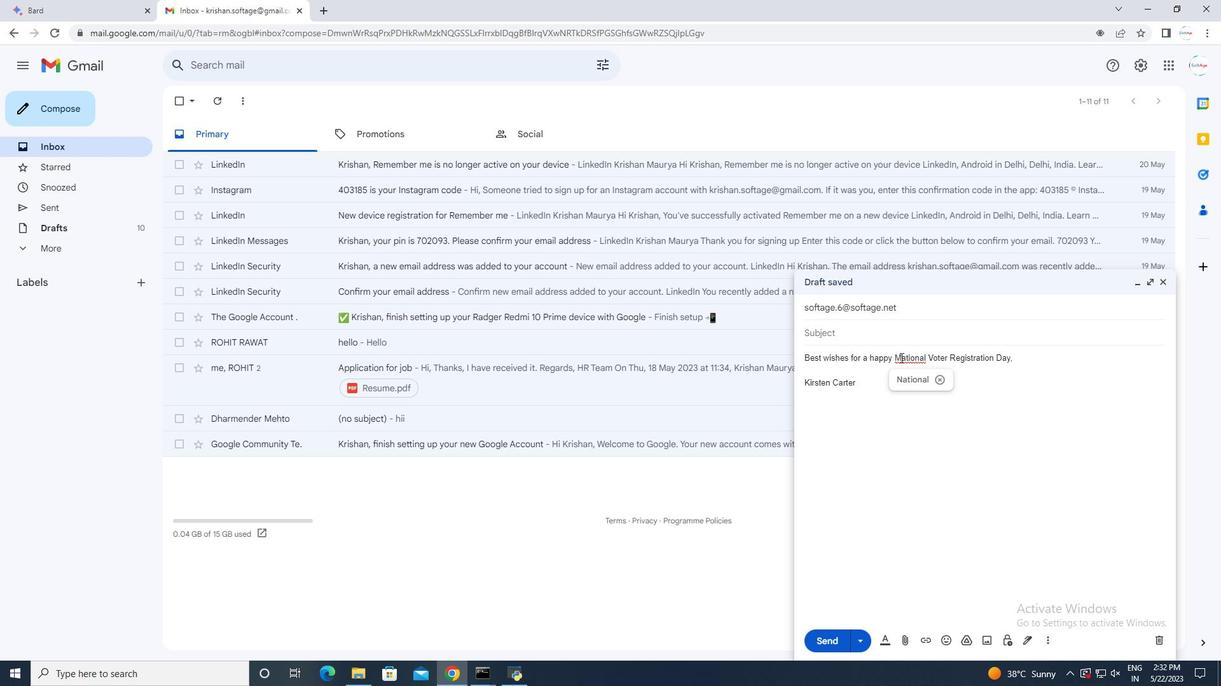 
Action: Mouse moved to (897, 359)
Screenshot: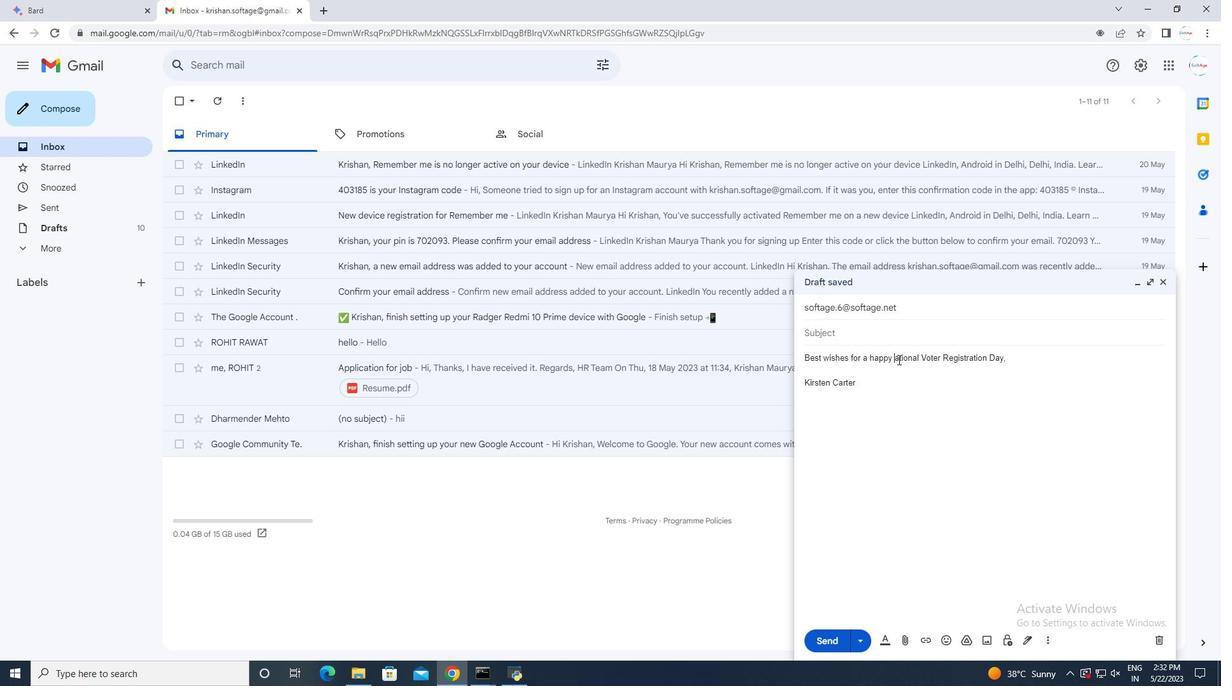 
Action: Key pressed <Key.shift>N
Screenshot: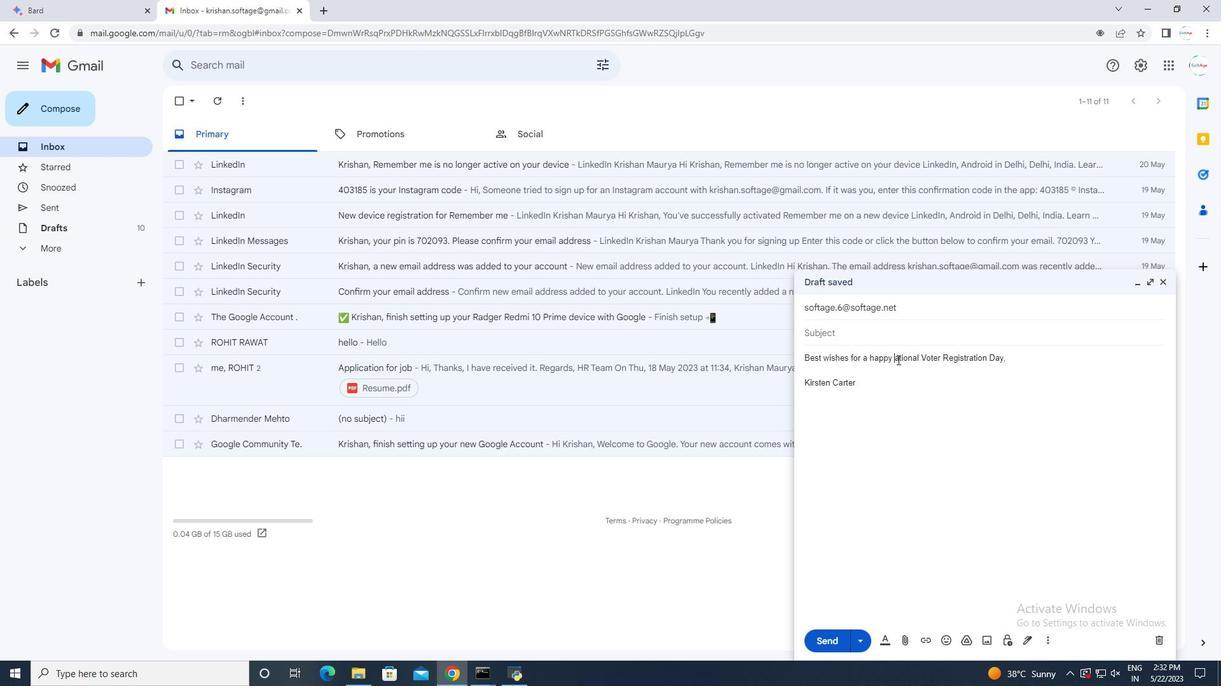
Action: Mouse moved to (1032, 360)
Screenshot: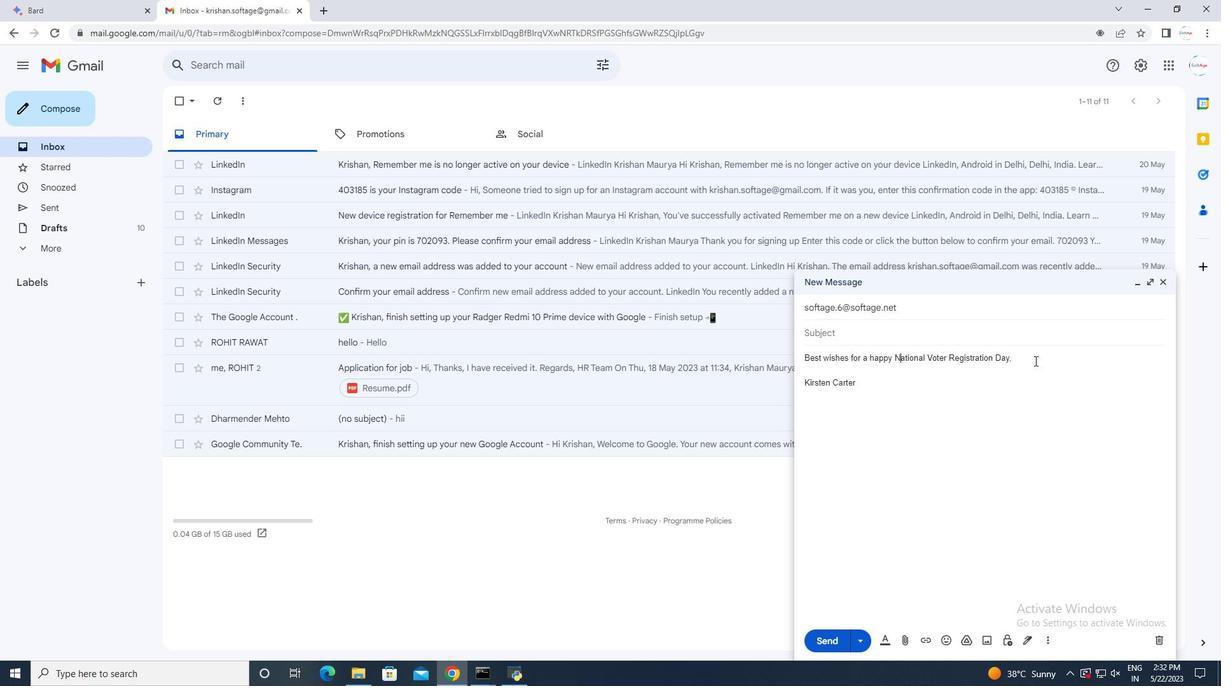 
Action: Mouse pressed left at (1032, 360)
Screenshot: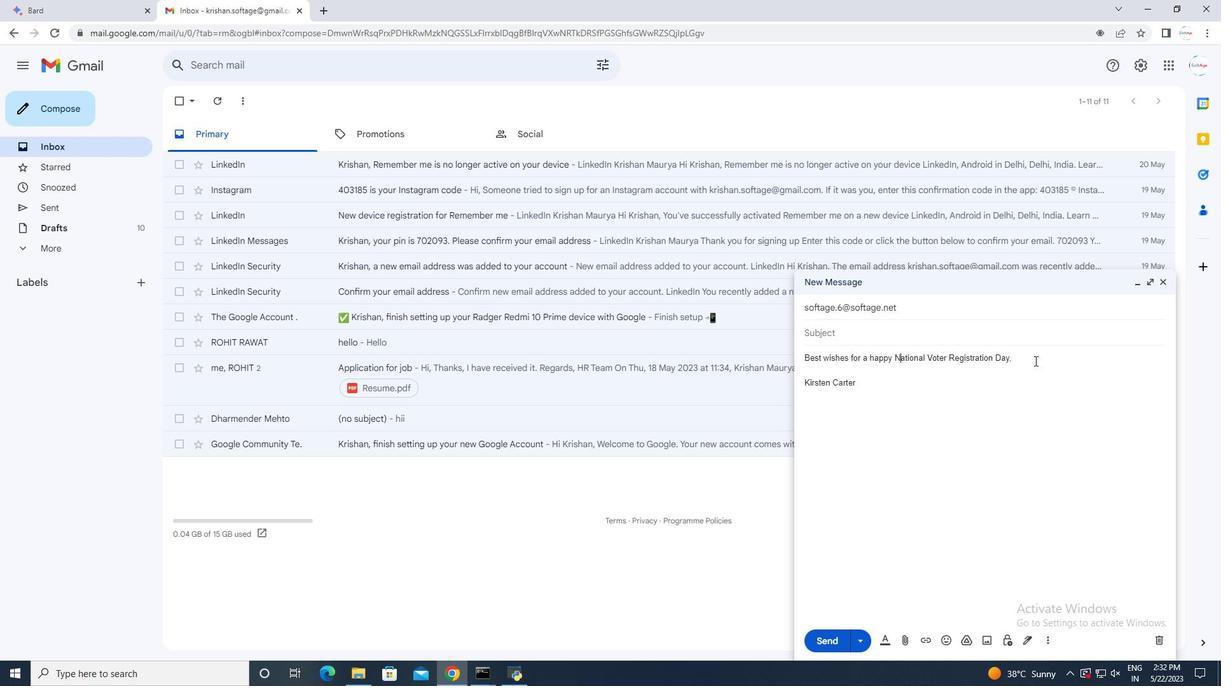 
Action: Mouse moved to (1050, 644)
Screenshot: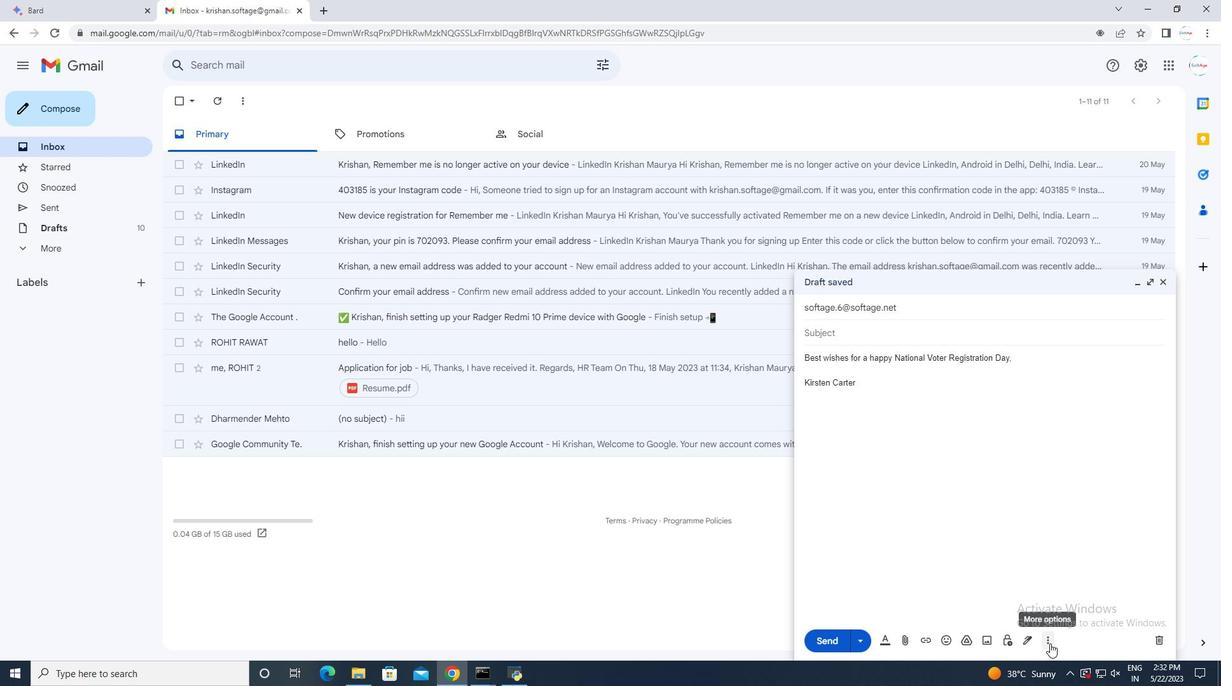 
Action: Mouse pressed left at (1050, 644)
Screenshot: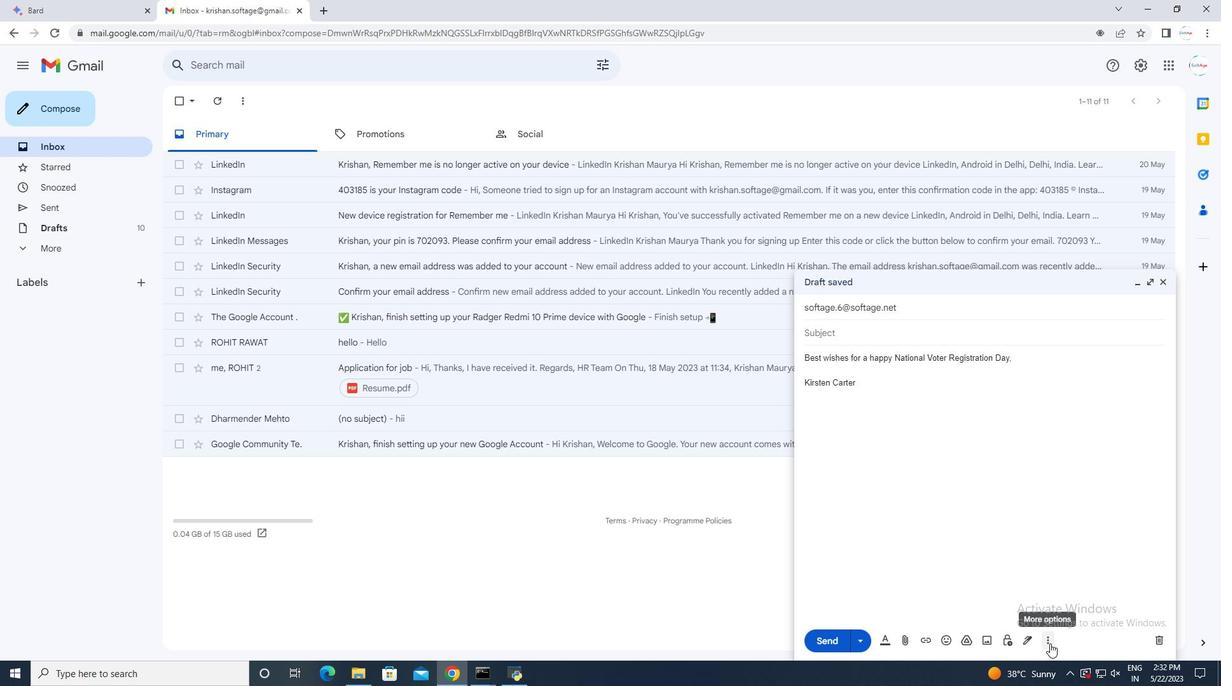 
Action: Mouse moved to (969, 504)
Screenshot: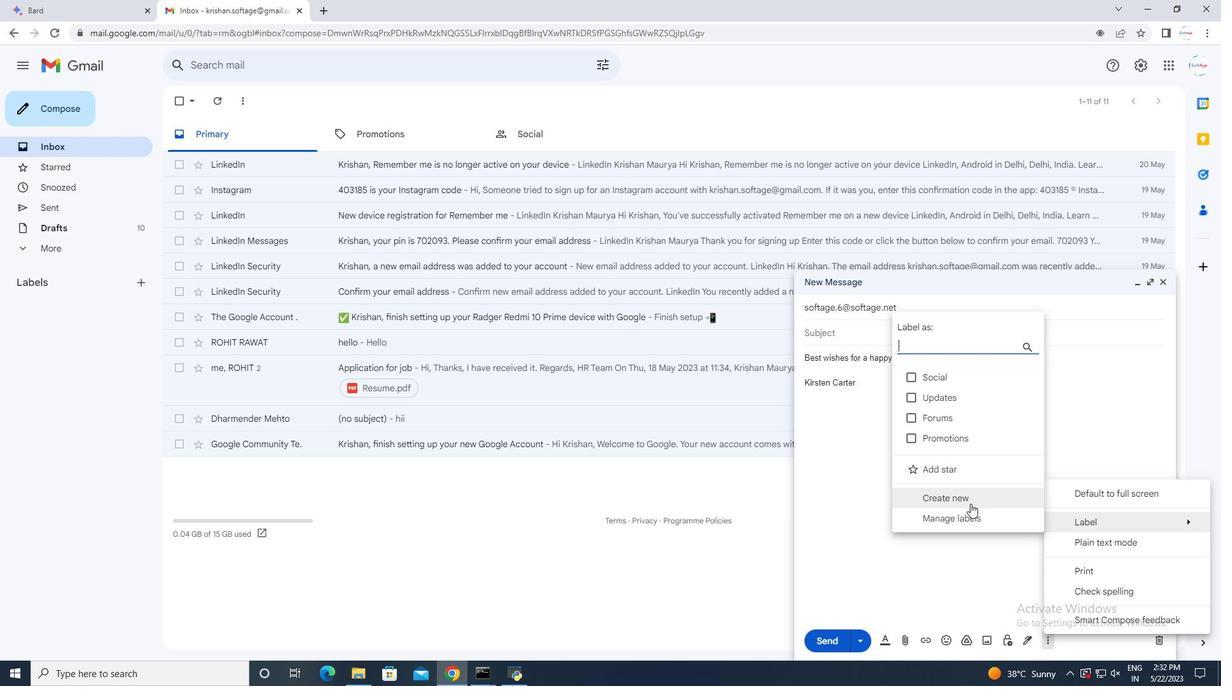 
Action: Mouse pressed left at (969, 504)
Screenshot: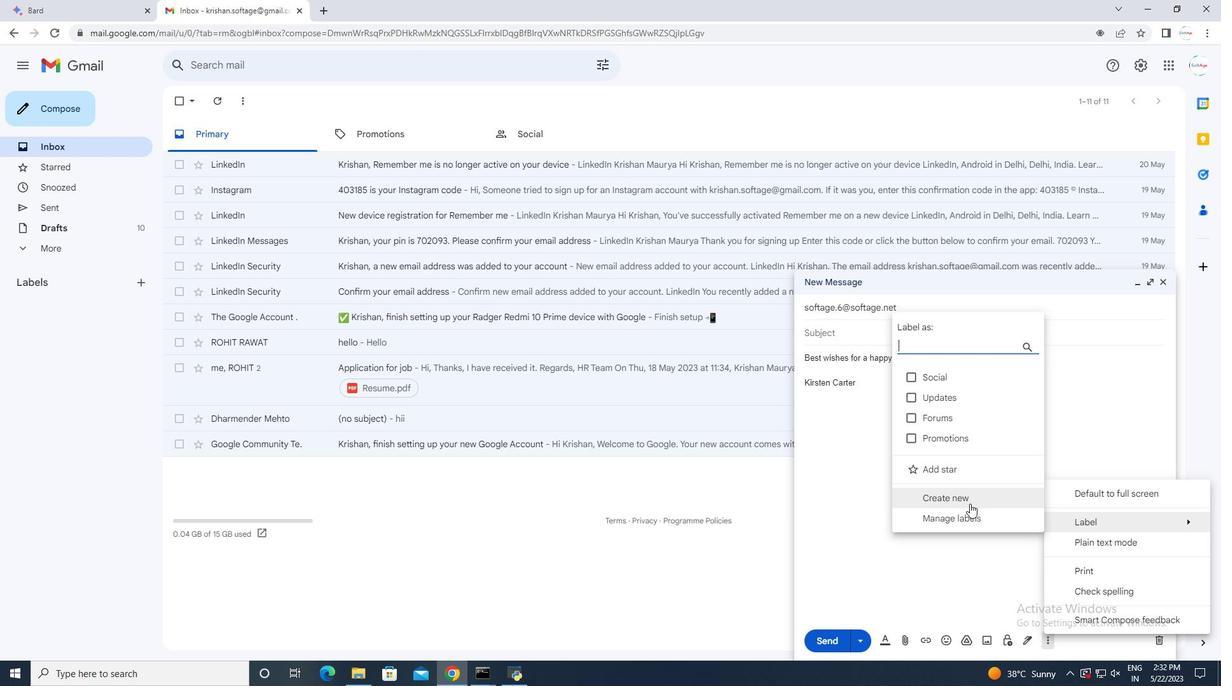 
Action: Mouse moved to (634, 337)
Screenshot: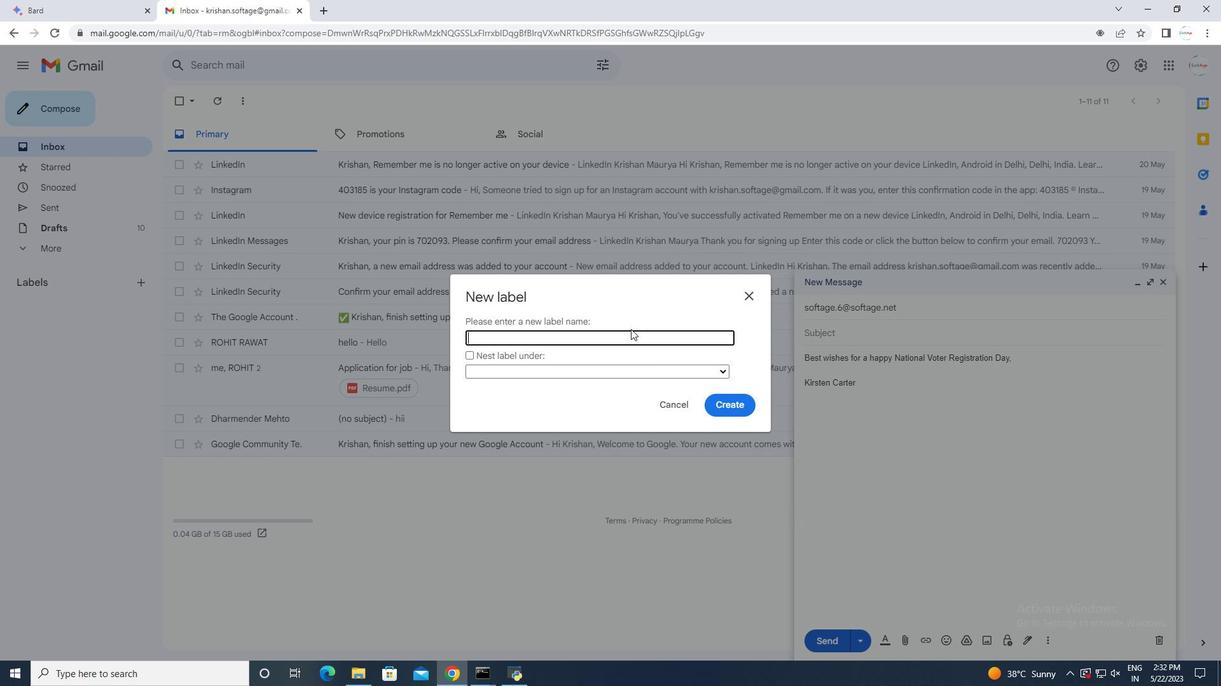 
Action: Mouse pressed left at (634, 337)
Screenshot: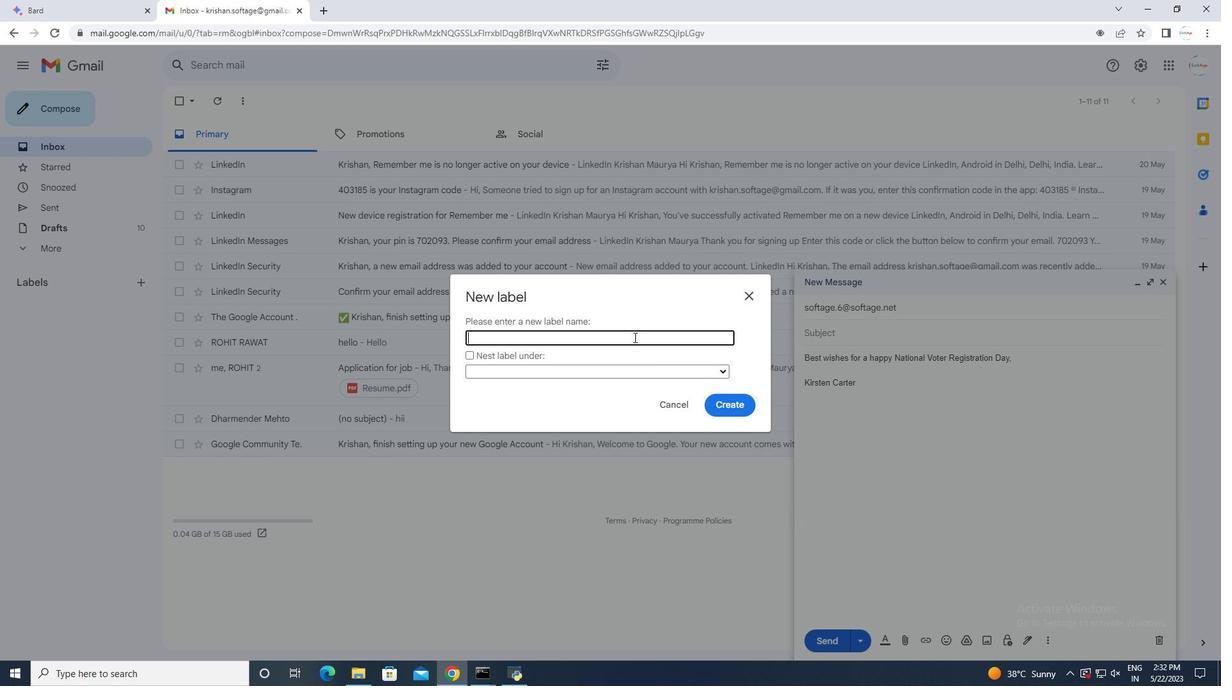 
Action: Key pressed <Key.shift>Inventory<Key.space><Key.shift>management
Screenshot: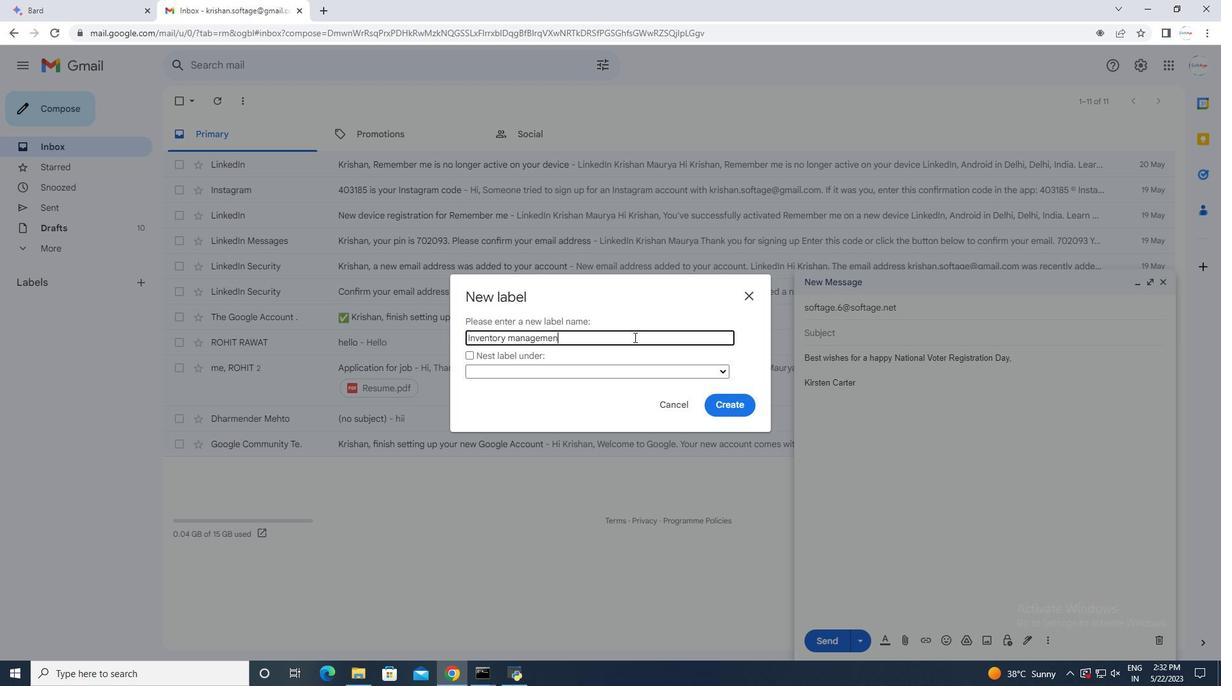 
Action: Mouse moved to (514, 337)
Screenshot: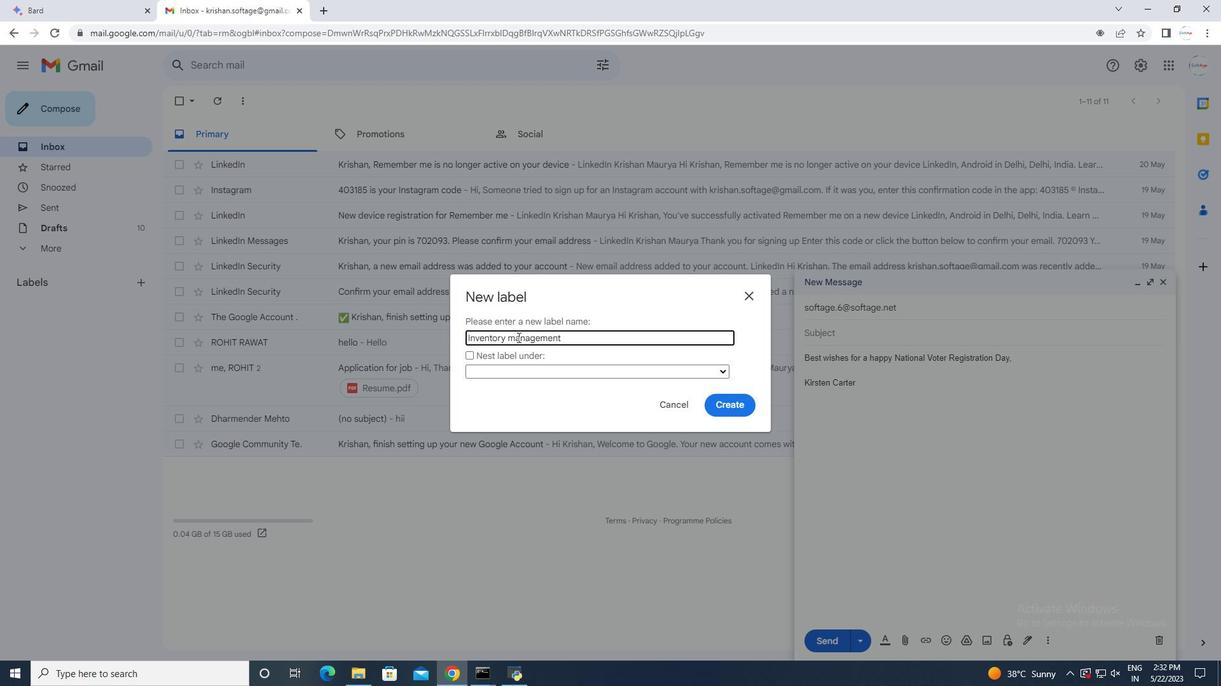 
Action: Mouse pressed left at (514, 337)
Screenshot: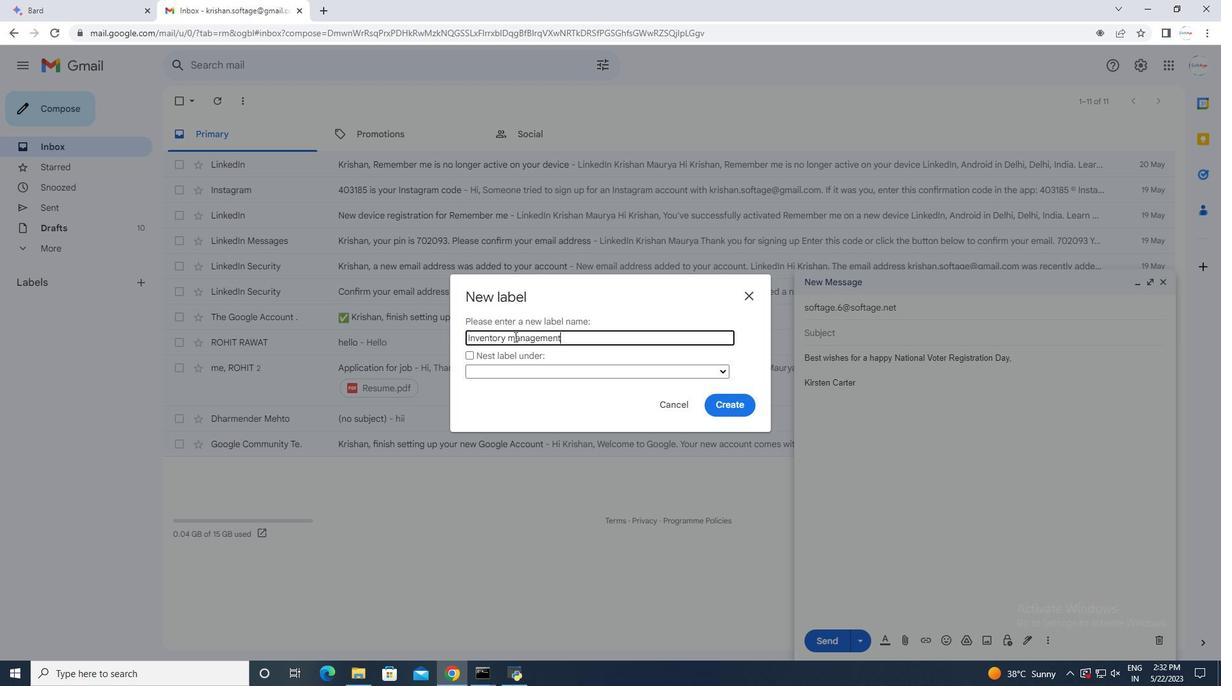 
Action: Mouse moved to (525, 336)
Screenshot: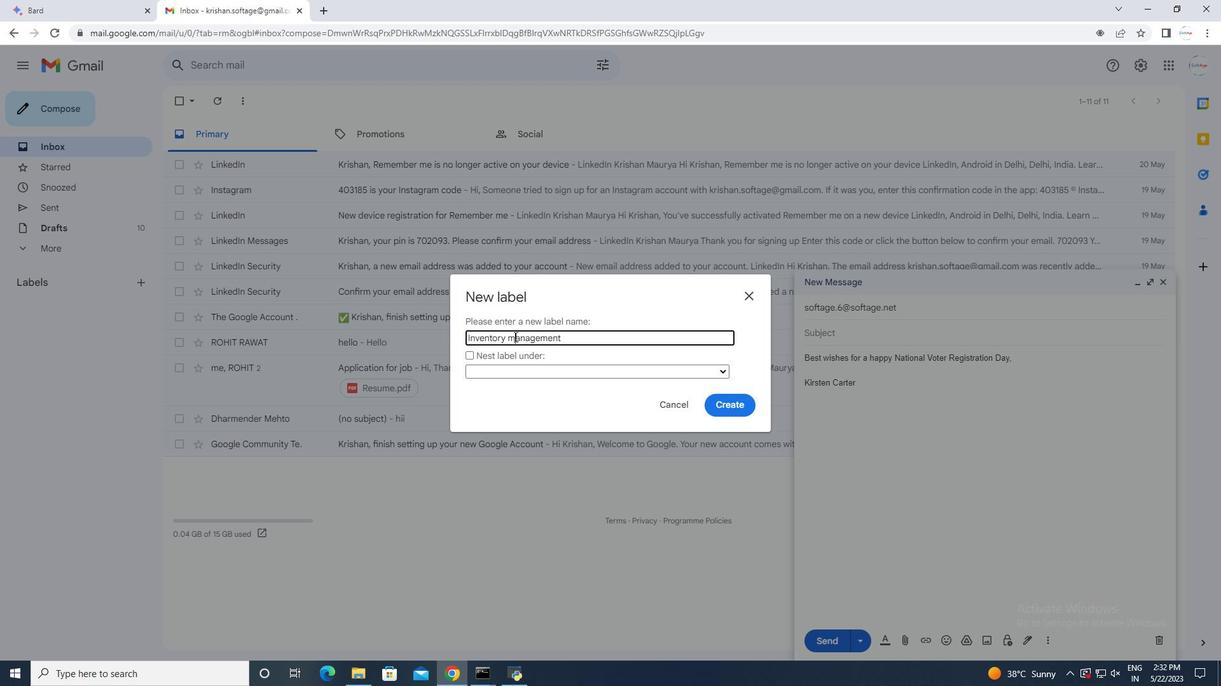 
Action: Key pressed <Key.backspace><Key.shift>M
Screenshot: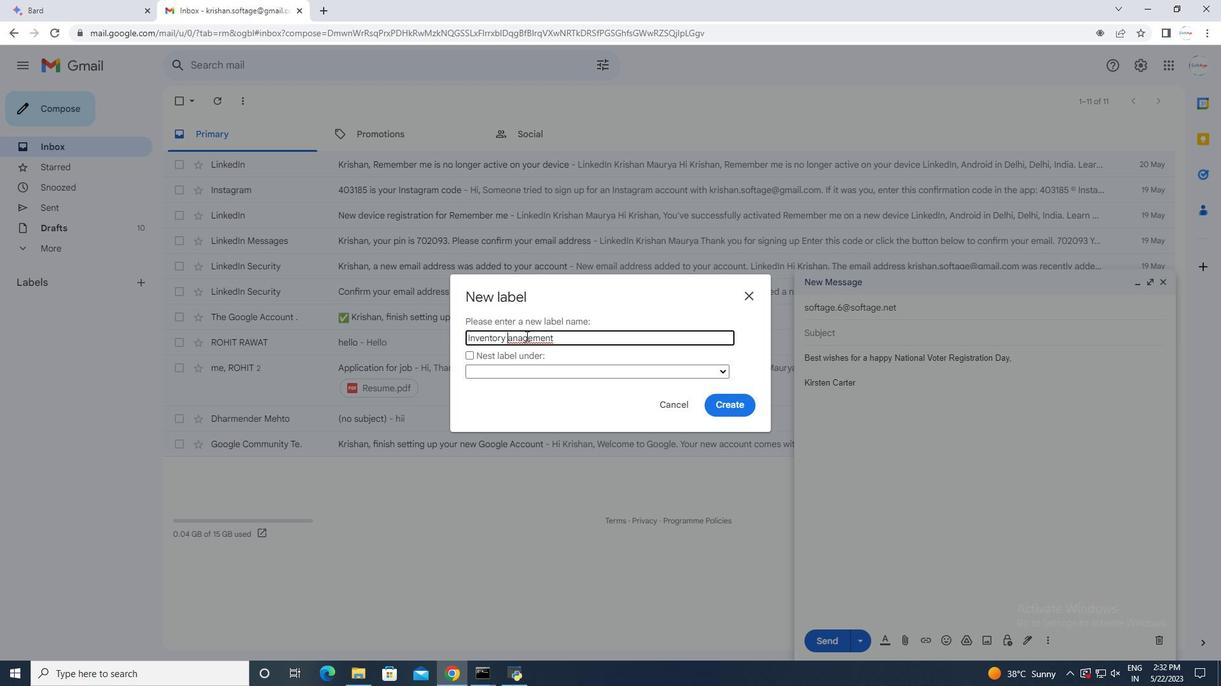 
Action: Mouse moved to (737, 405)
Screenshot: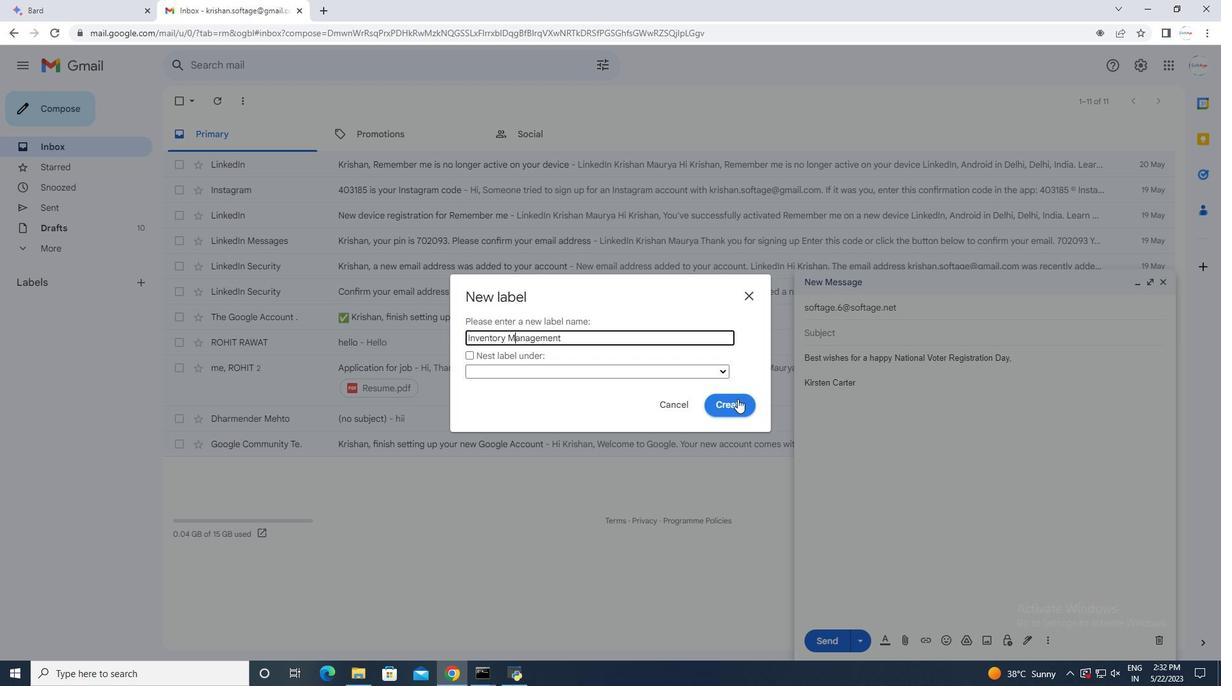 
Action: Mouse pressed left at (737, 405)
Screenshot: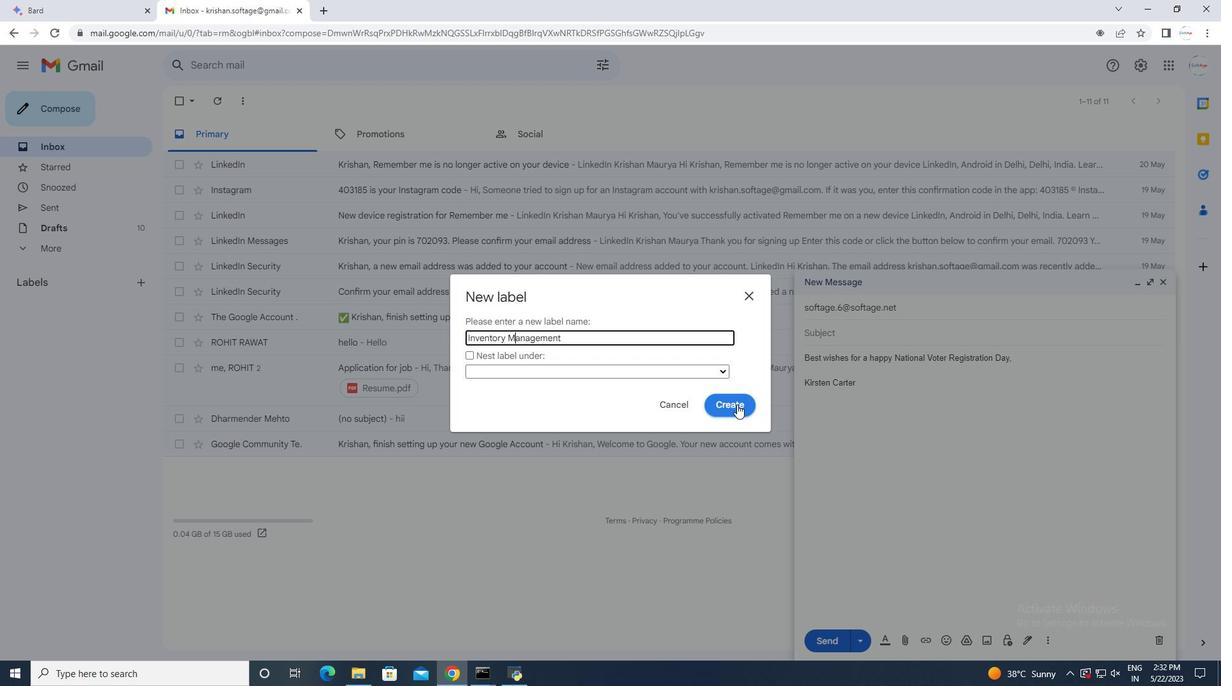 
Action: Mouse moved to (1049, 634)
Screenshot: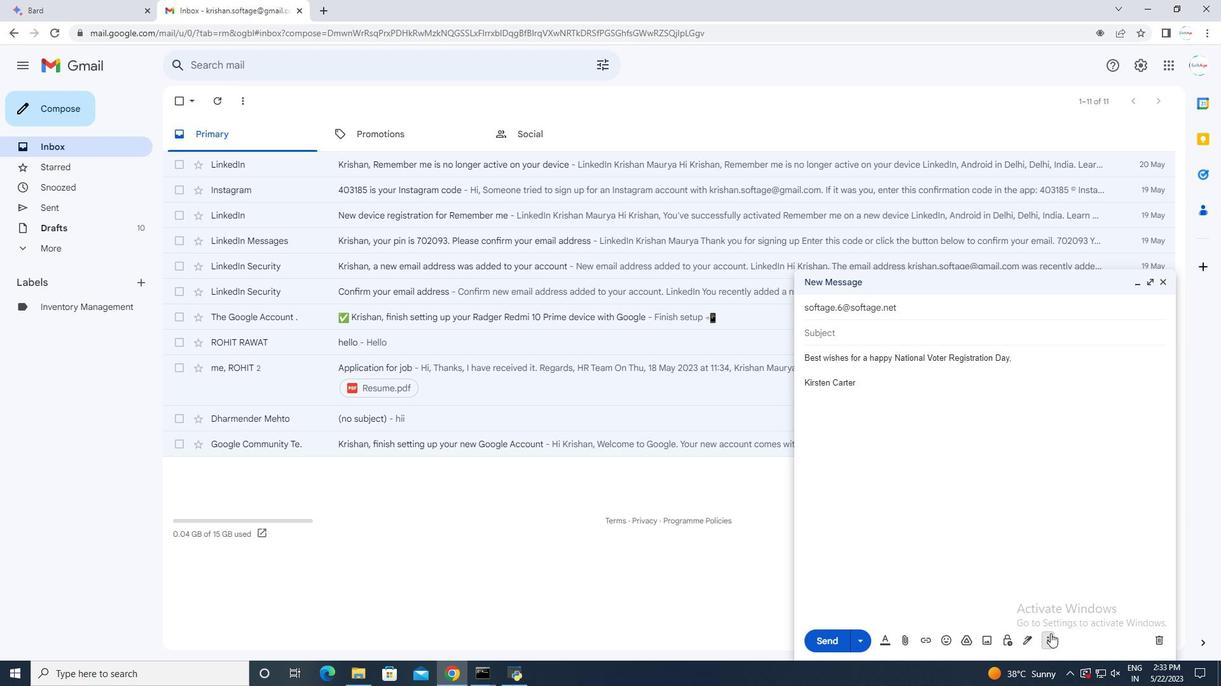 
Action: Mouse pressed left at (1049, 634)
Screenshot: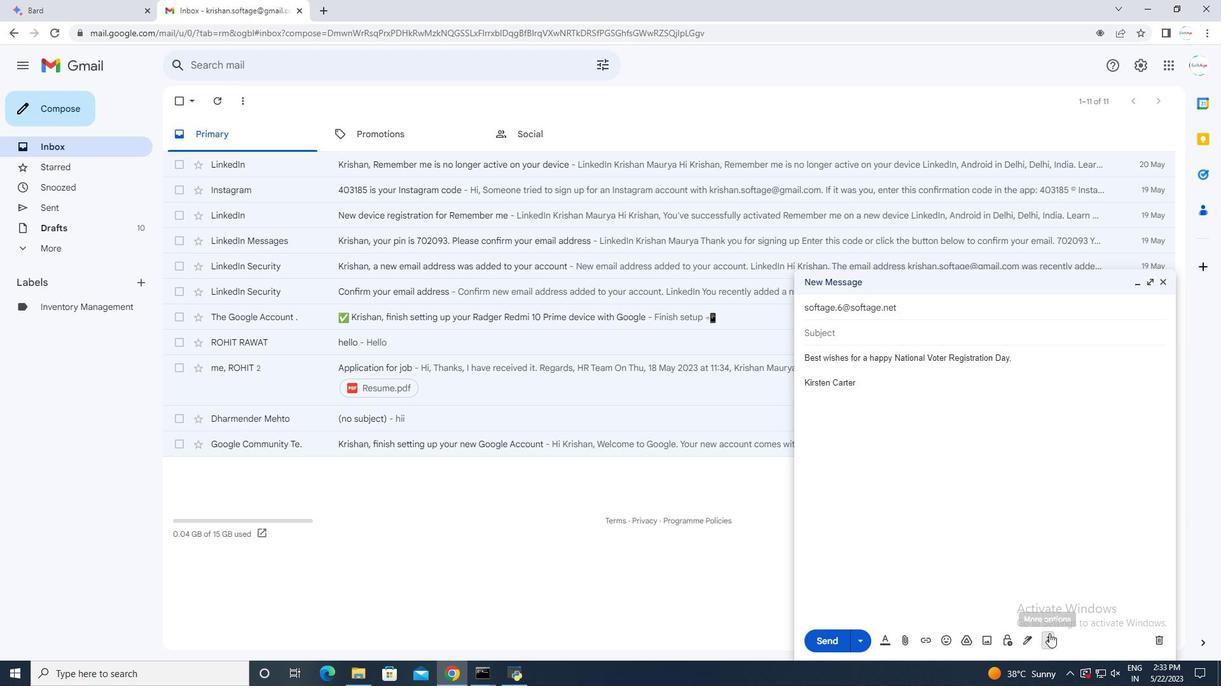 
Action: Mouse moved to (878, 403)
Screenshot: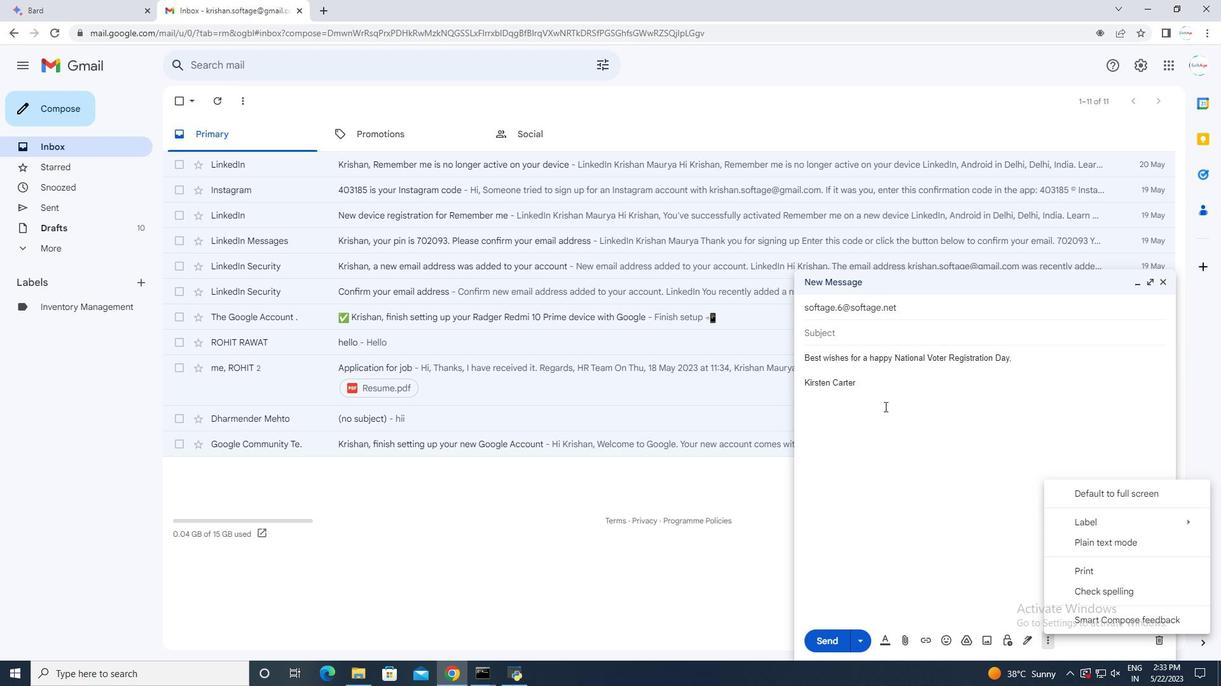 
Action: Mouse pressed left at (878, 403)
Screenshot: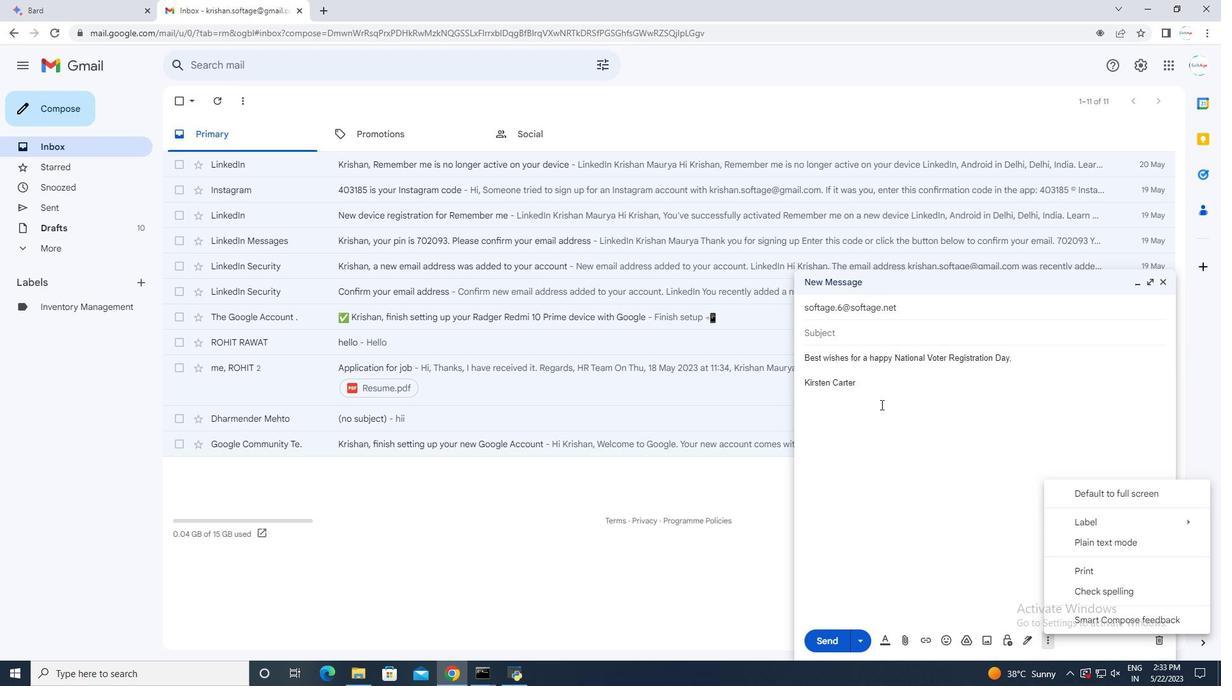 
Action: Mouse moved to (897, 398)
Screenshot: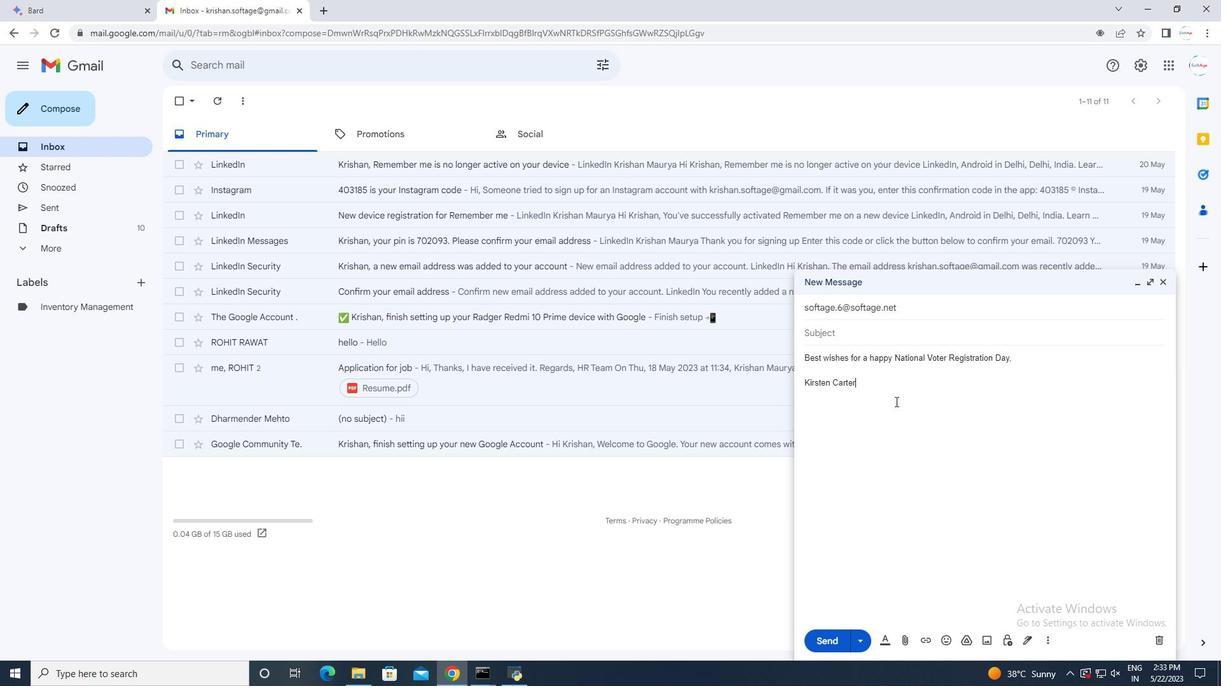 
